 Task: Create new customer invoice with Date Opened: 01-Apr-23, Select Customer: Walgreens, Terms: Net 7. Make invoice entry for item-1 with Date: 01-Apr-23, Description: Neutrogena Healthy Lips Plumping Serum_x000D_
, Income Account: Income:Sales, Quantity: 1, Unit Price: 10.99, Sales Tax: Y, Sales Tax Included: N. Post Invoice with Post Date: 01-Apr-23, Post to Accounts: Assets:Accounts Receivable. Pay / Process Payment with Transaction Date: 07-Apr-23, Amount: 11.65, Transfer Account: Checking Account. Go to 'Print Invoice'. Save a pdf copy of the invoice.
Action: Mouse moved to (209, 15)
Screenshot: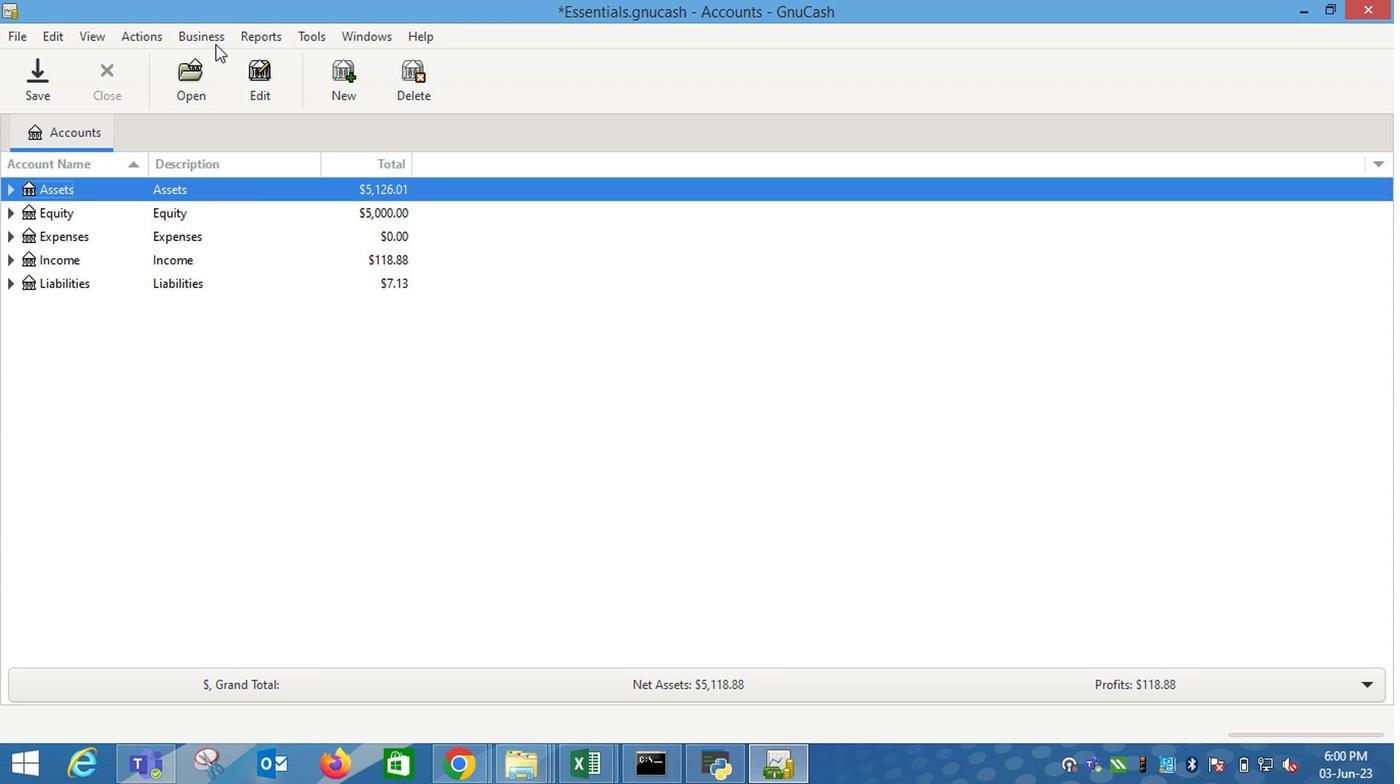 
Action: Mouse pressed left at (209, 15)
Screenshot: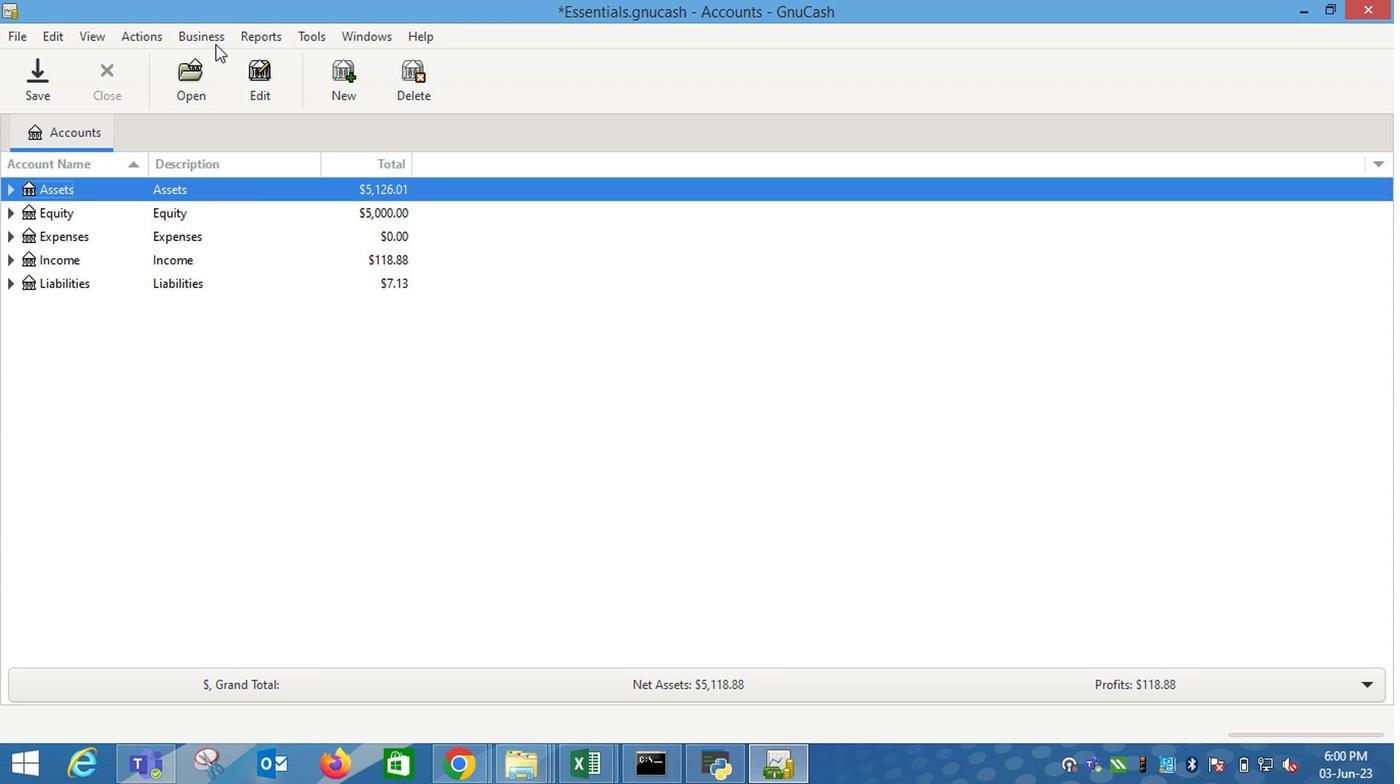 
Action: Mouse moved to (444, 125)
Screenshot: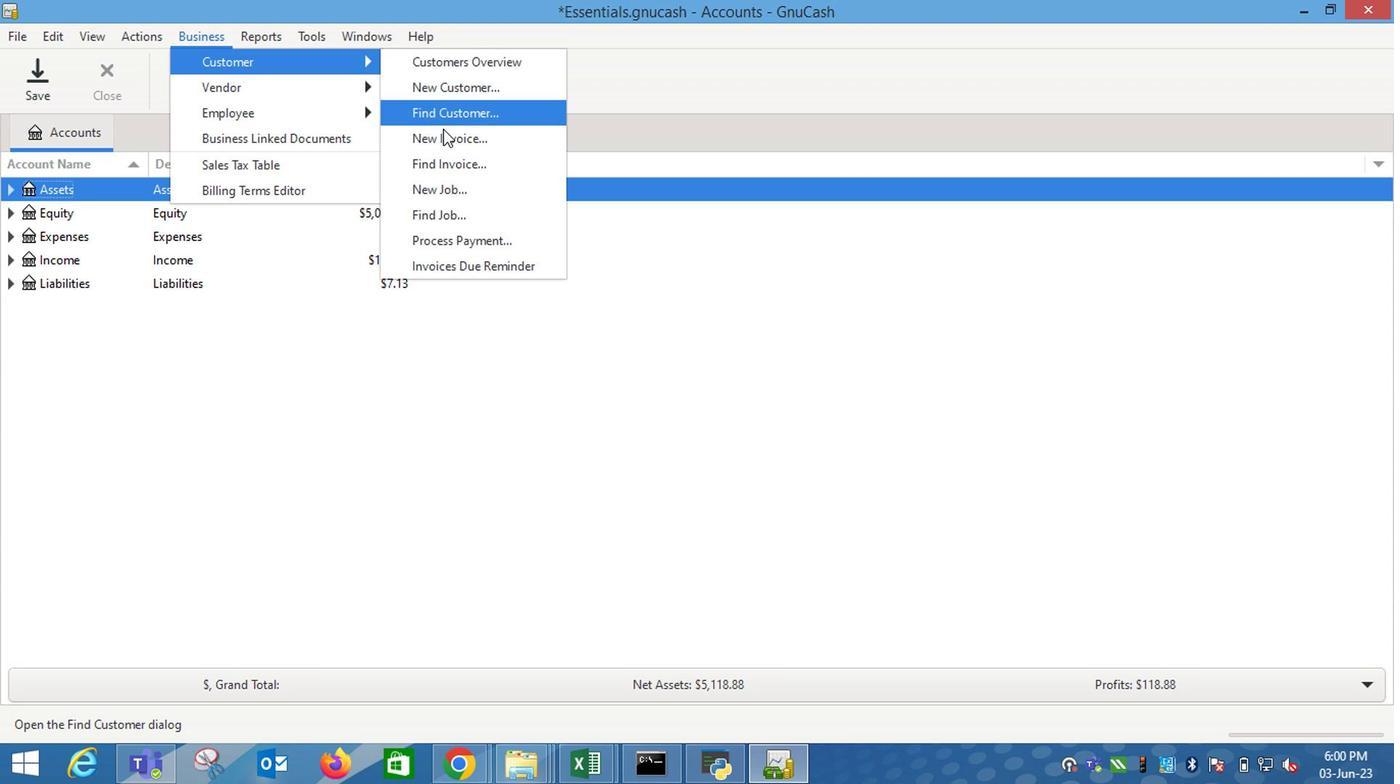 
Action: Mouse pressed left at (444, 125)
Screenshot: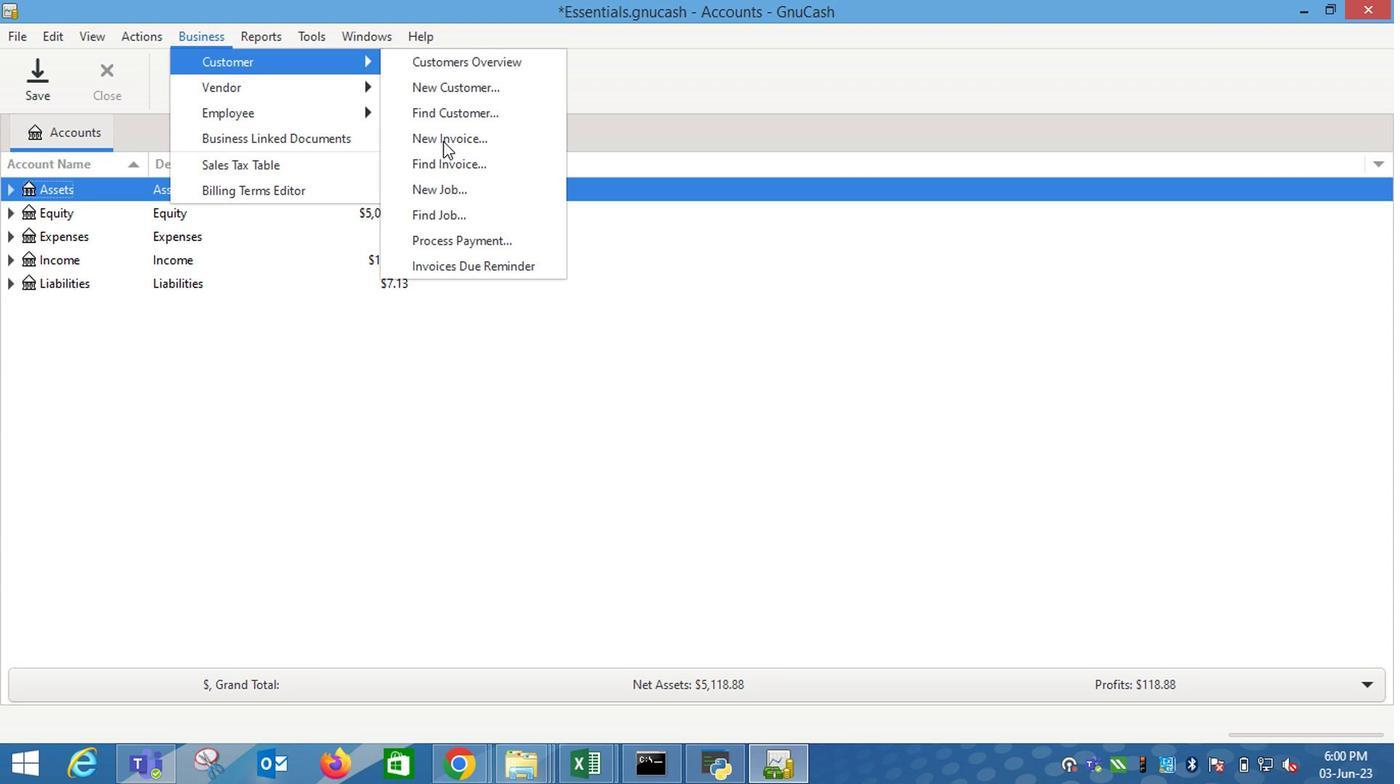 
Action: Mouse moved to (829, 299)
Screenshot: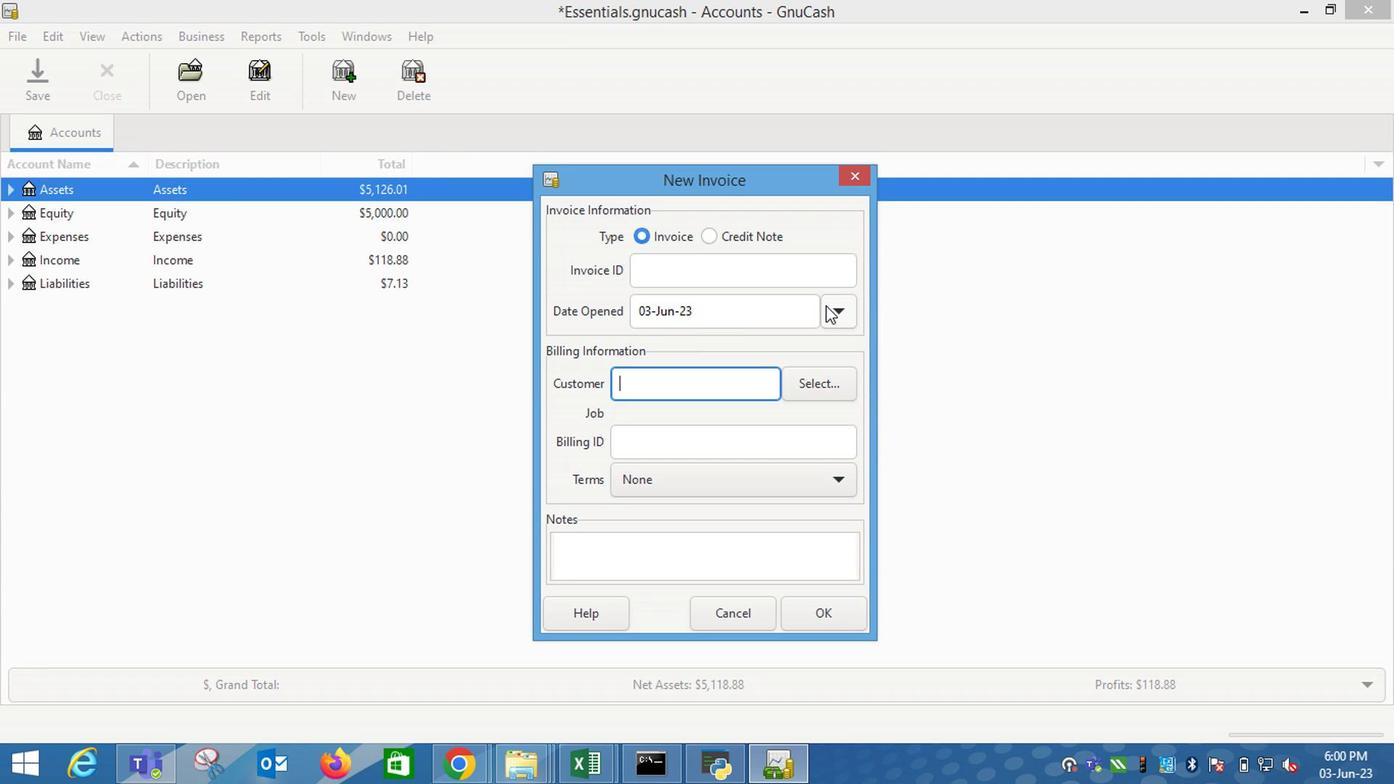 
Action: Mouse pressed left at (829, 299)
Screenshot: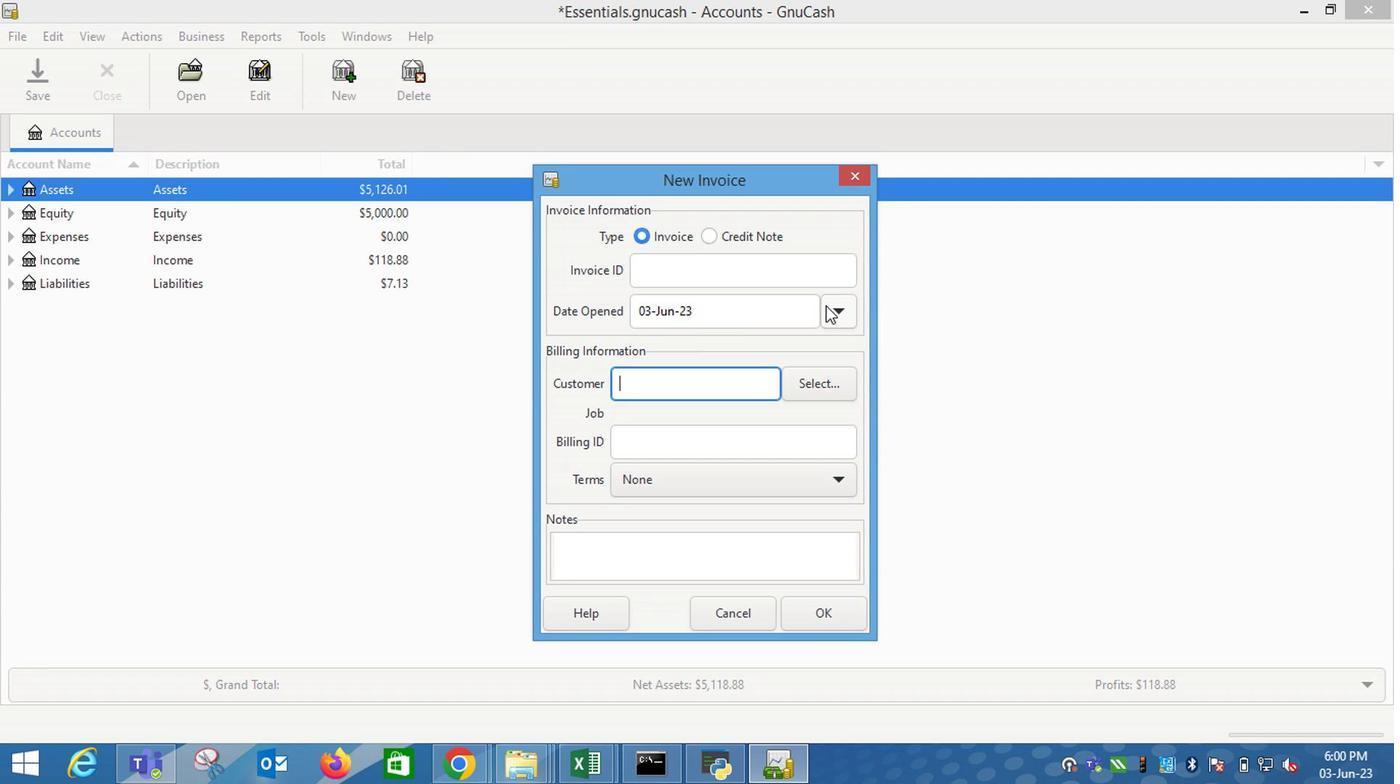 
Action: Mouse moved to (675, 341)
Screenshot: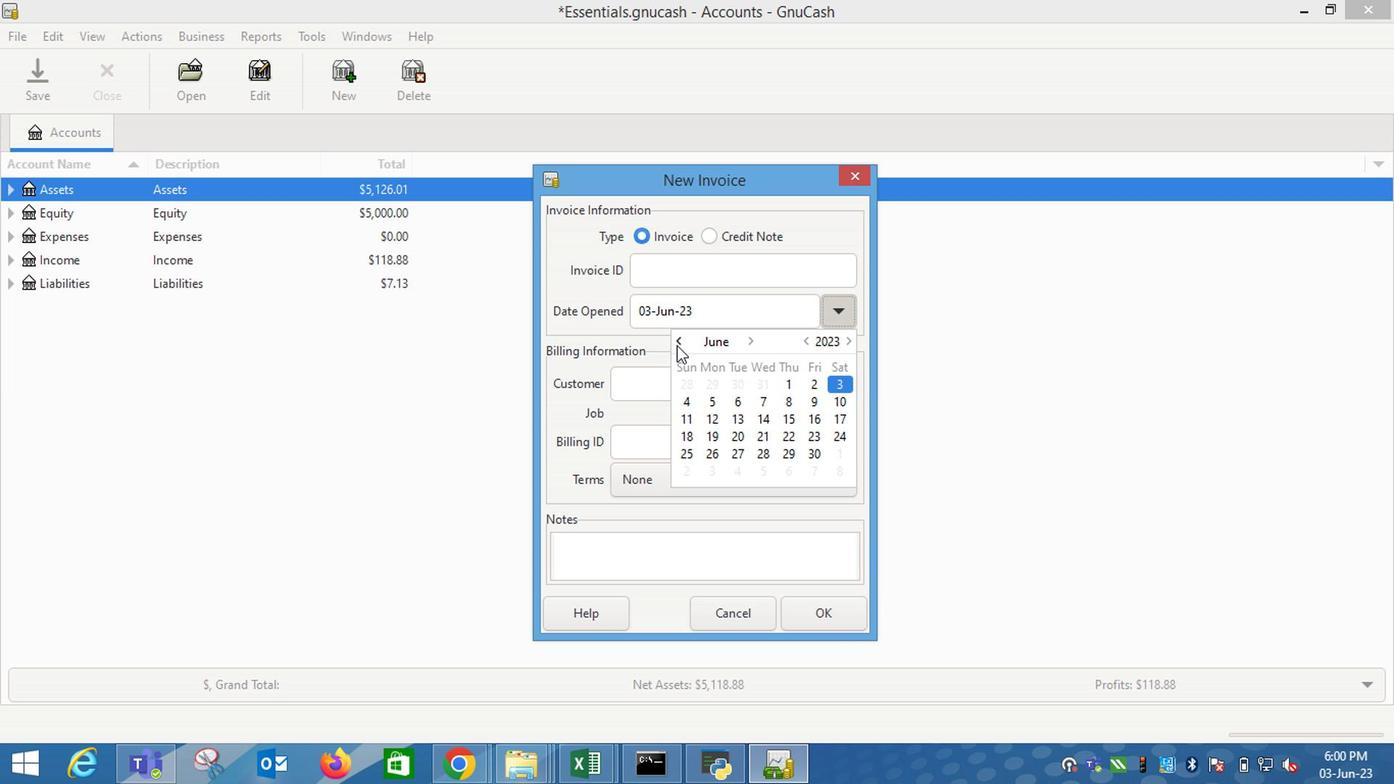 
Action: Mouse pressed left at (675, 341)
Screenshot: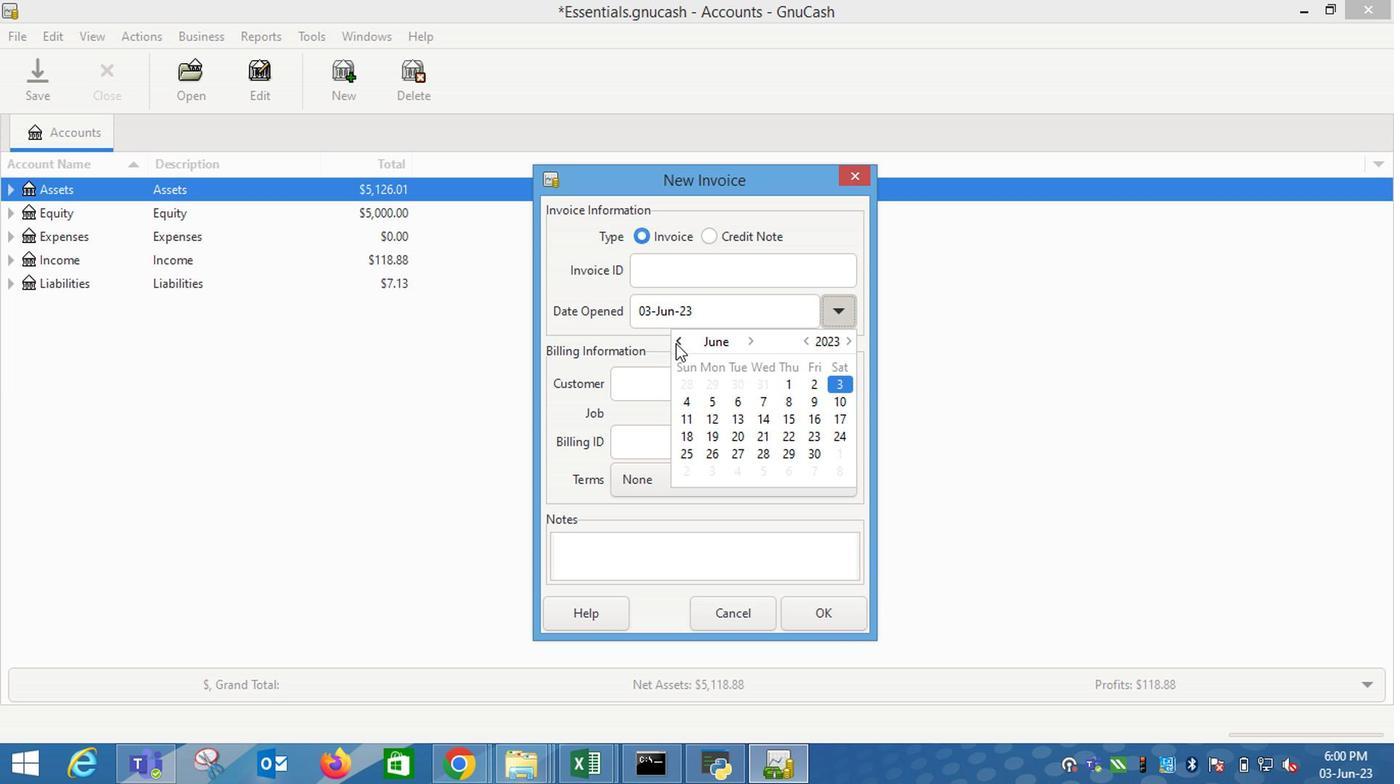 
Action: Mouse pressed left at (675, 341)
Screenshot: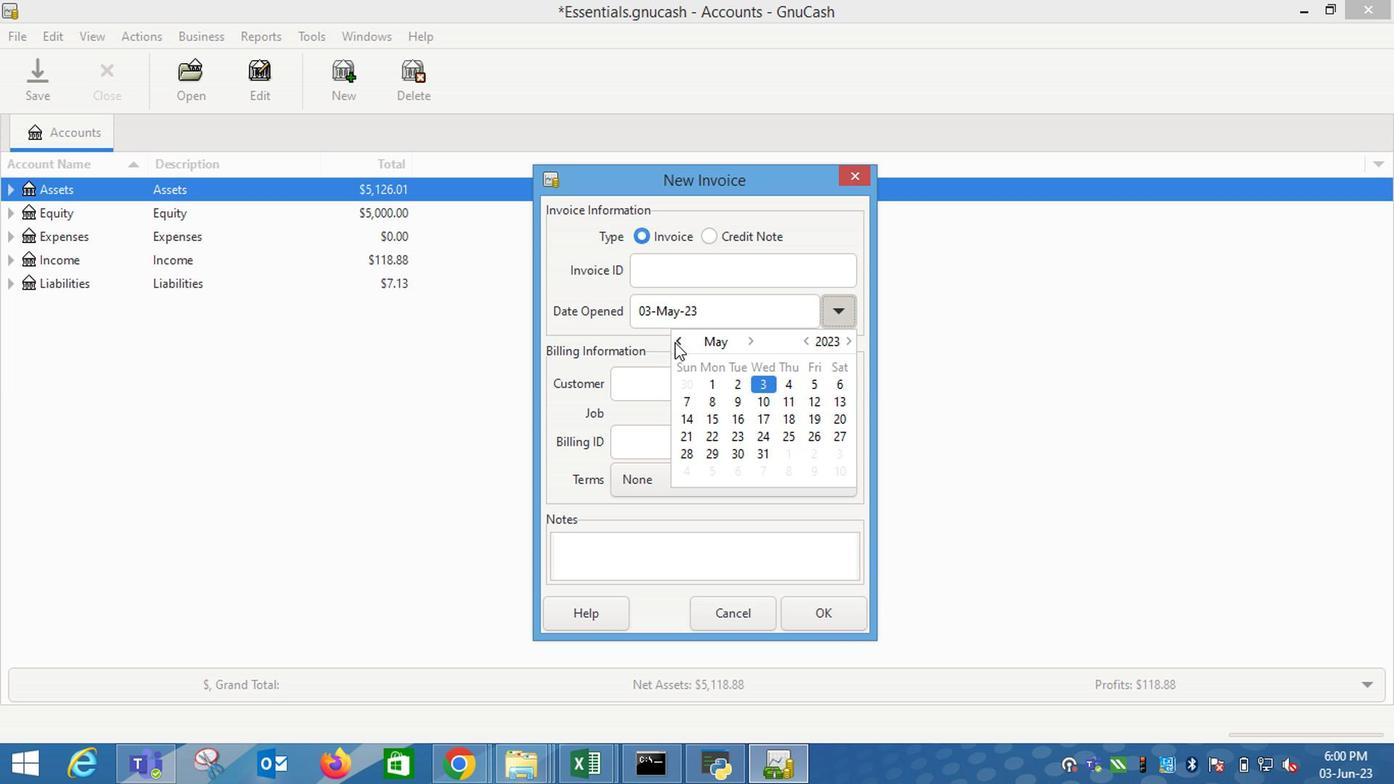 
Action: Mouse moved to (832, 385)
Screenshot: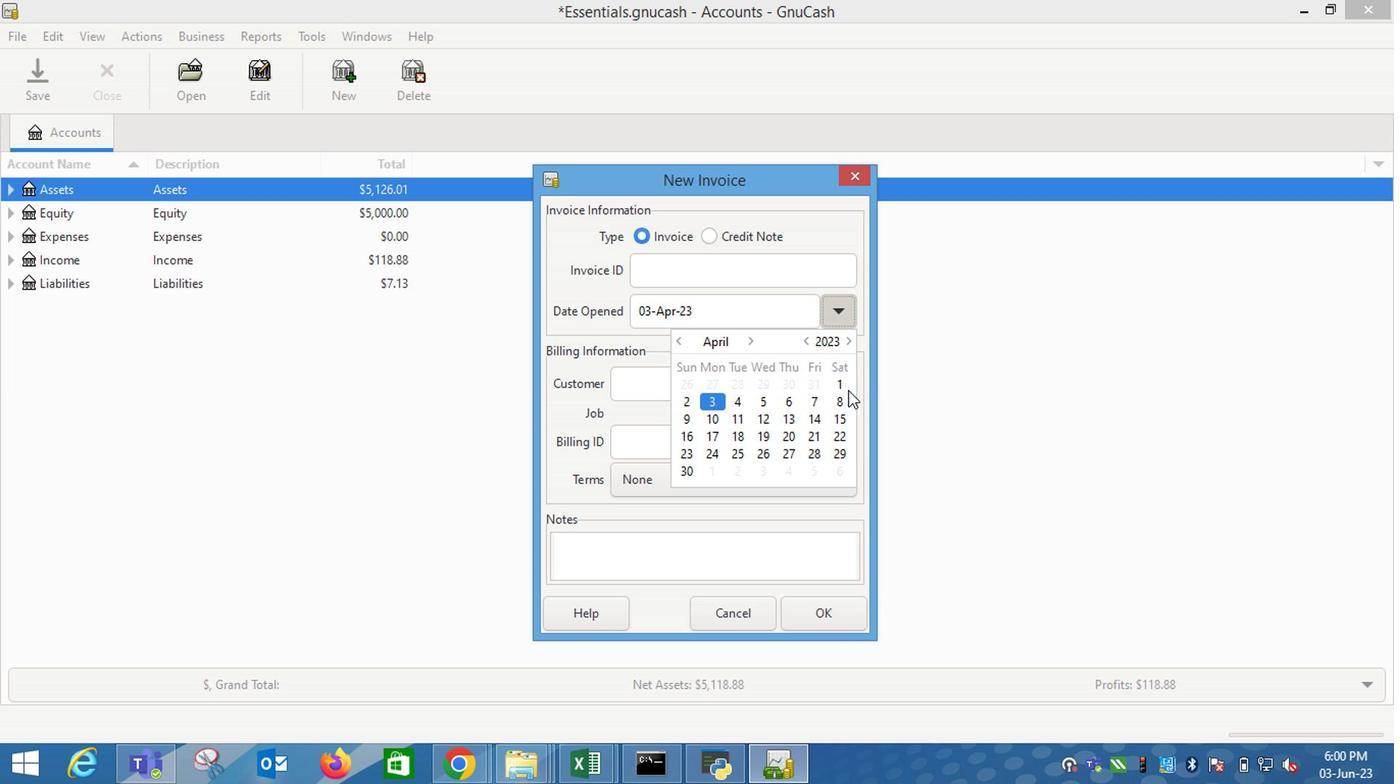 
Action: Mouse pressed left at (832, 385)
Screenshot: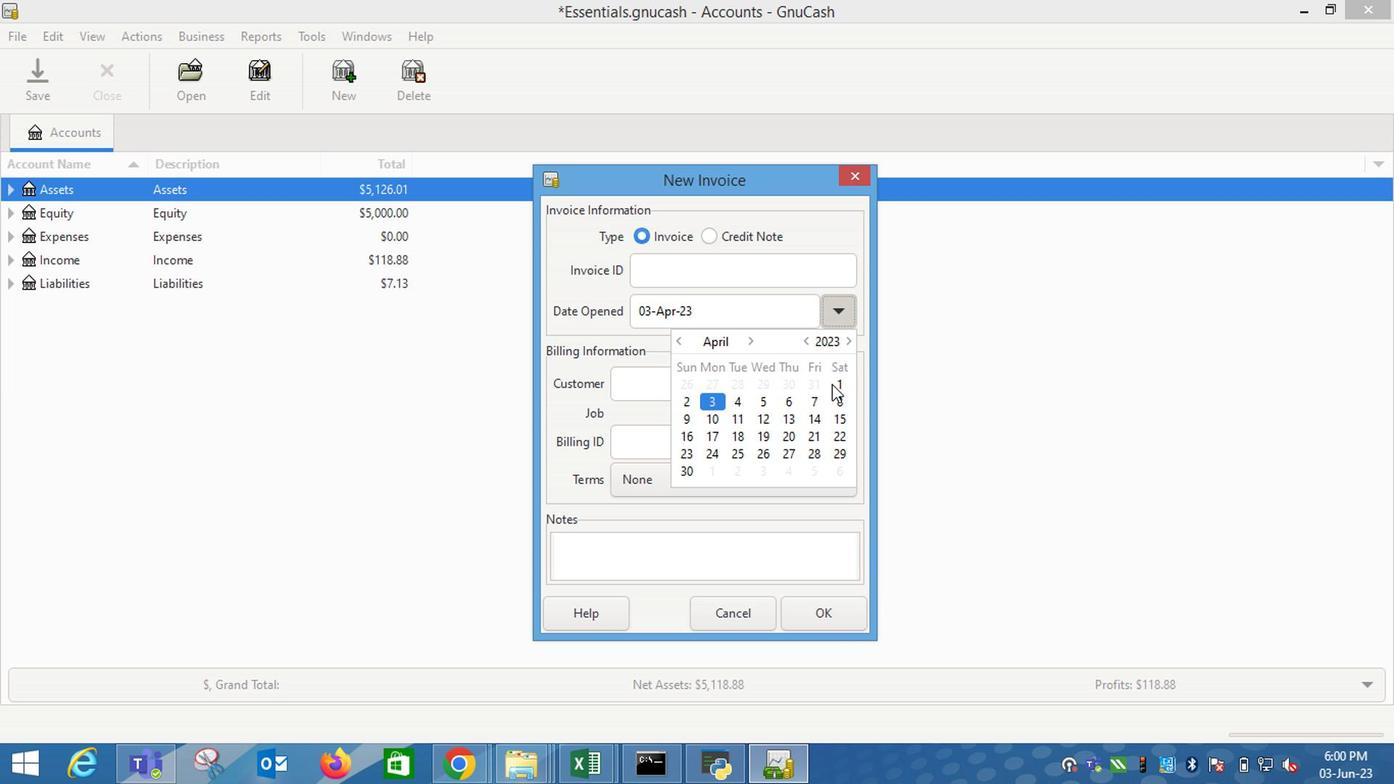 
Action: Mouse moved to (707, 391)
Screenshot: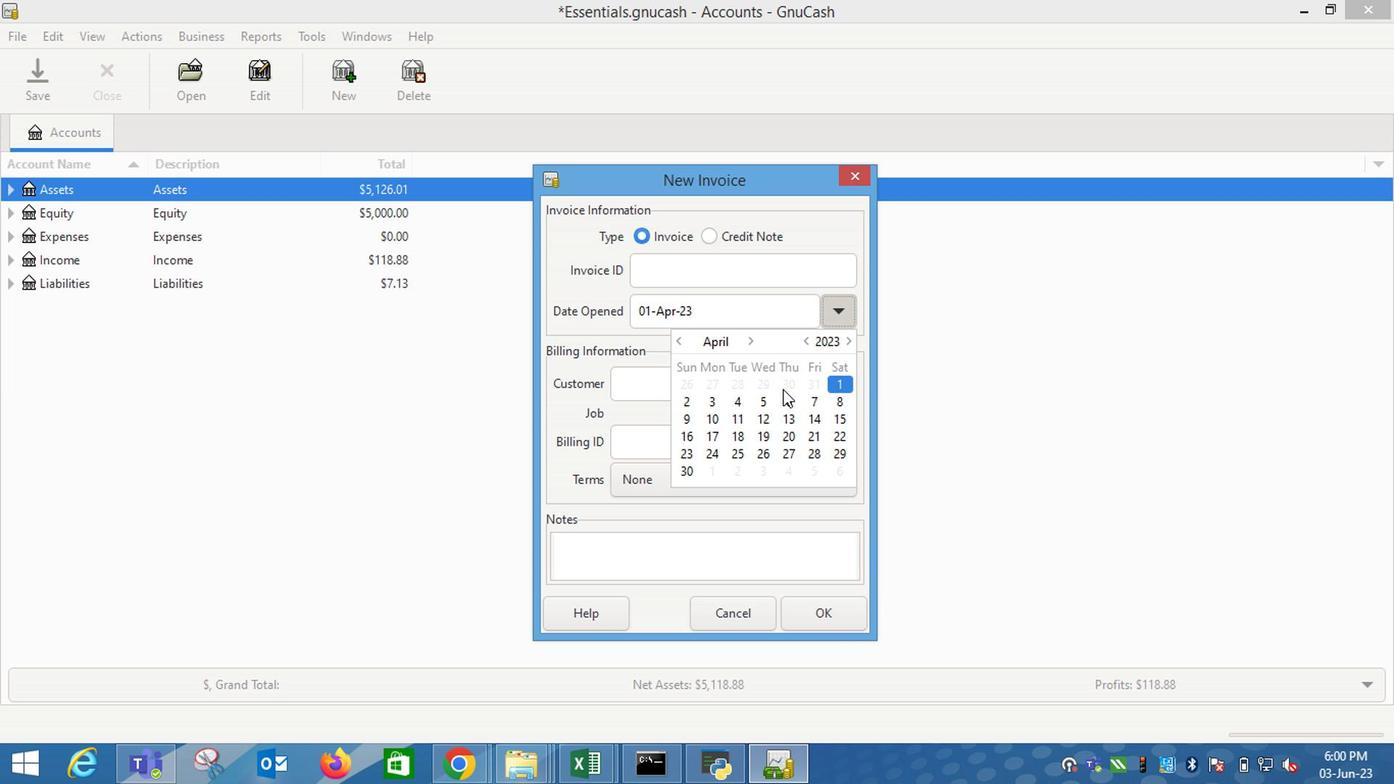 
Action: Key pressed <Key.tab>
Screenshot: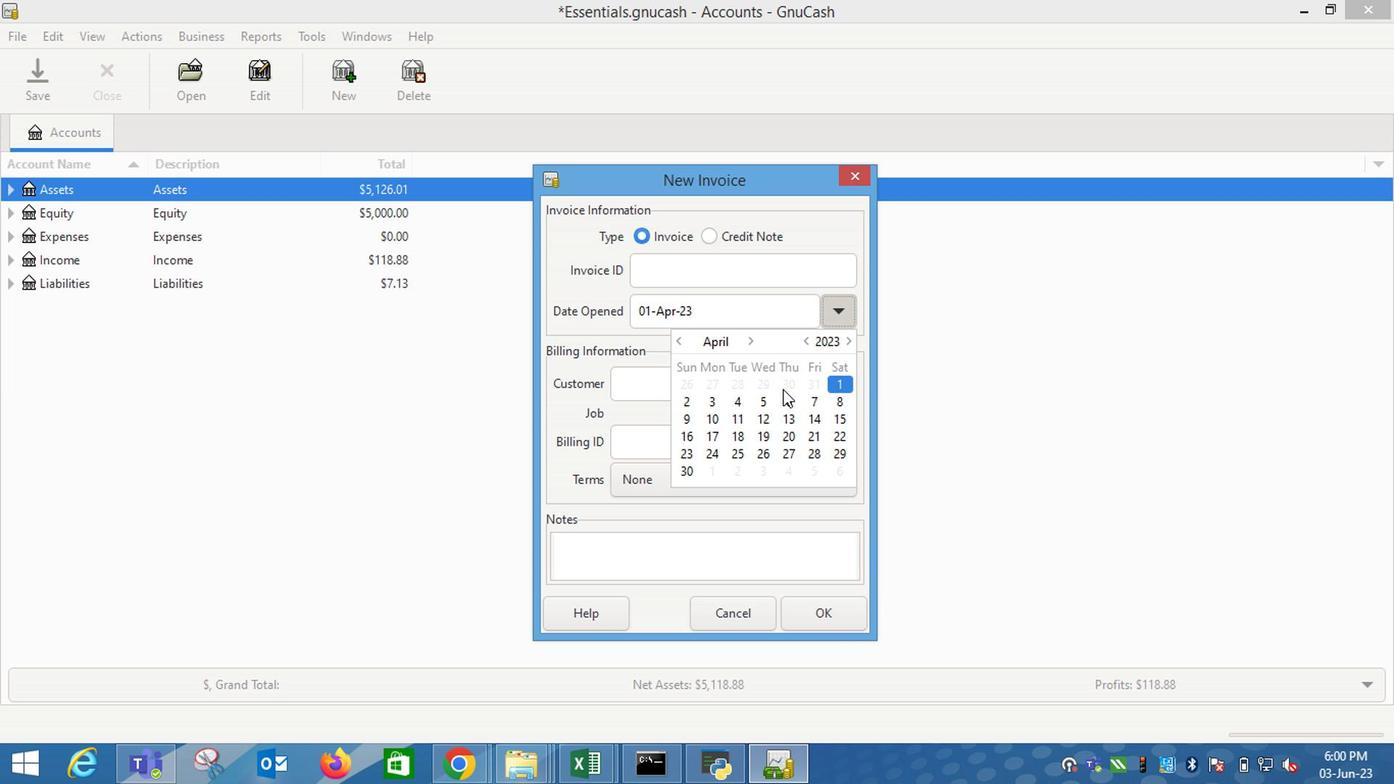 
Action: Mouse moved to (642, 380)
Screenshot: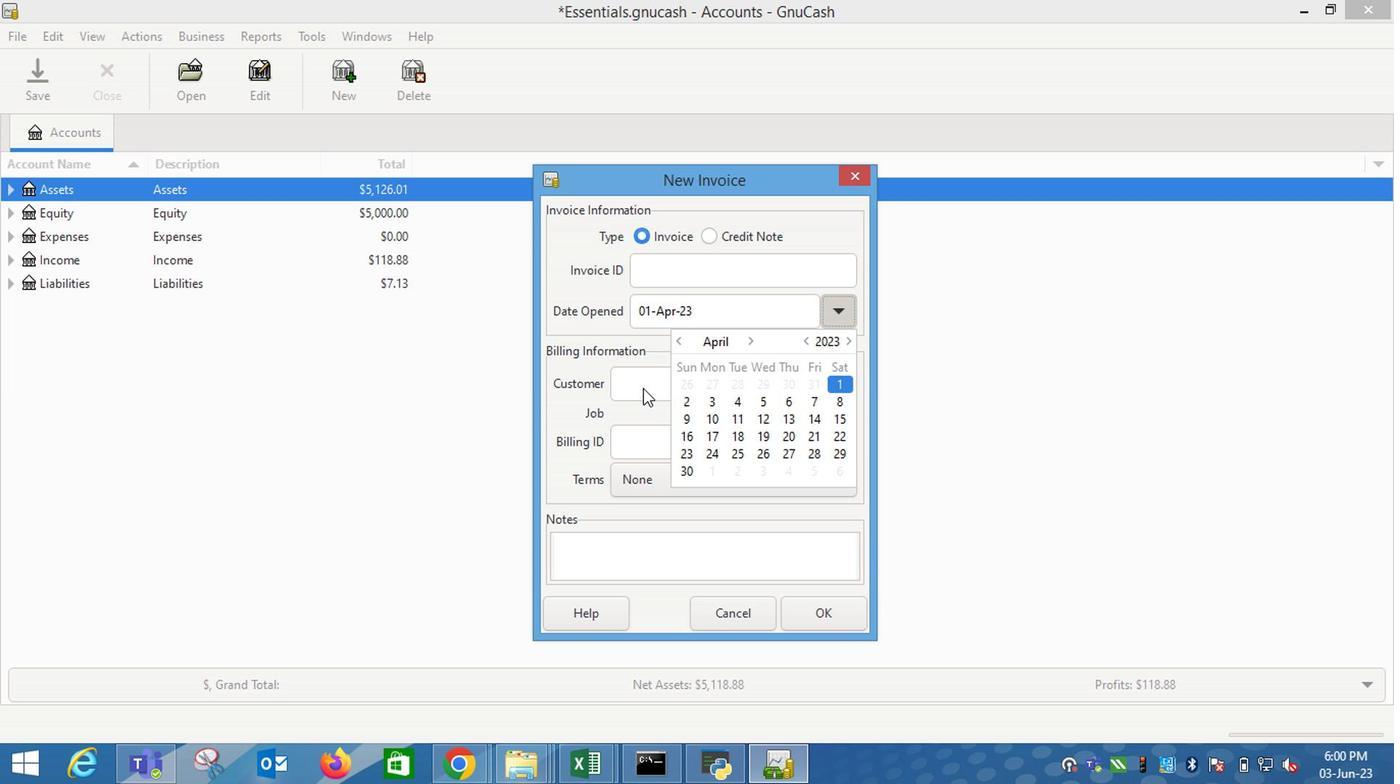 
Action: Mouse pressed left at (642, 380)
Screenshot: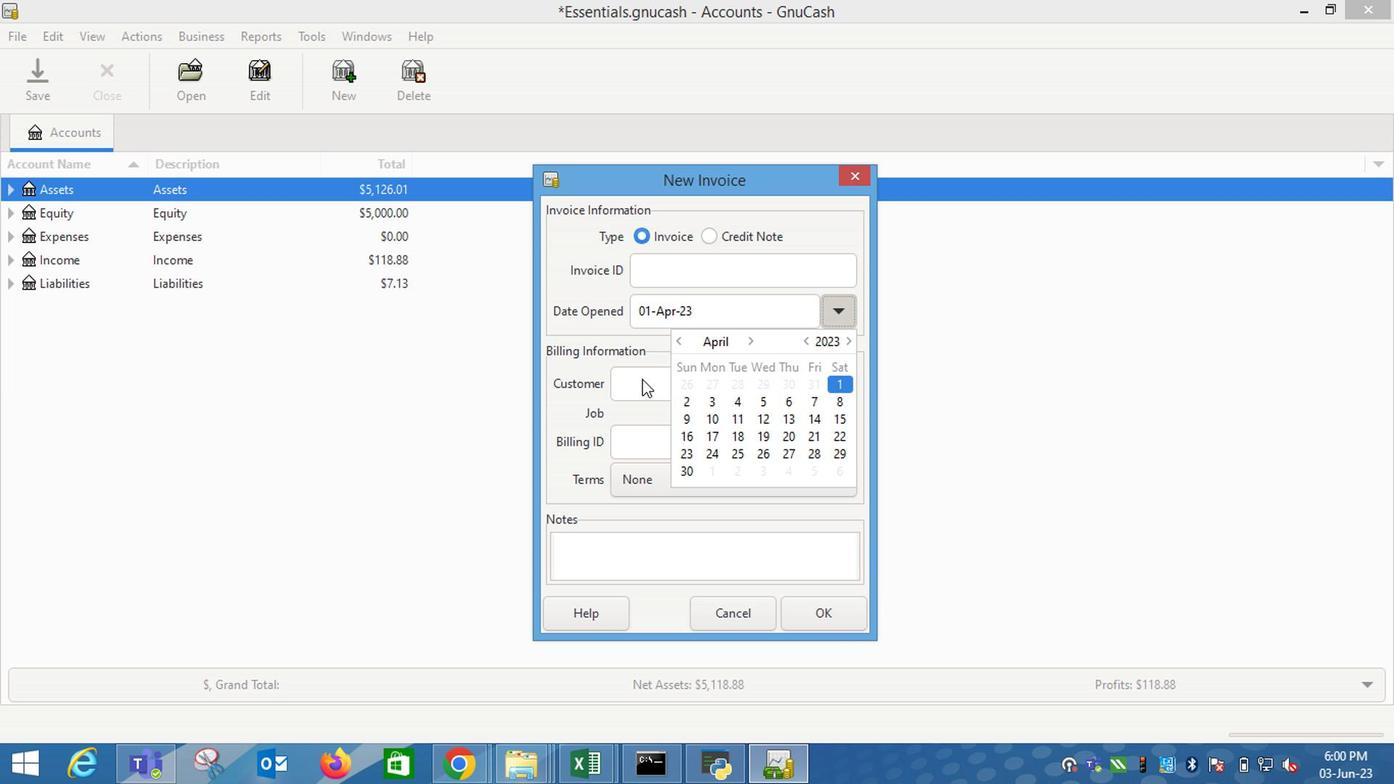 
Action: Mouse pressed left at (642, 380)
Screenshot: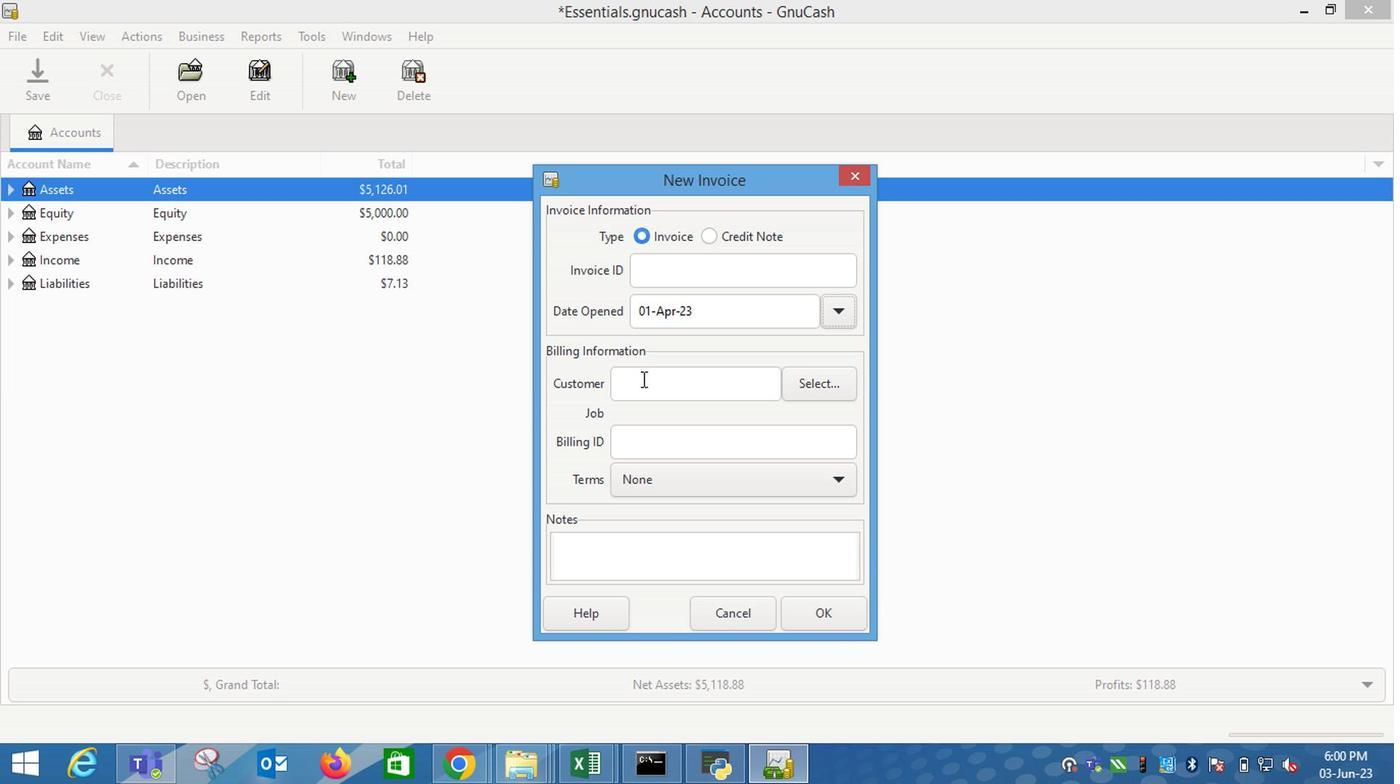 
Action: Key pressed wal
Screenshot: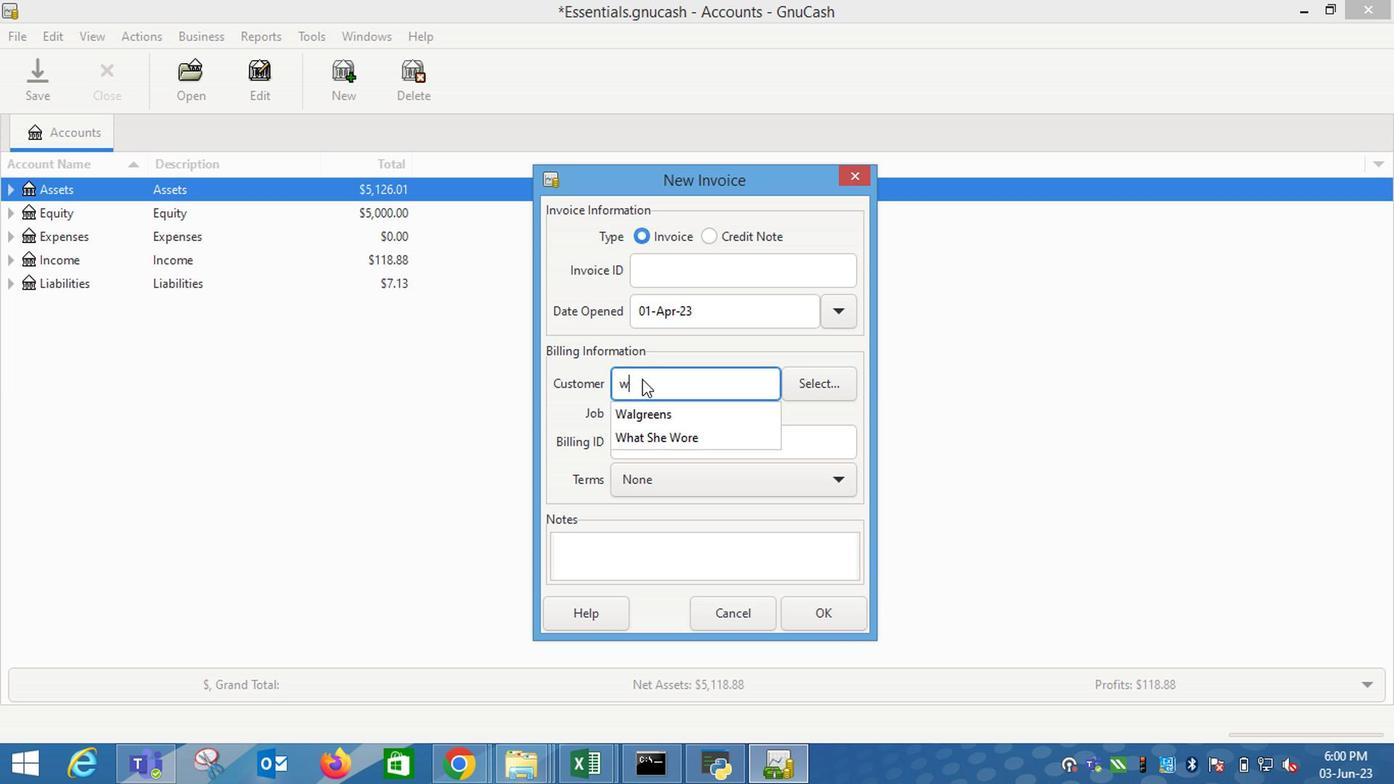 
Action: Mouse moved to (646, 416)
Screenshot: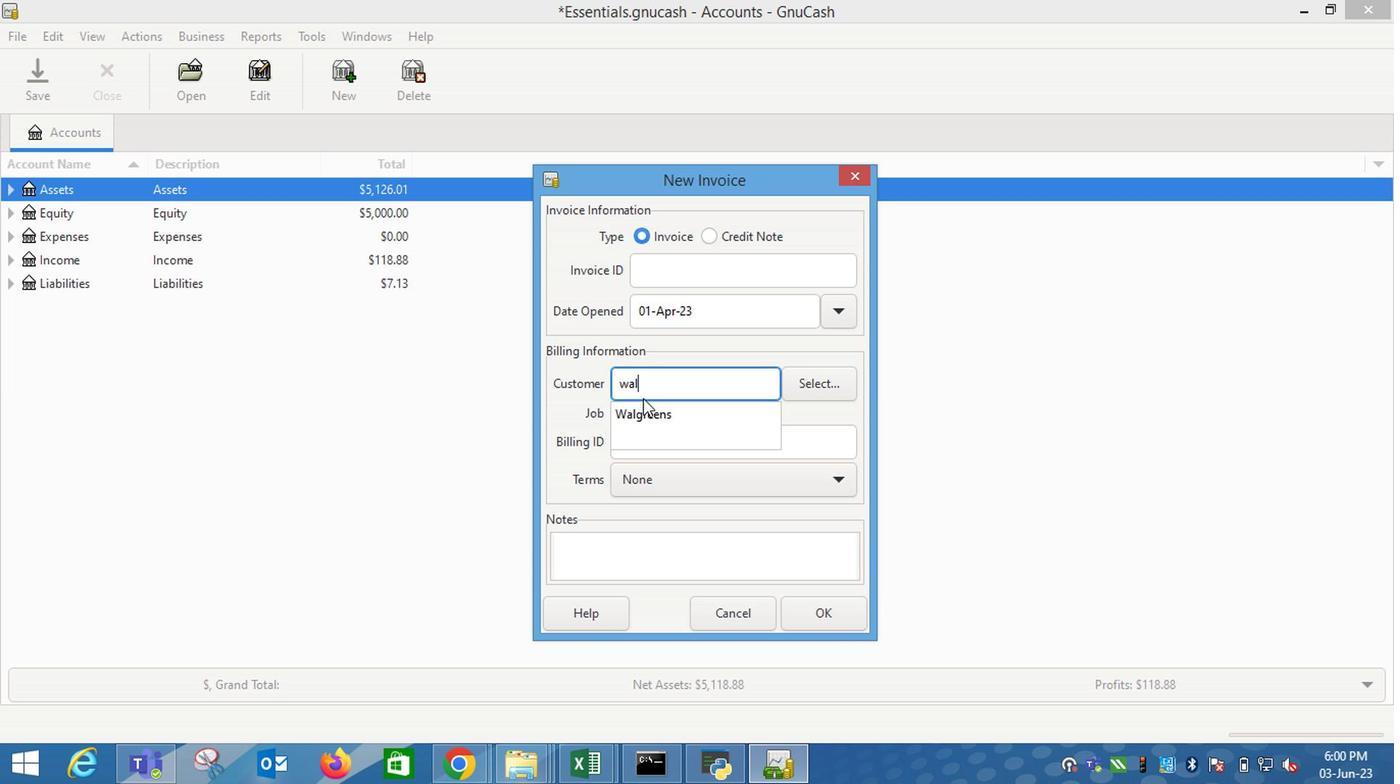 
Action: Mouse pressed left at (646, 416)
Screenshot: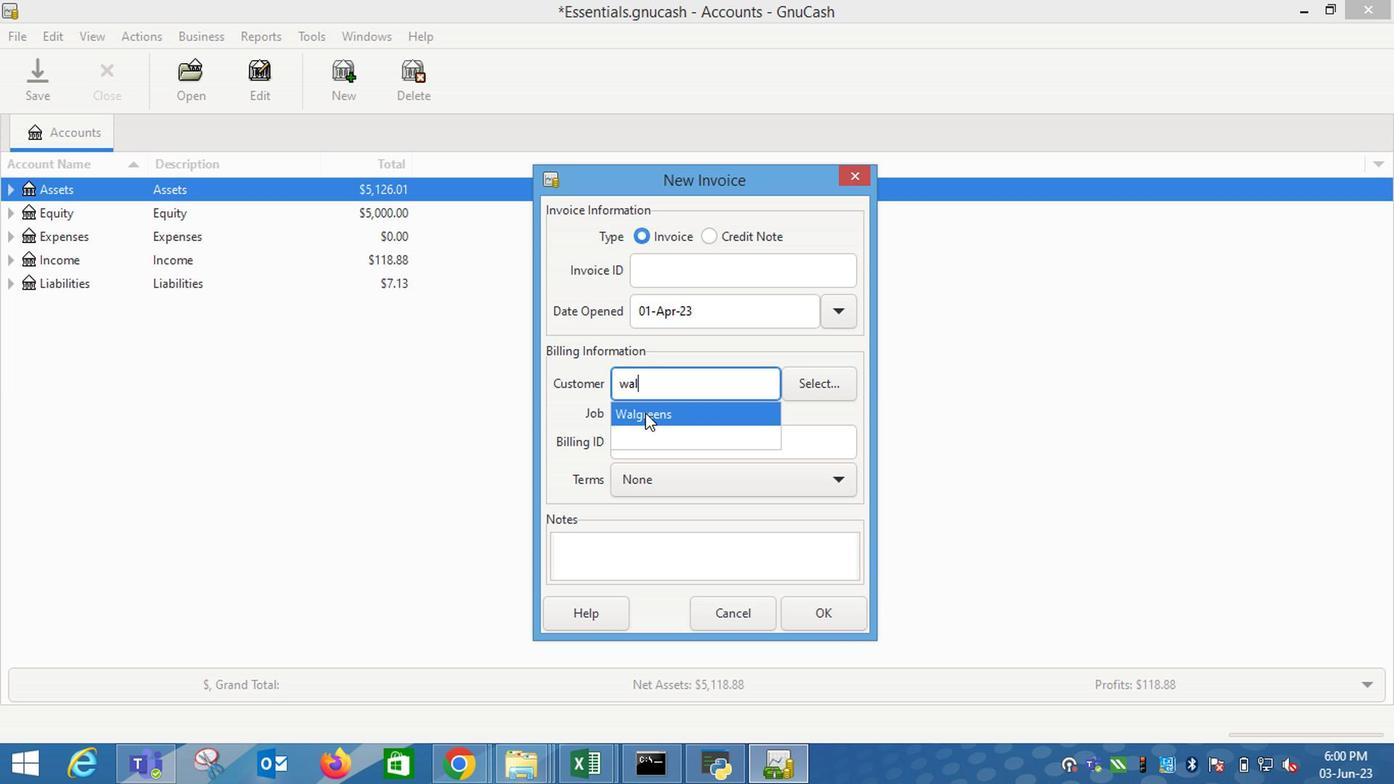 
Action: Mouse moved to (641, 519)
Screenshot: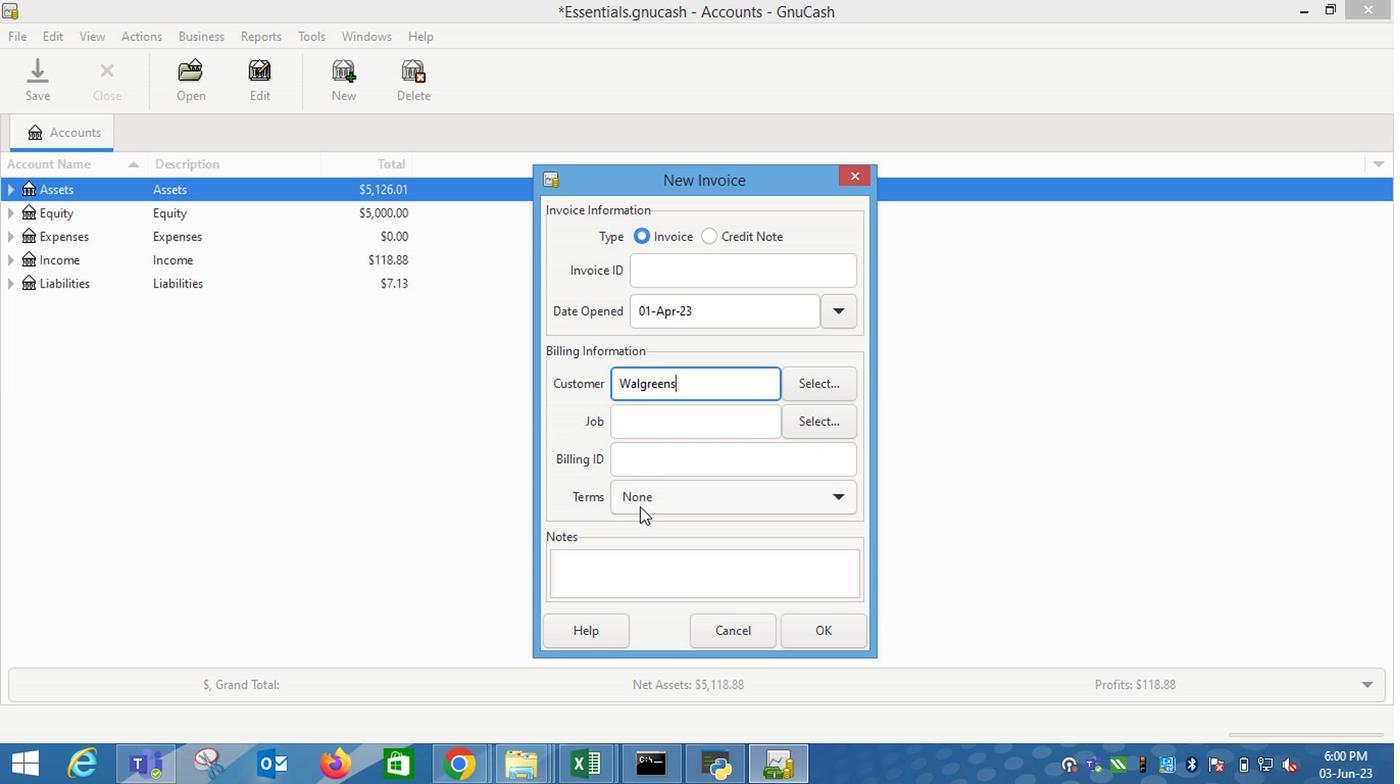 
Action: Mouse pressed left at (641, 519)
Screenshot: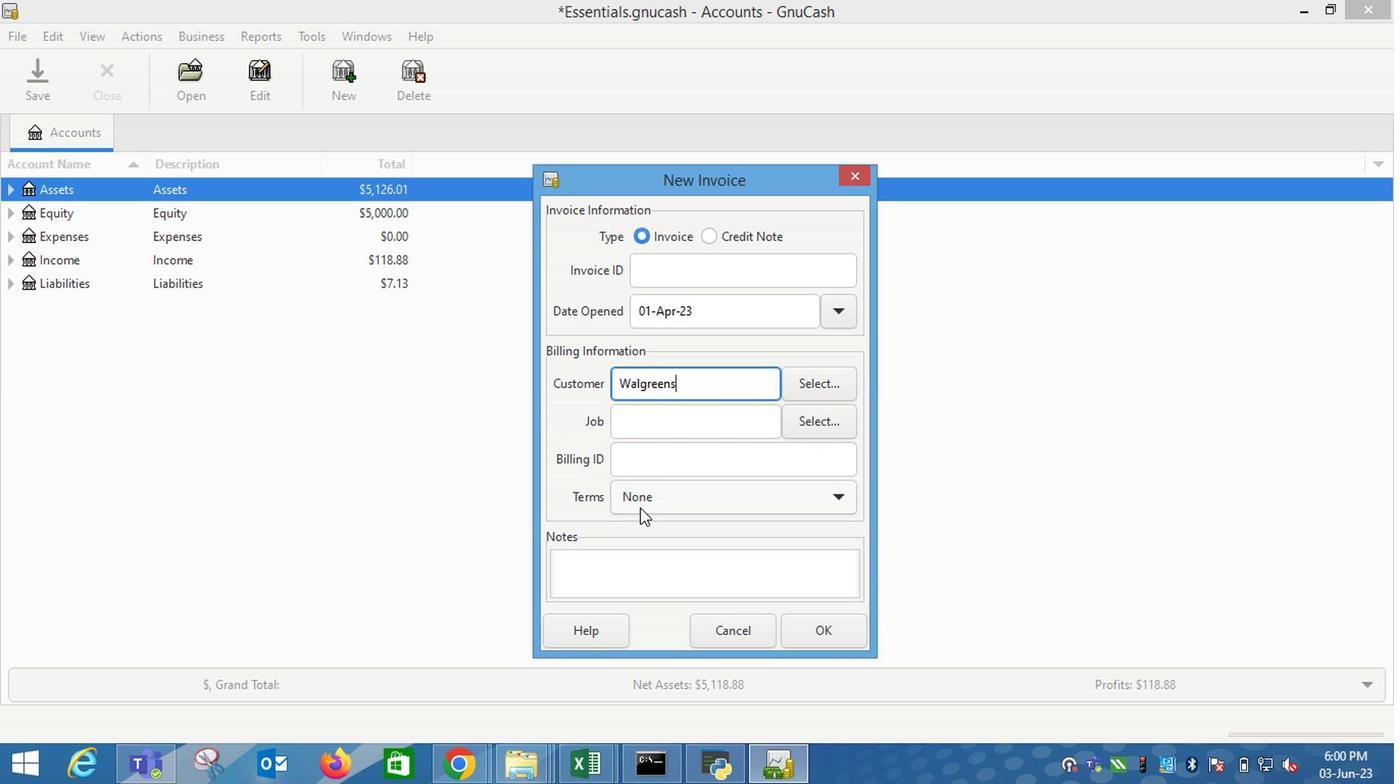
Action: Mouse moved to (639, 599)
Screenshot: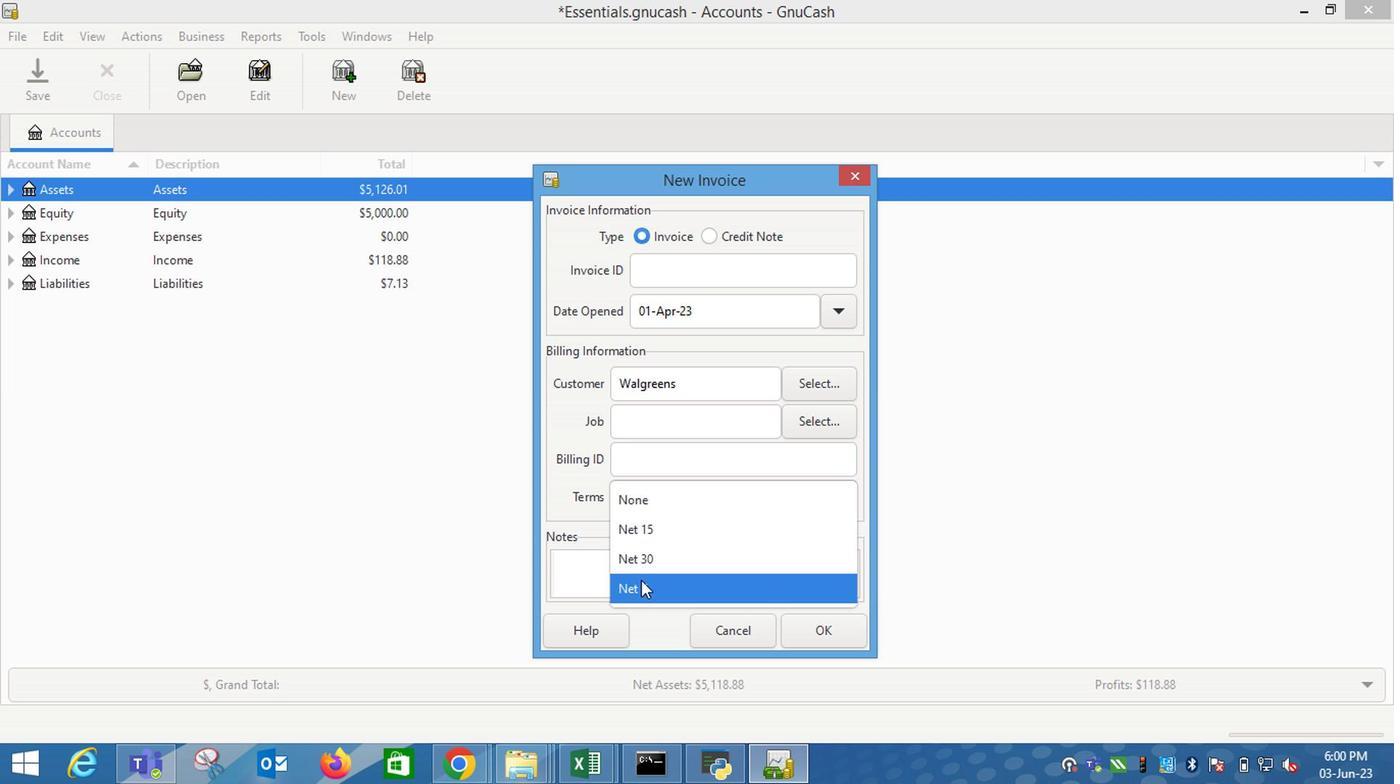 
Action: Mouse pressed left at (639, 599)
Screenshot: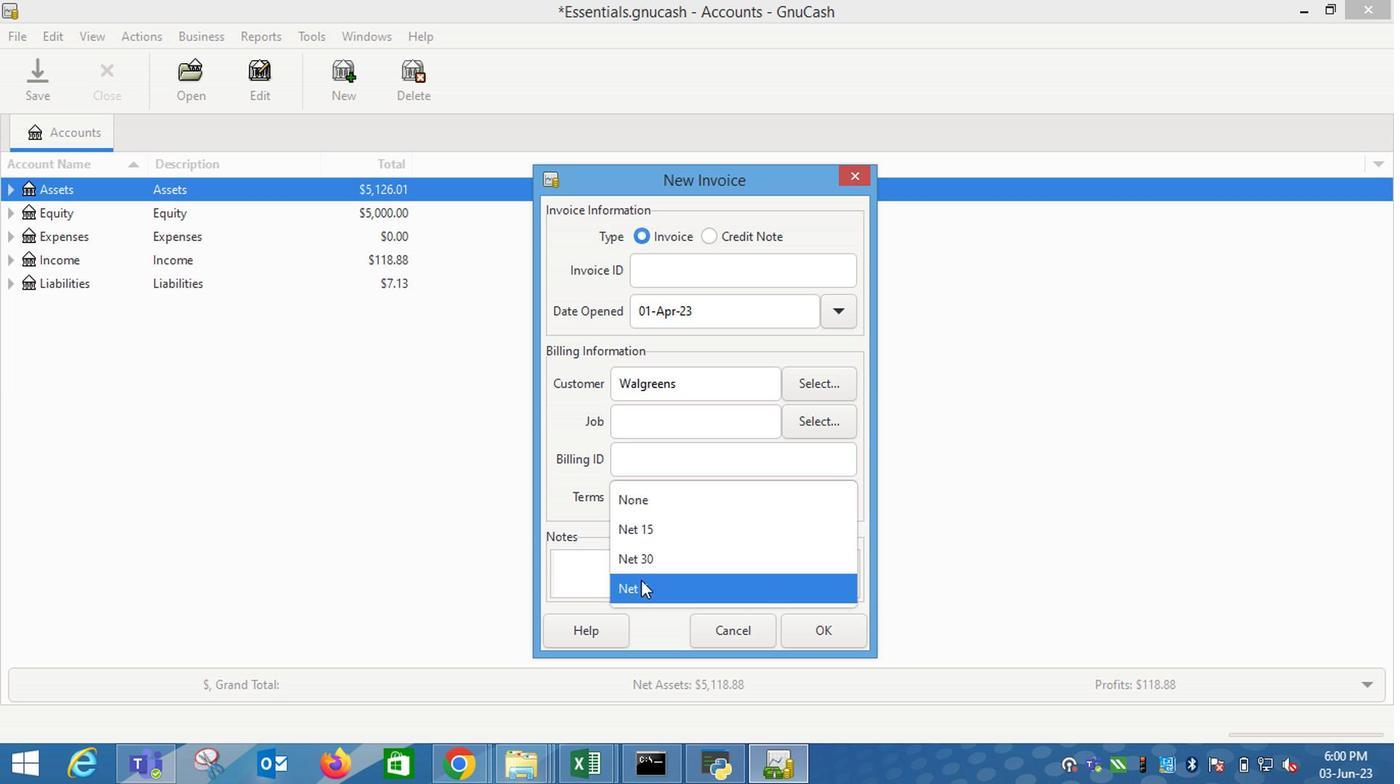
Action: Mouse moved to (832, 662)
Screenshot: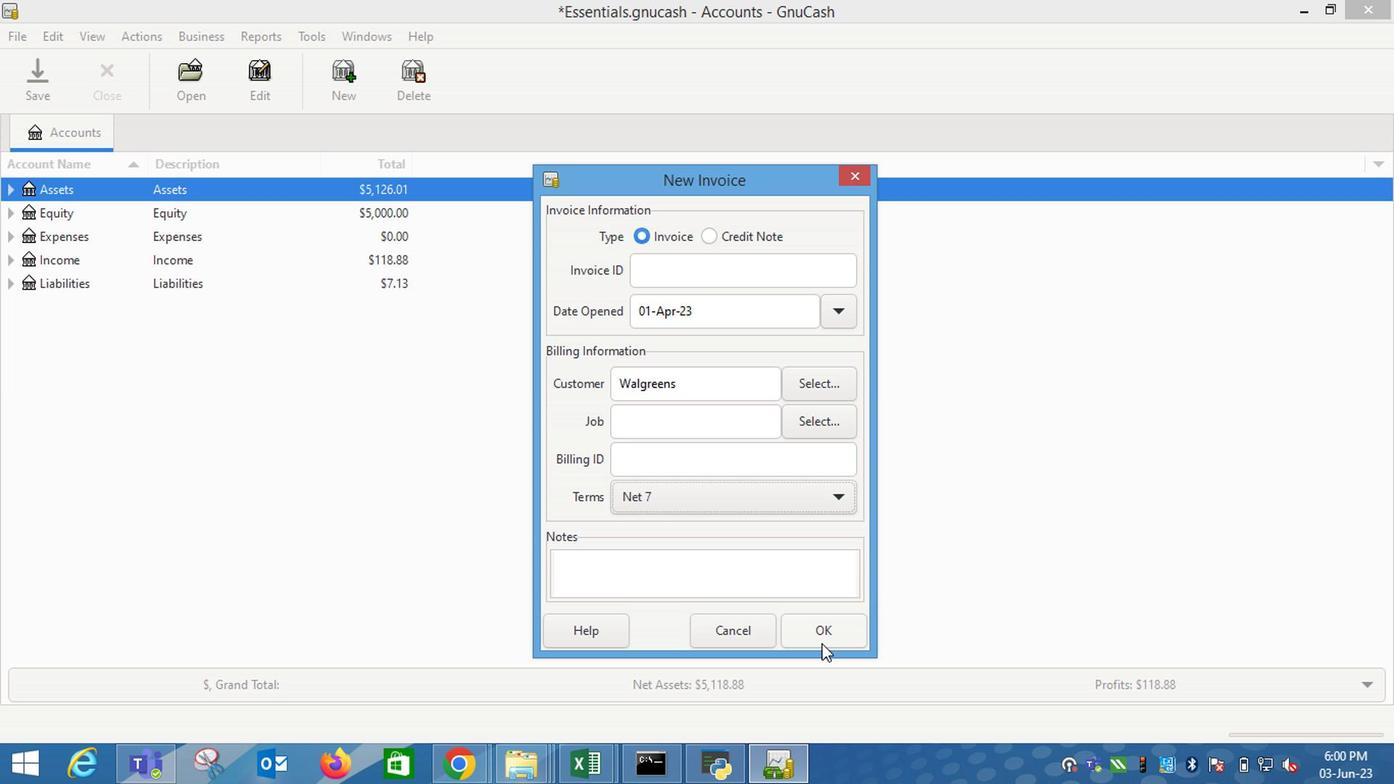 
Action: Mouse pressed left at (832, 662)
Screenshot: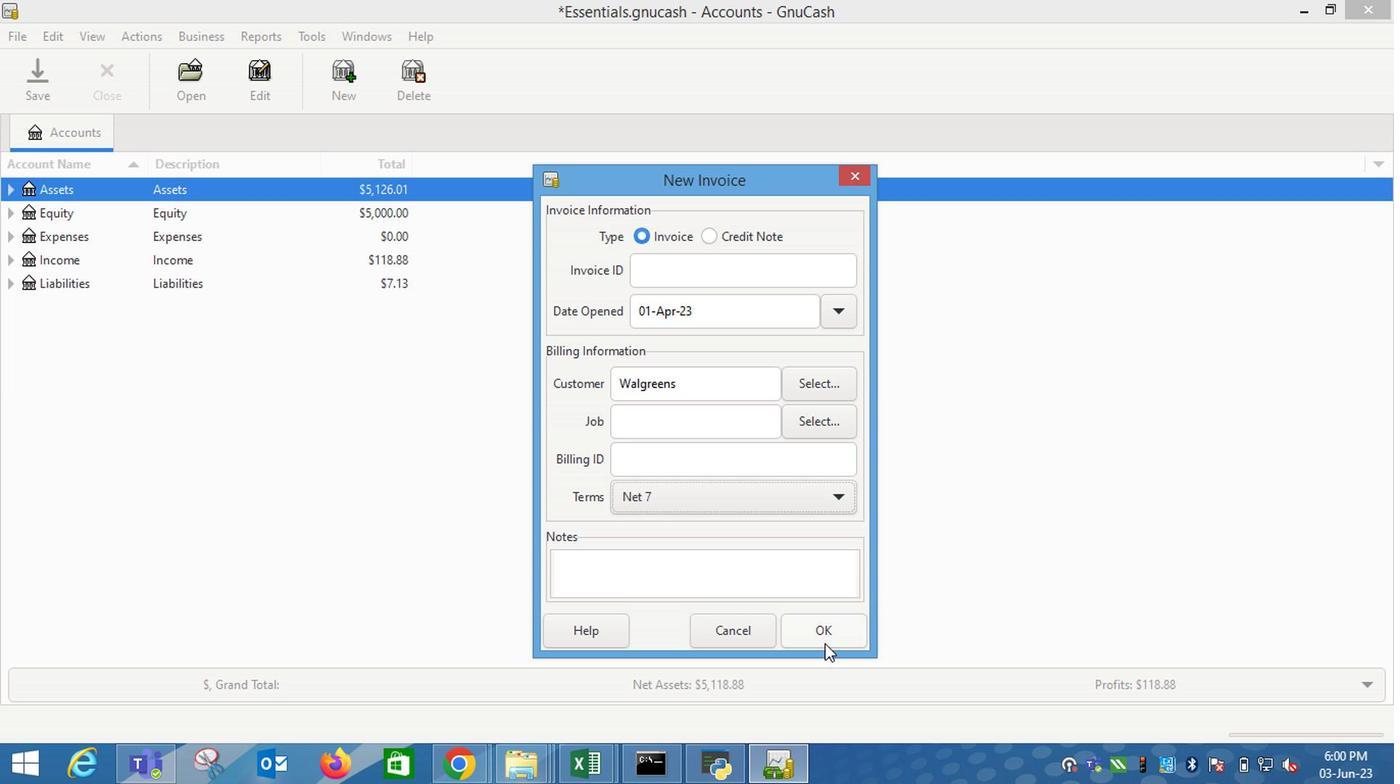 
Action: Mouse moved to (102, 390)
Screenshot: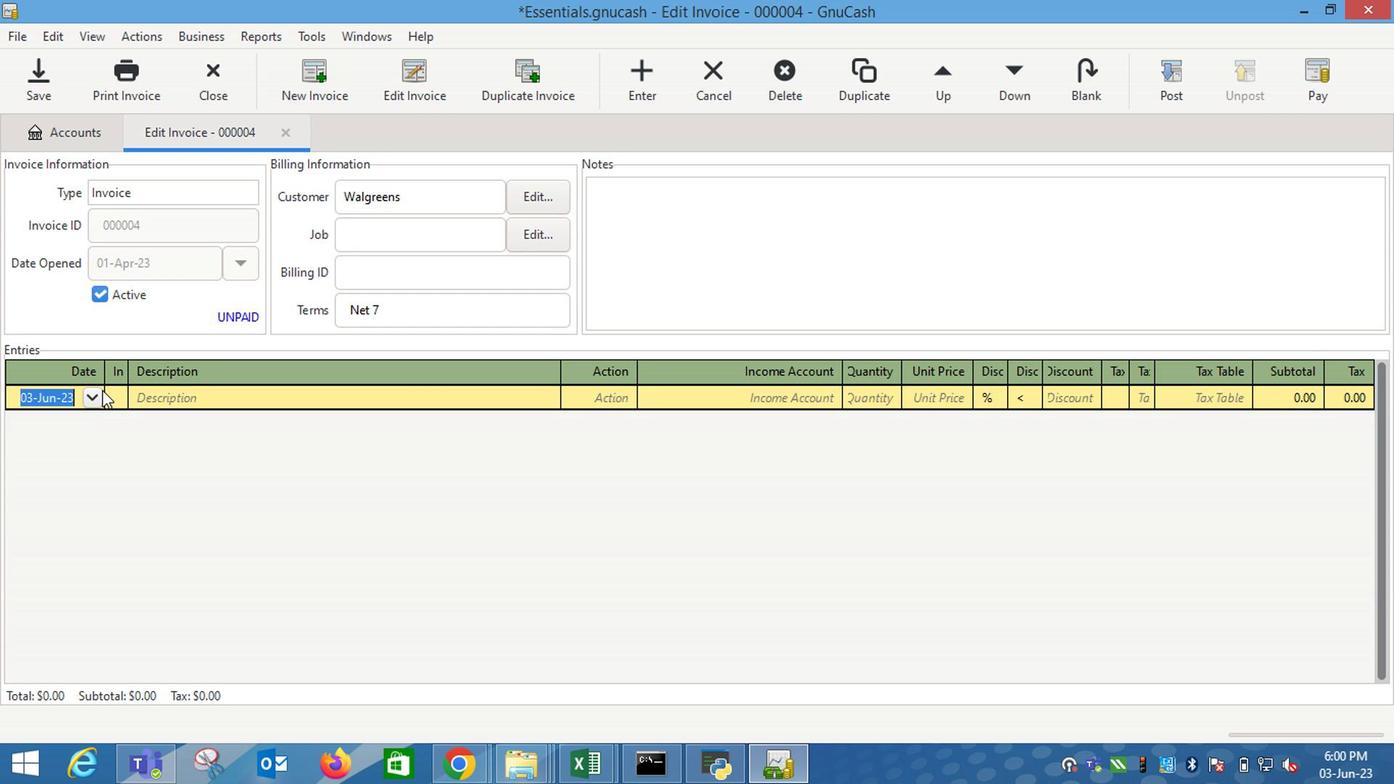 
Action: Mouse pressed left at (102, 390)
Screenshot: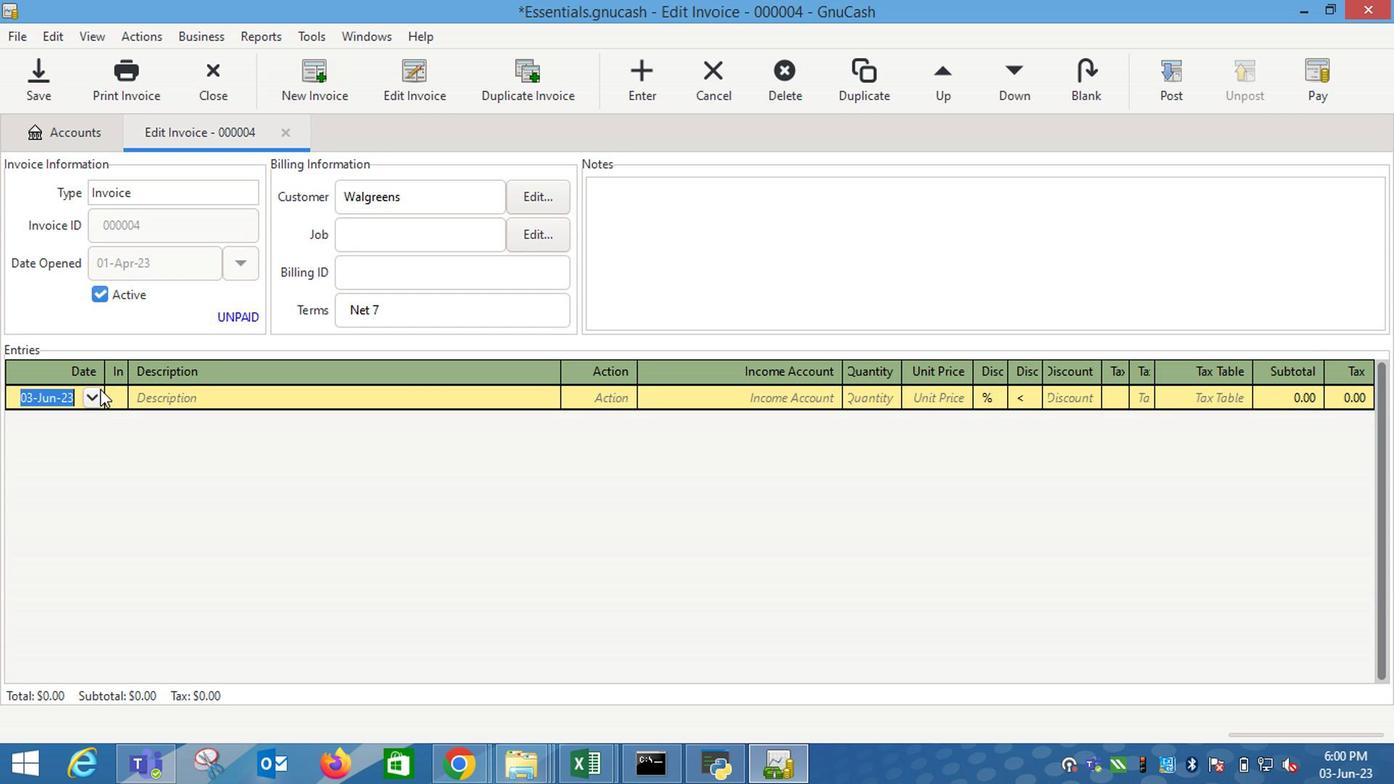 
Action: Mouse moved to (16, 427)
Screenshot: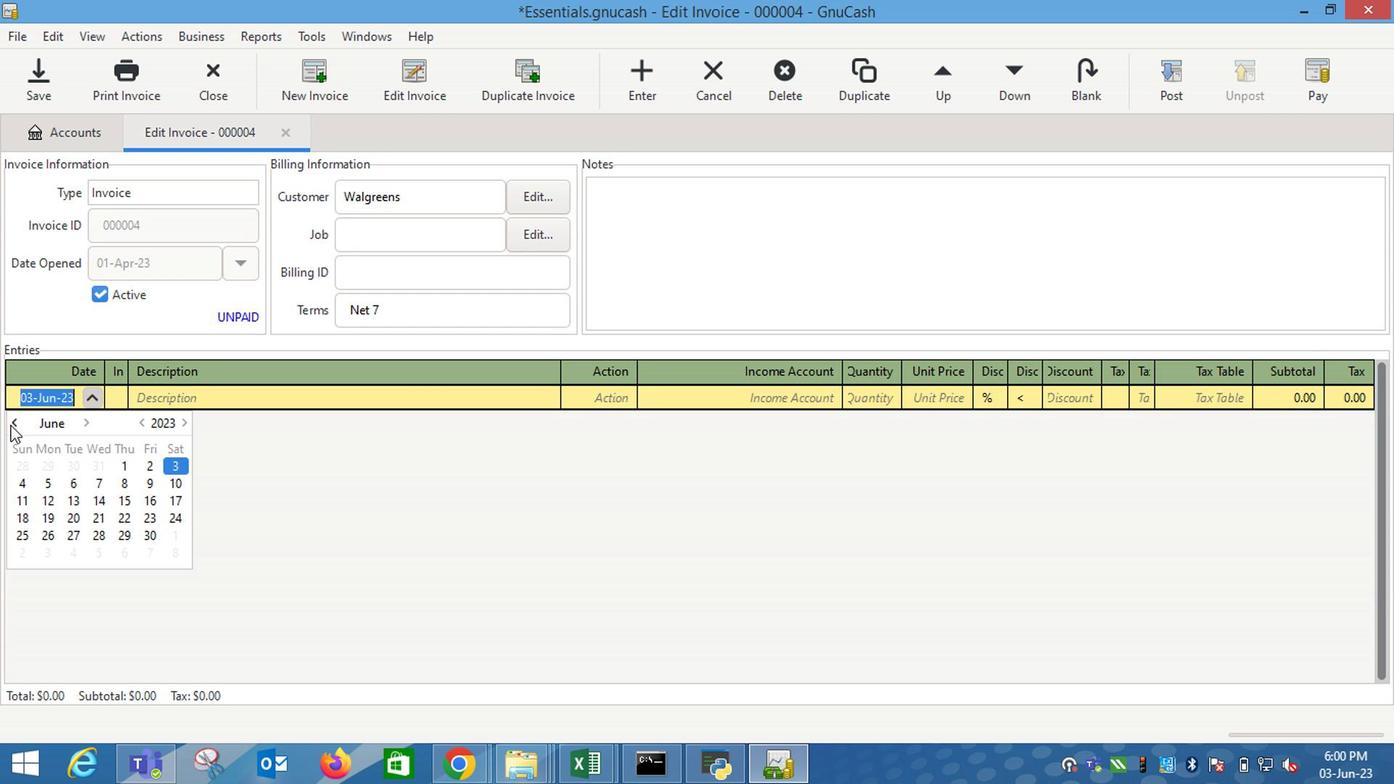 
Action: Mouse pressed left at (16, 427)
Screenshot: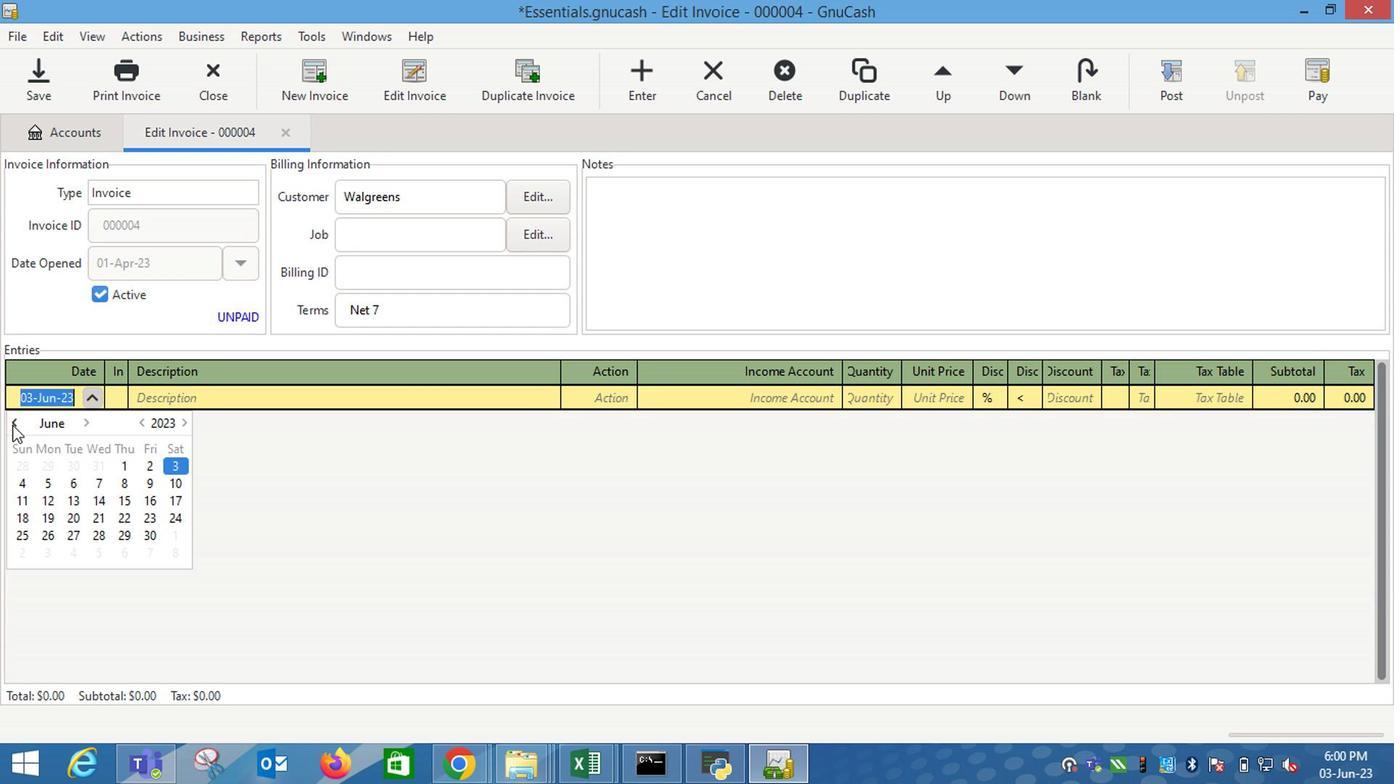 
Action: Mouse pressed left at (16, 427)
Screenshot: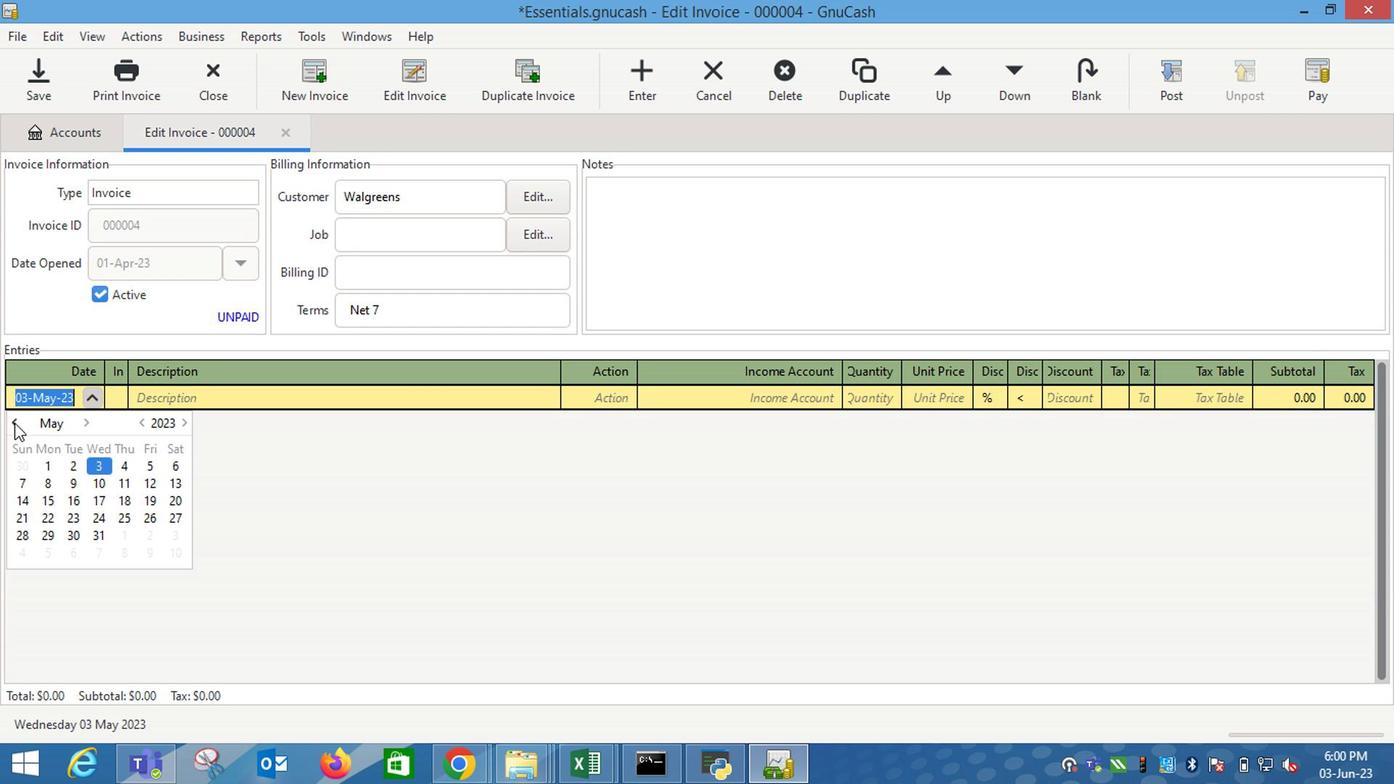 
Action: Mouse moved to (175, 469)
Screenshot: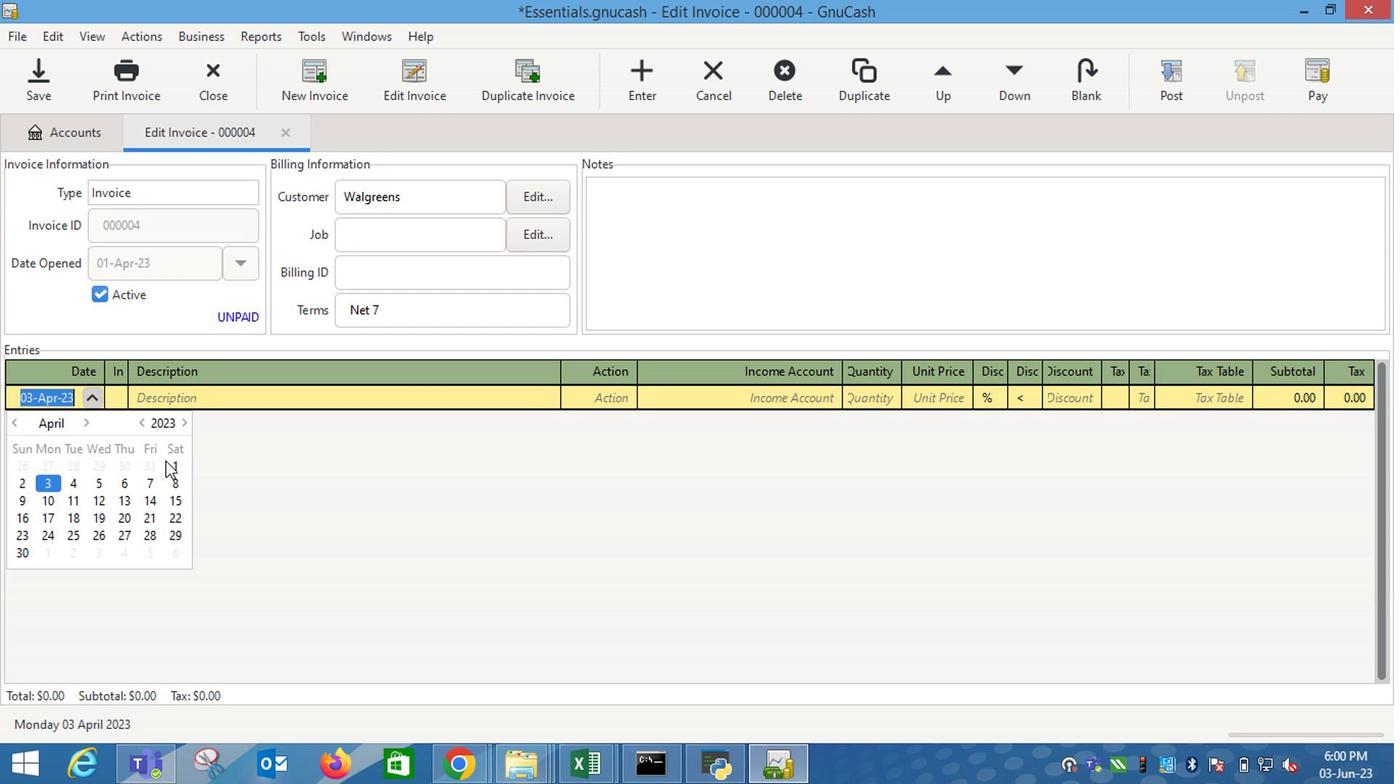 
Action: Mouse pressed left at (175, 469)
Screenshot: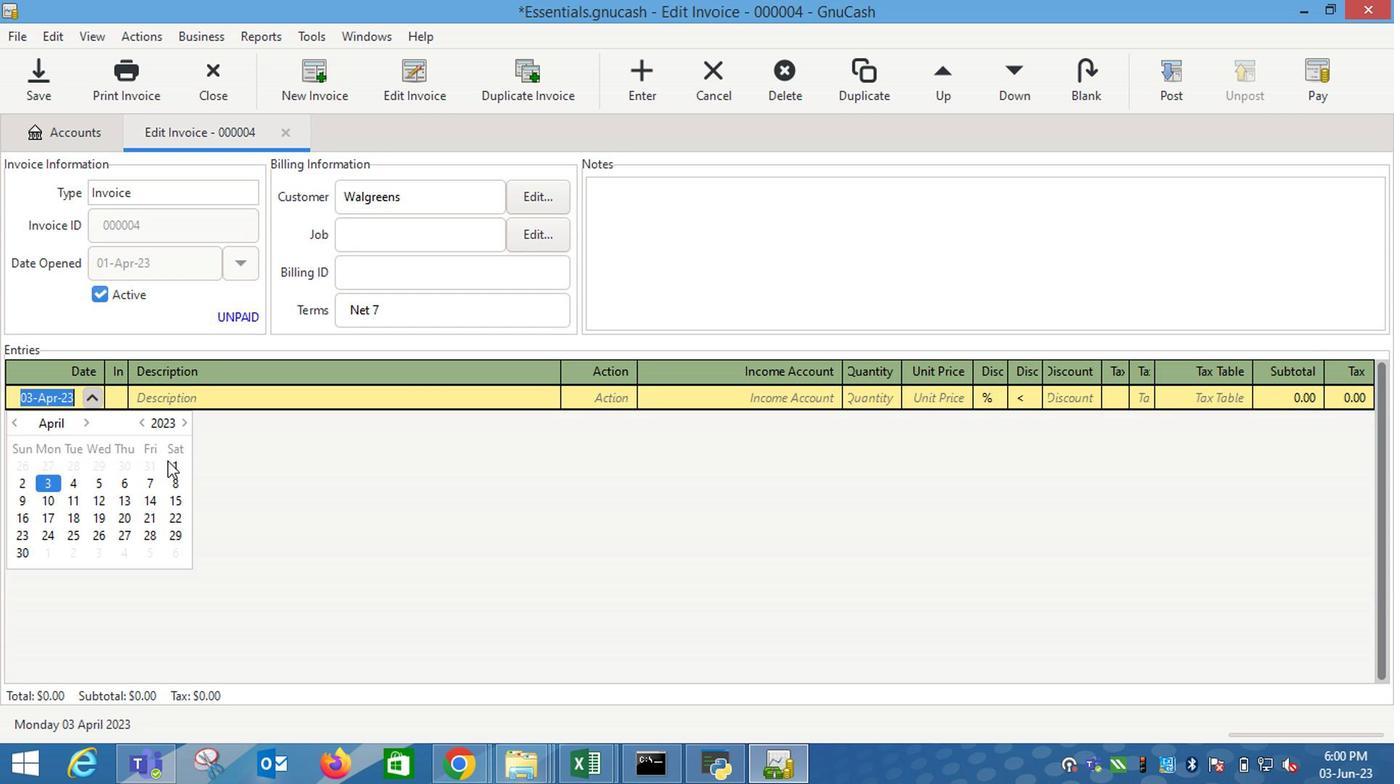 
Action: Mouse moved to (176, 475)
Screenshot: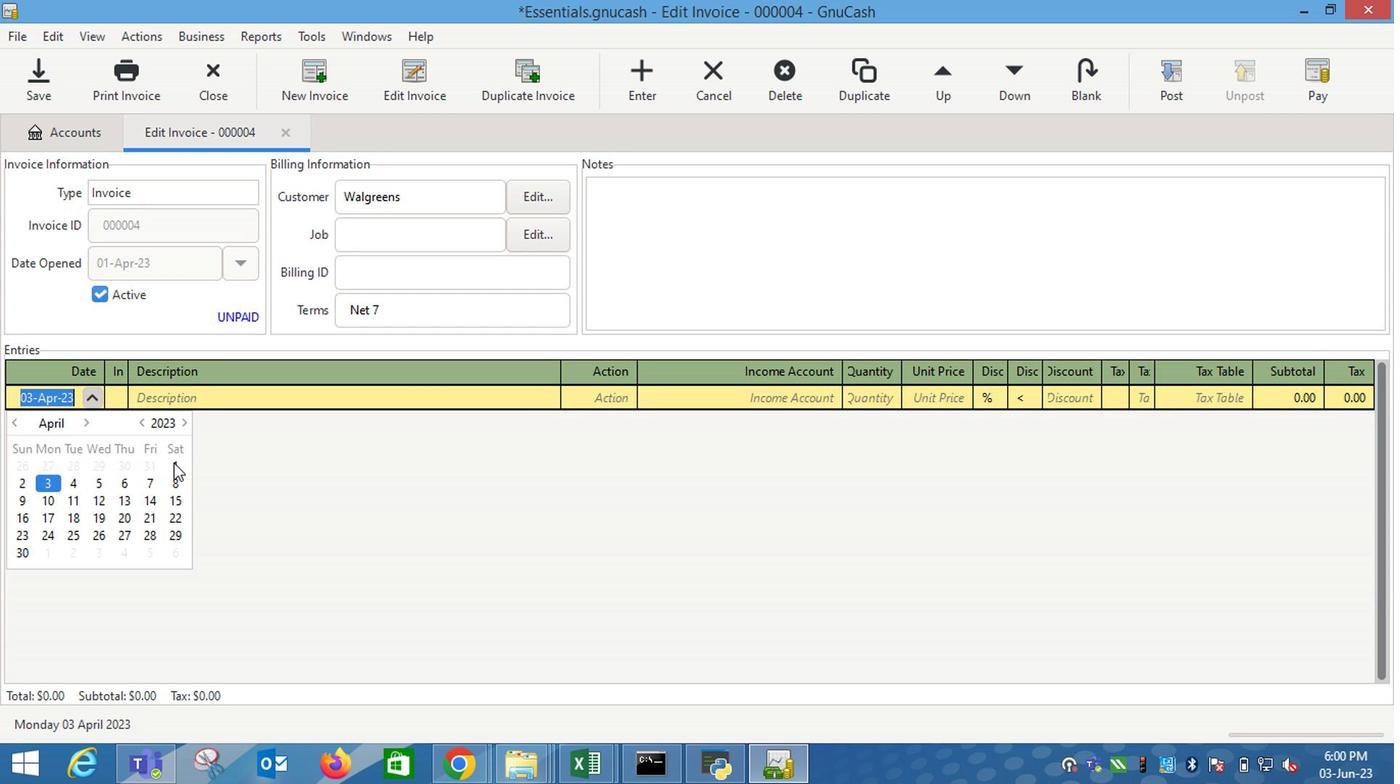 
Action: Key pressed <Key.tab><Key.shift_r>Neutrogen<Key.space><Key.shift_r><Key.shift_r><Key.shift_r><Key.shift_r>Healthy<Key.space><Key.shift_r>Lips<Key.space><Key.shift_r>Plumping<Key.space><Key.shift_r>Serum<Key.tab><Key.tab>i<Key.down><Key.down><Key.down><Key.tab>1<Key.tab>10.99<Key.tab><Key.tab><Key.tab>
Screenshot: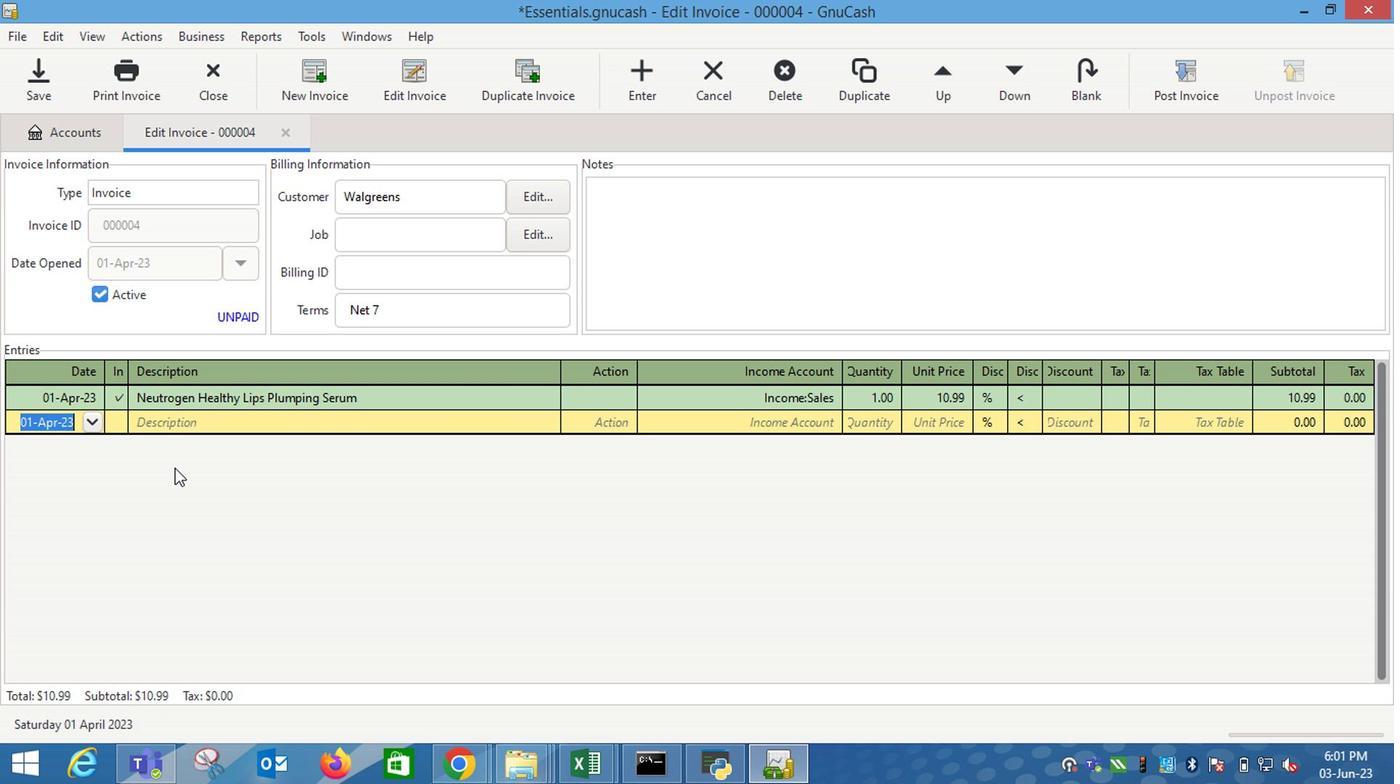 
Action: Mouse moved to (1116, 400)
Screenshot: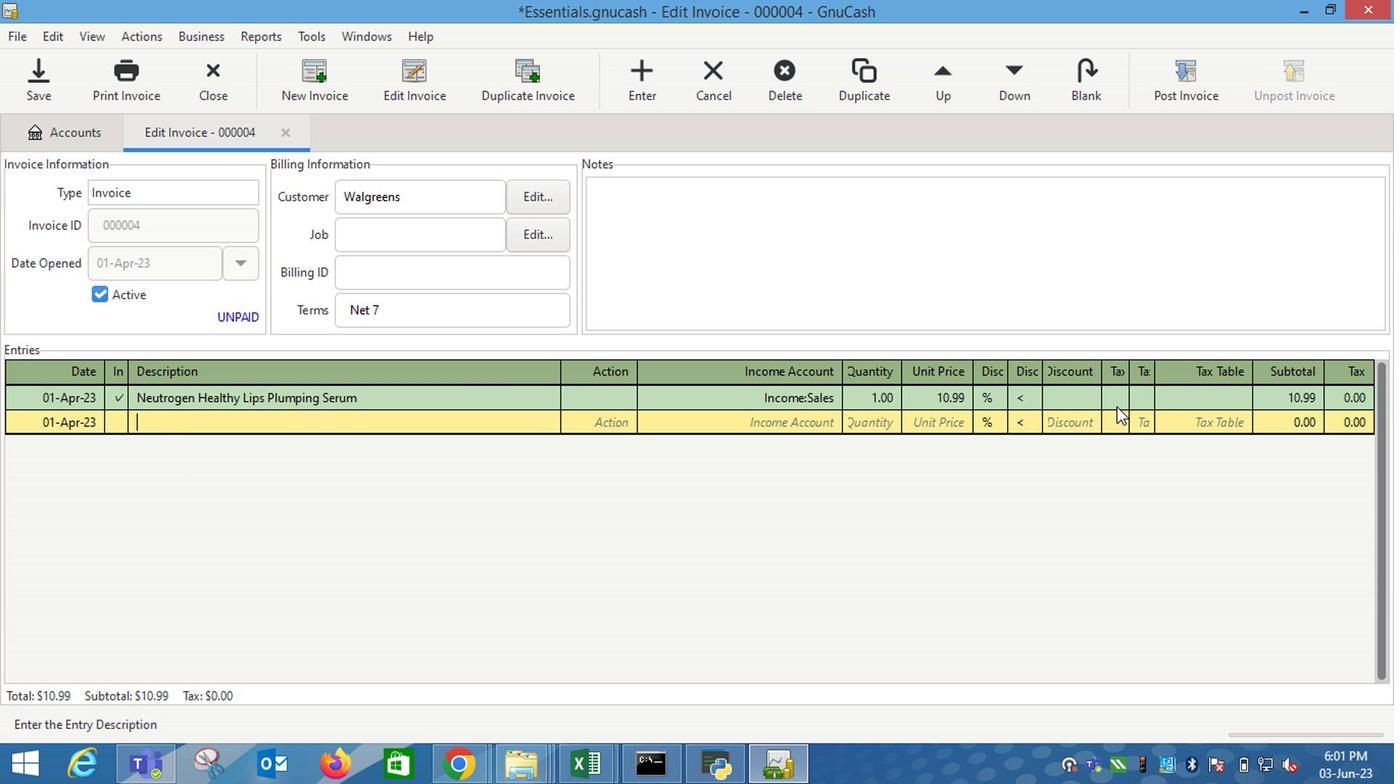 
Action: Mouse pressed left at (1116, 400)
Screenshot: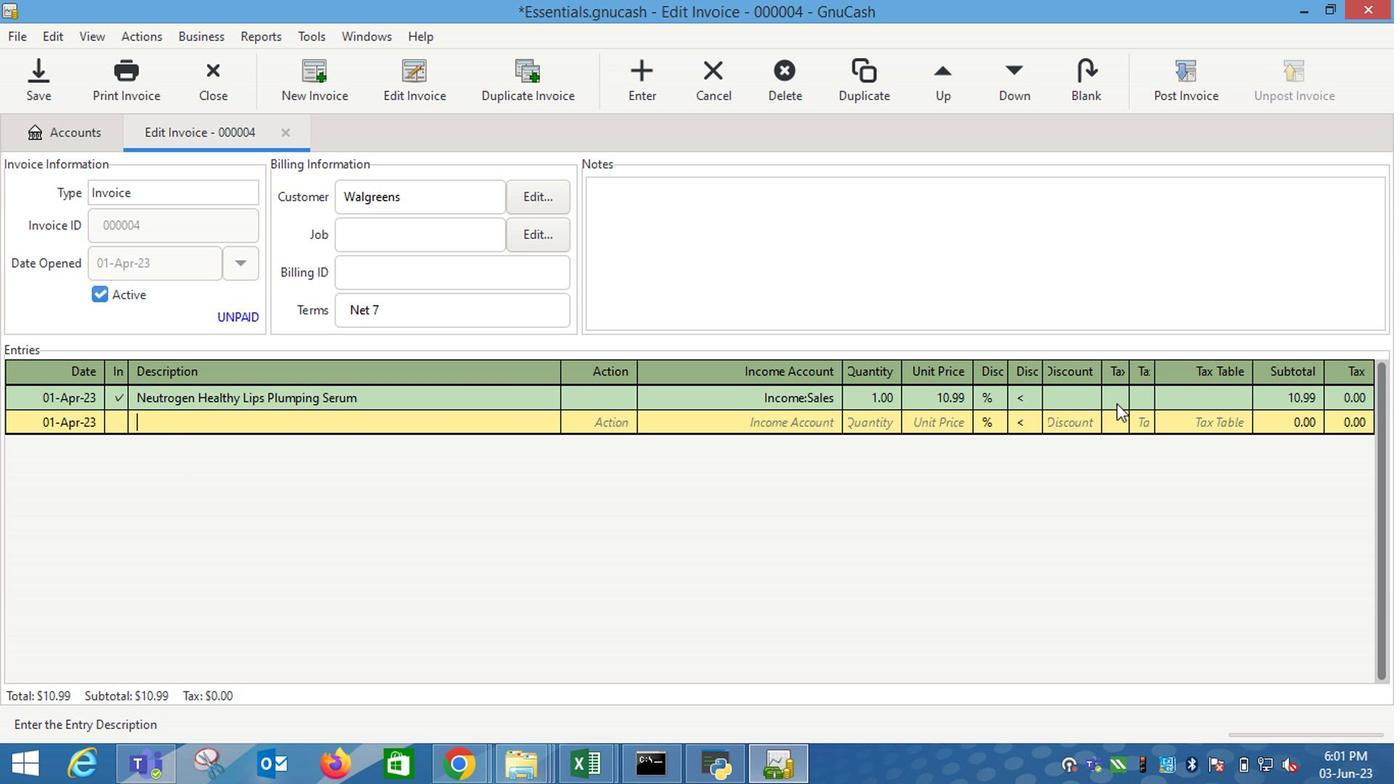 
Action: Mouse moved to (1116, 400)
Screenshot: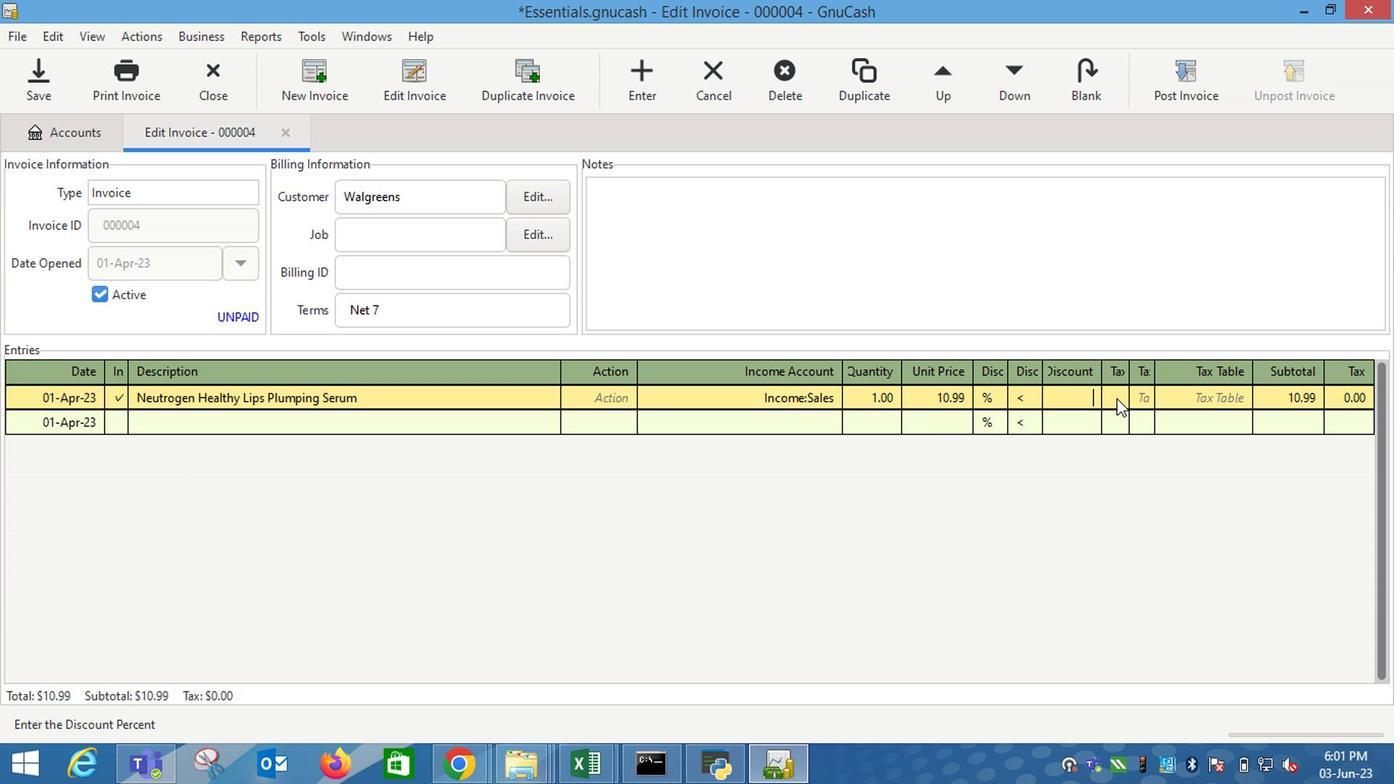 
Action: Mouse pressed left at (1116, 400)
Screenshot: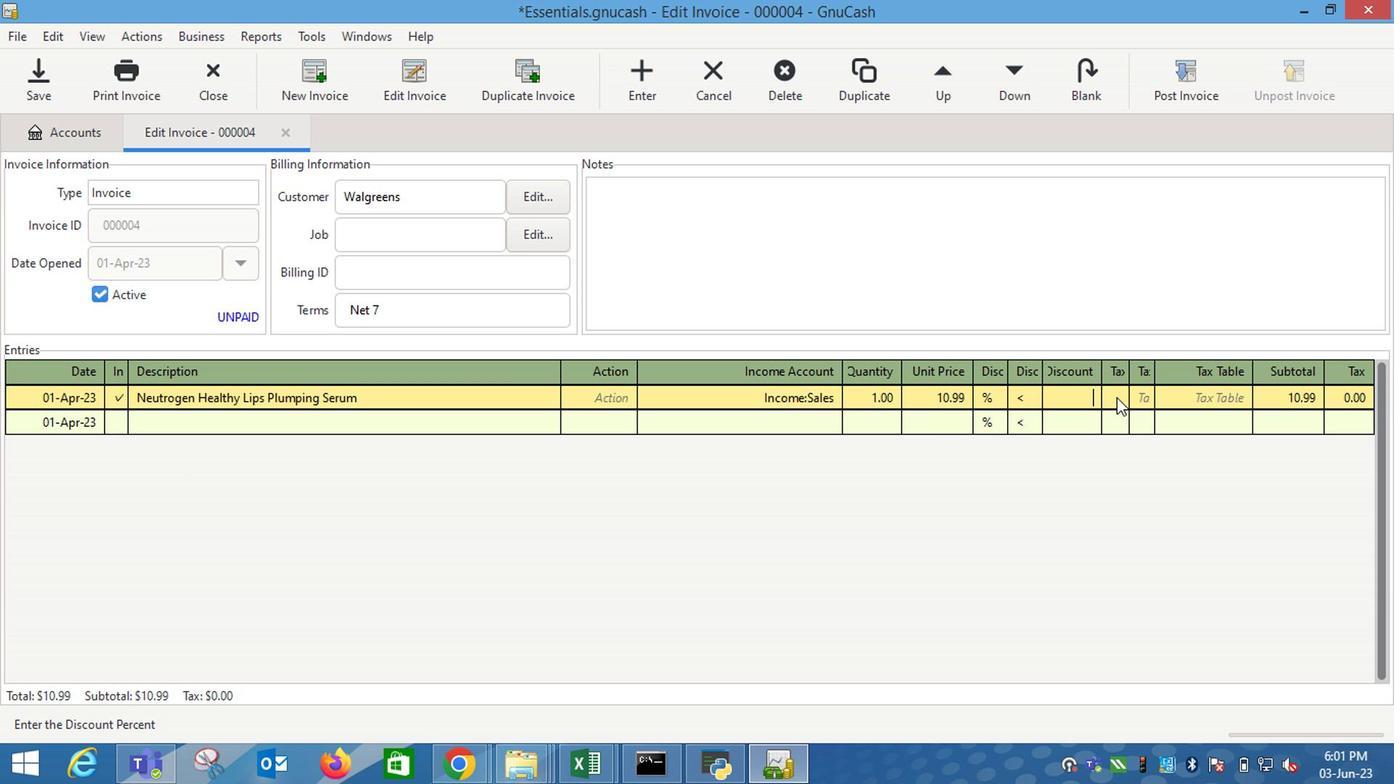 
Action: Mouse moved to (1191, 398)
Screenshot: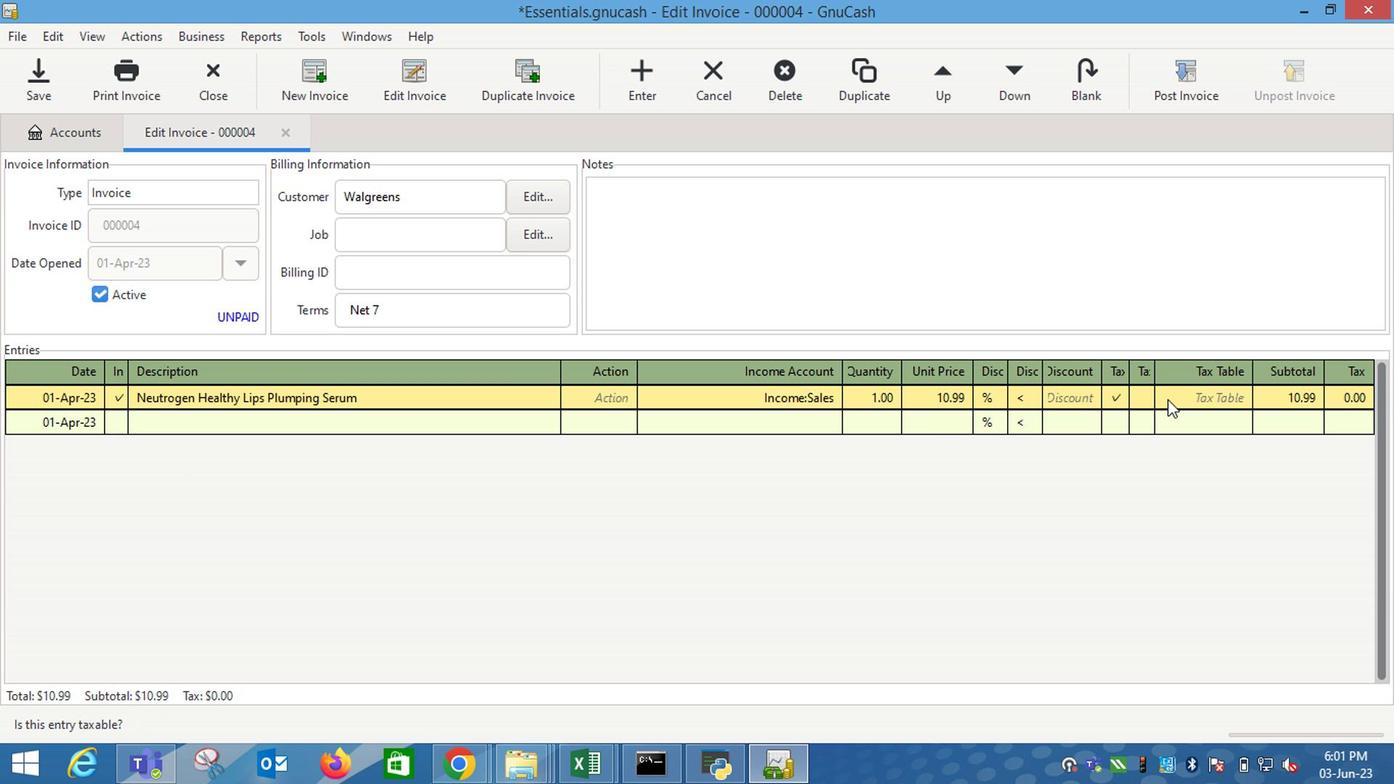 
Action: Mouse pressed left at (1191, 398)
Screenshot: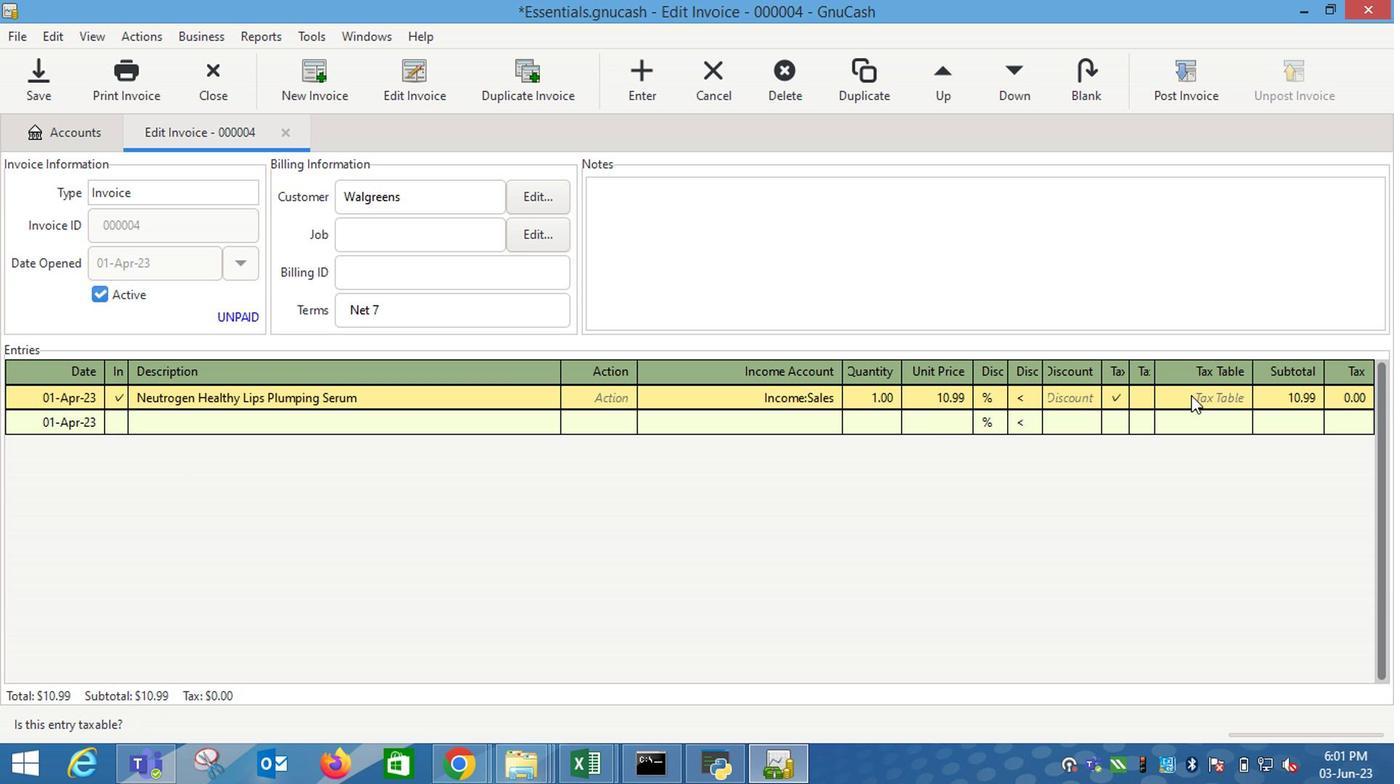 
Action: Mouse moved to (1244, 398)
Screenshot: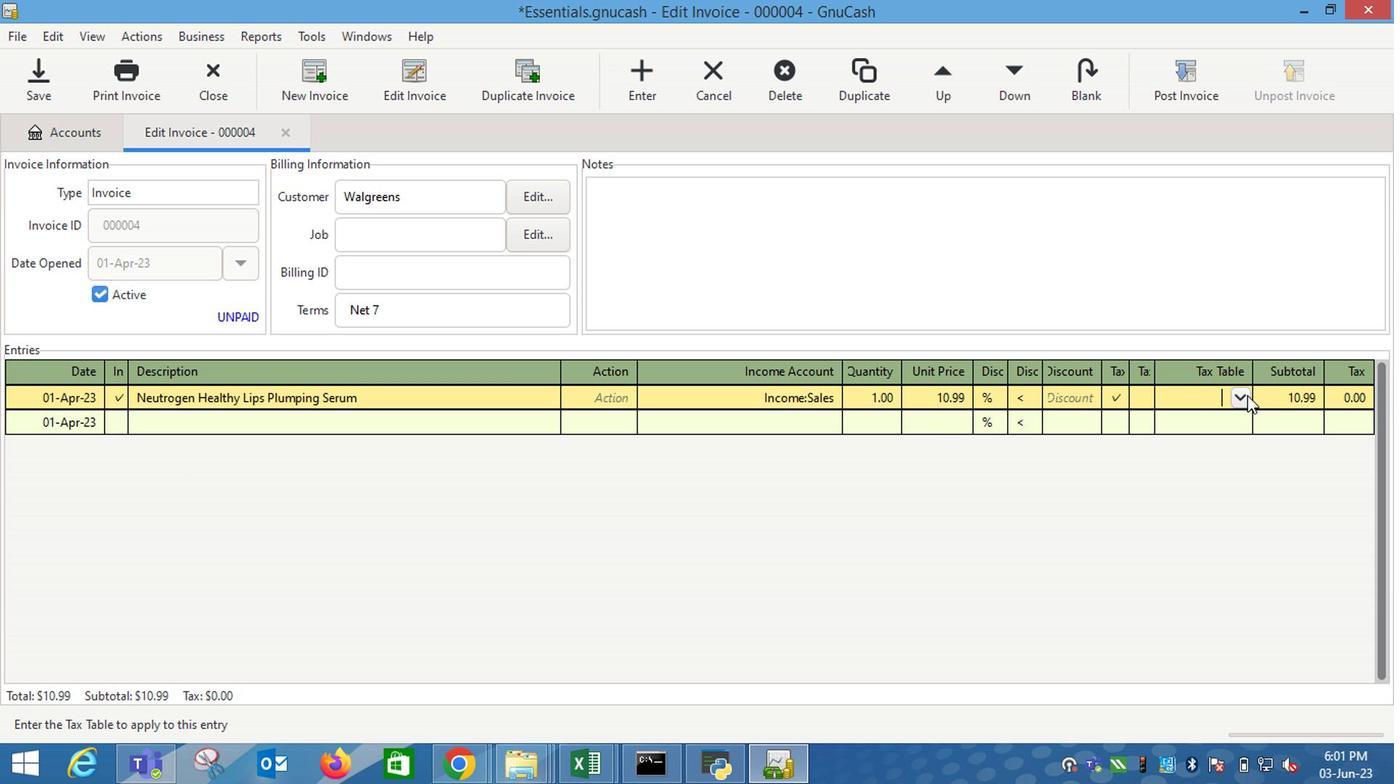 
Action: Mouse pressed left at (1244, 398)
Screenshot: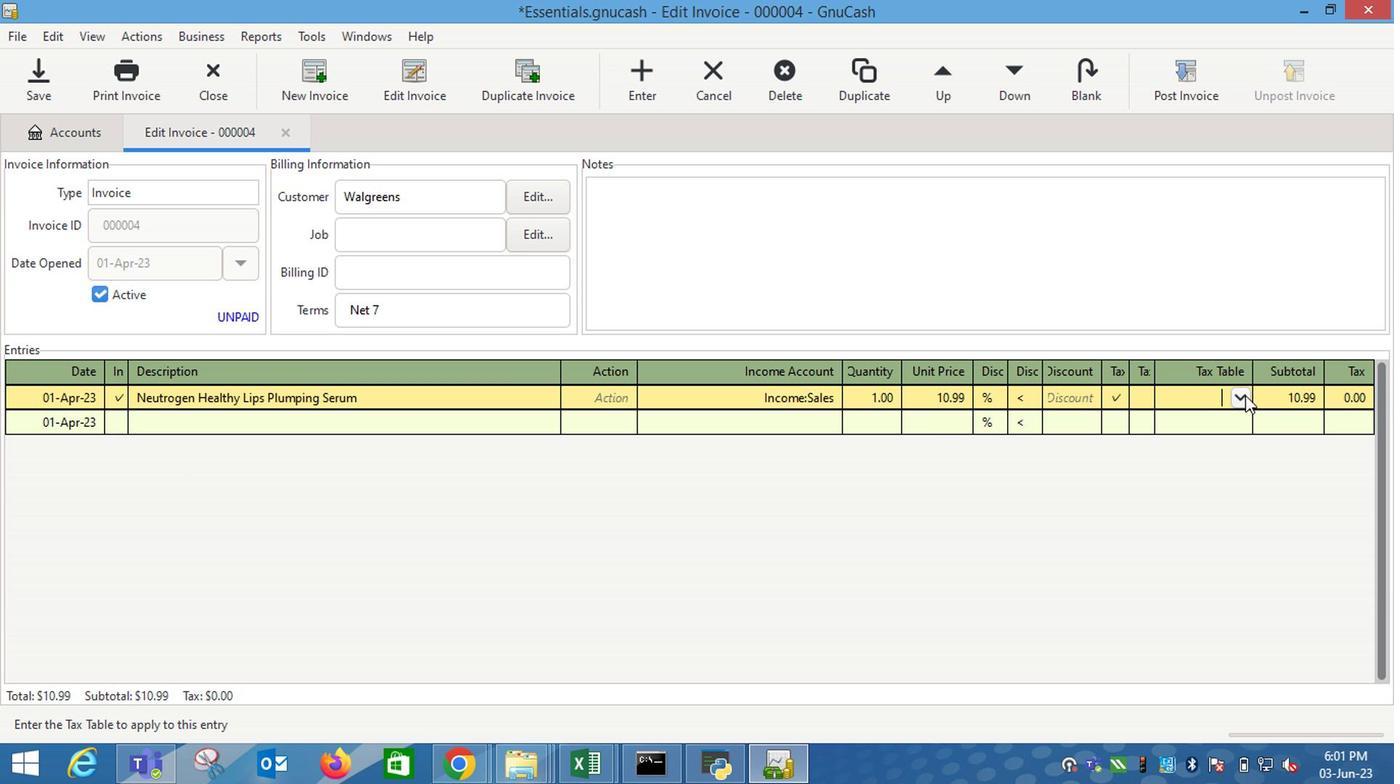 
Action: Mouse moved to (1194, 430)
Screenshot: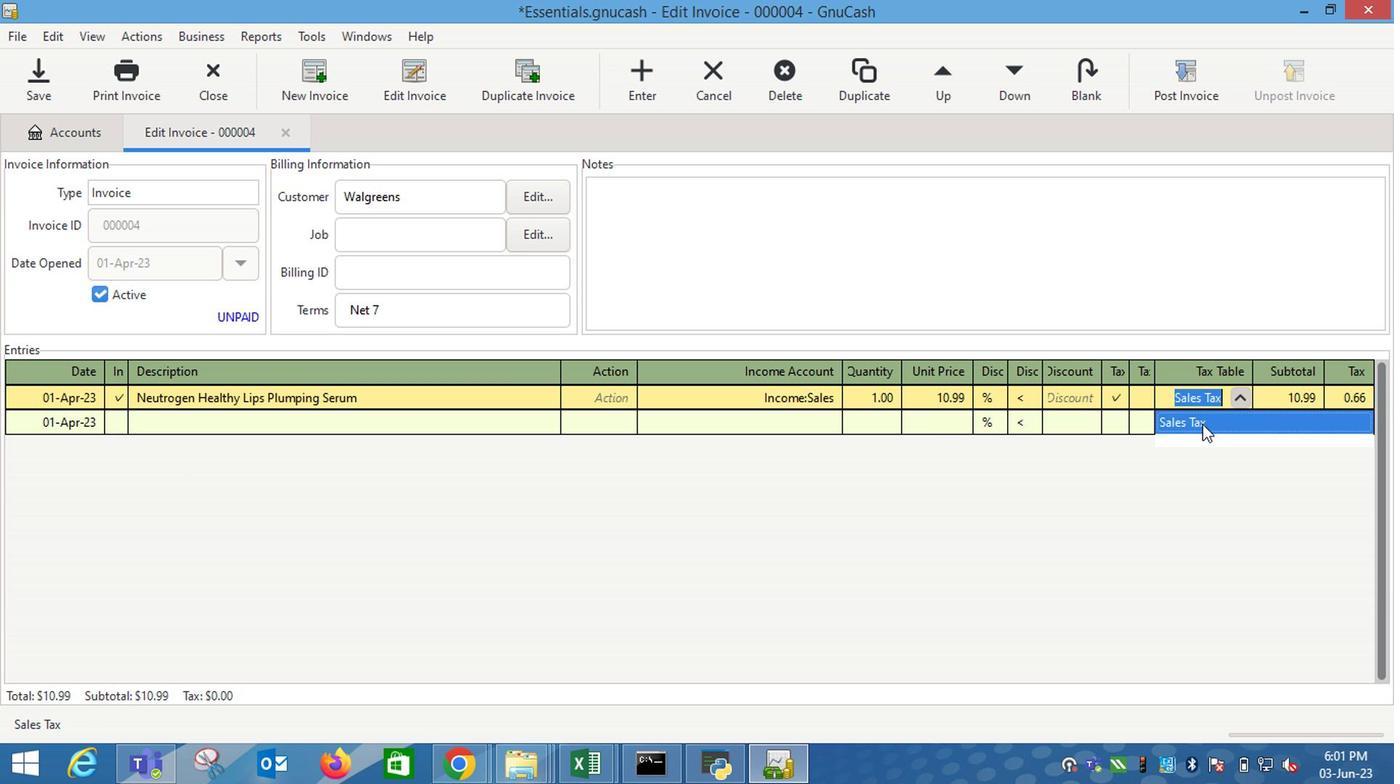 
Action: Mouse pressed left at (1194, 430)
Screenshot: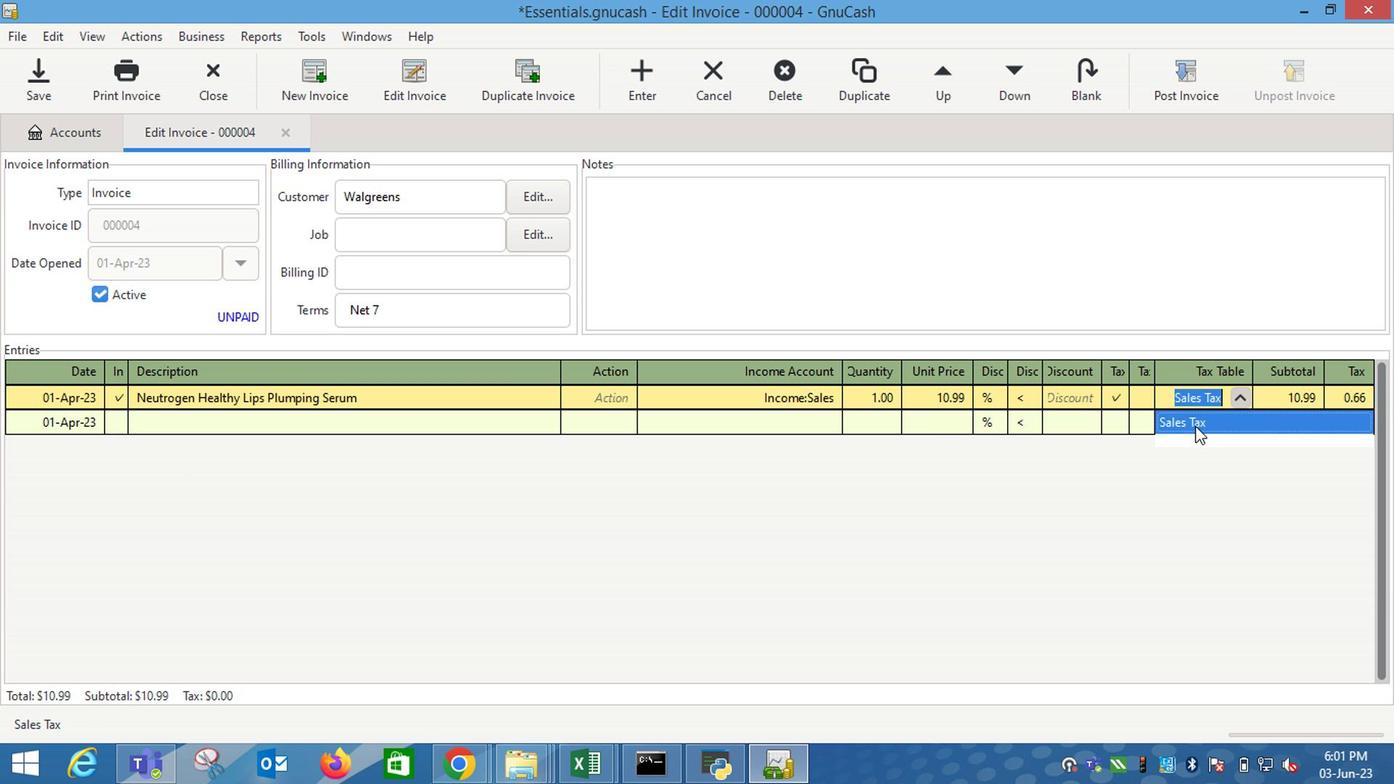 
Action: Mouse moved to (1173, 424)
Screenshot: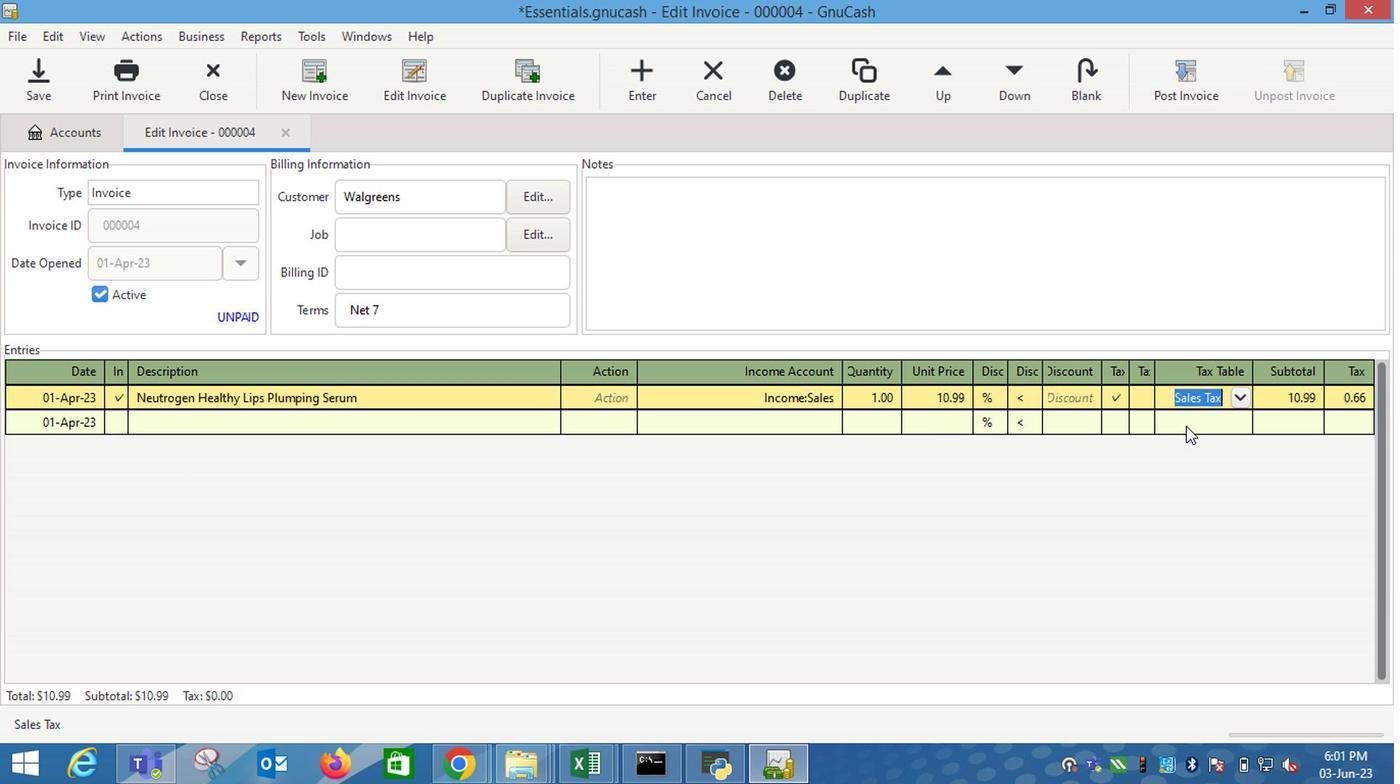 
Action: Key pressed <Key.enter><Key.tab>
Screenshot: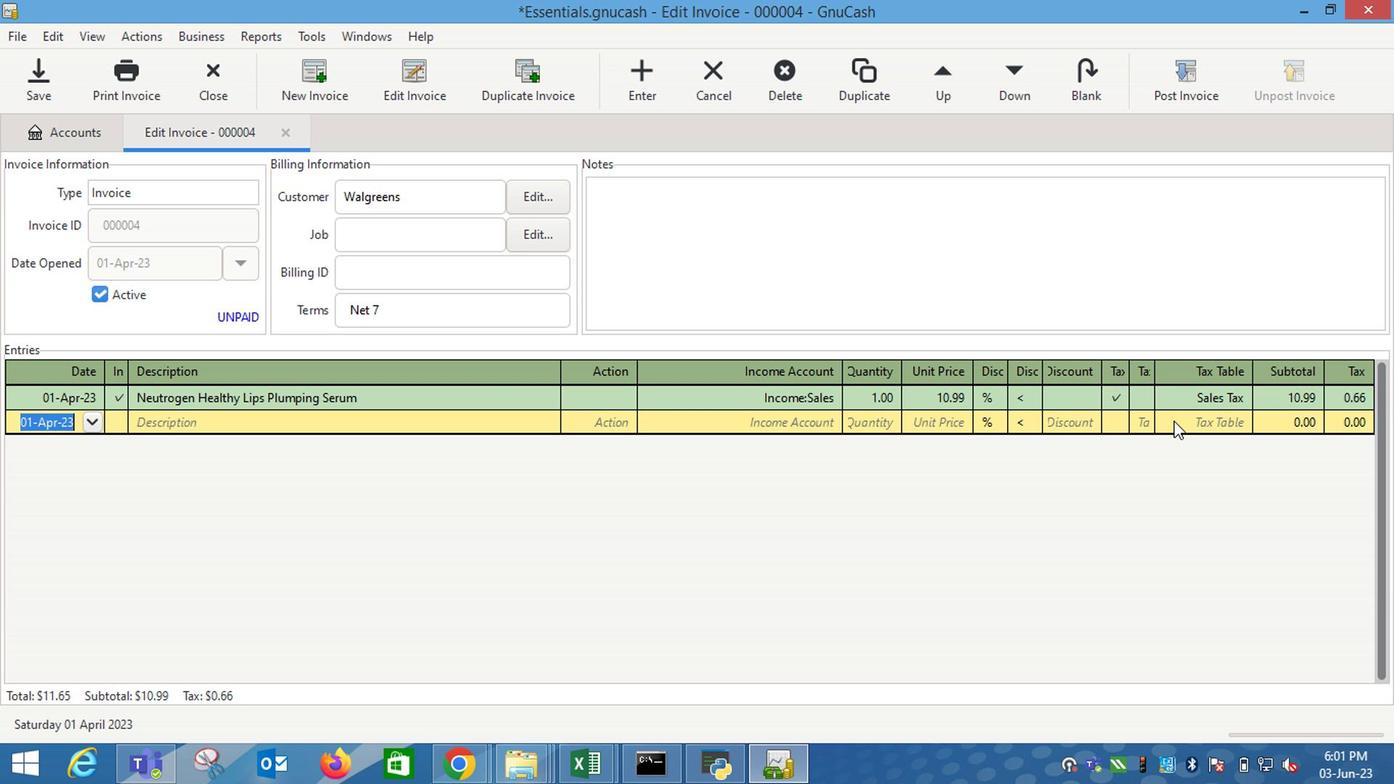 
Action: Mouse moved to (1167, 53)
Screenshot: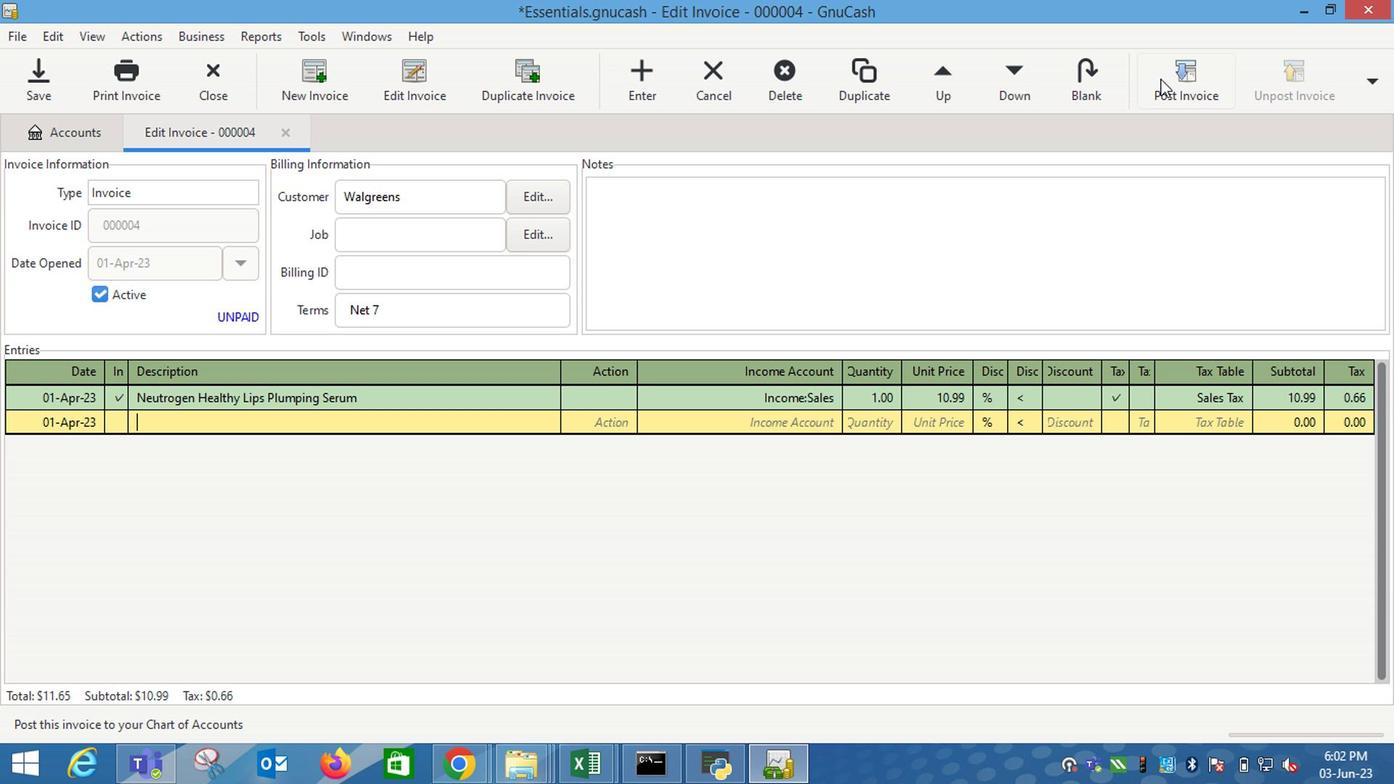 
Action: Mouse pressed left at (1167, 53)
Screenshot: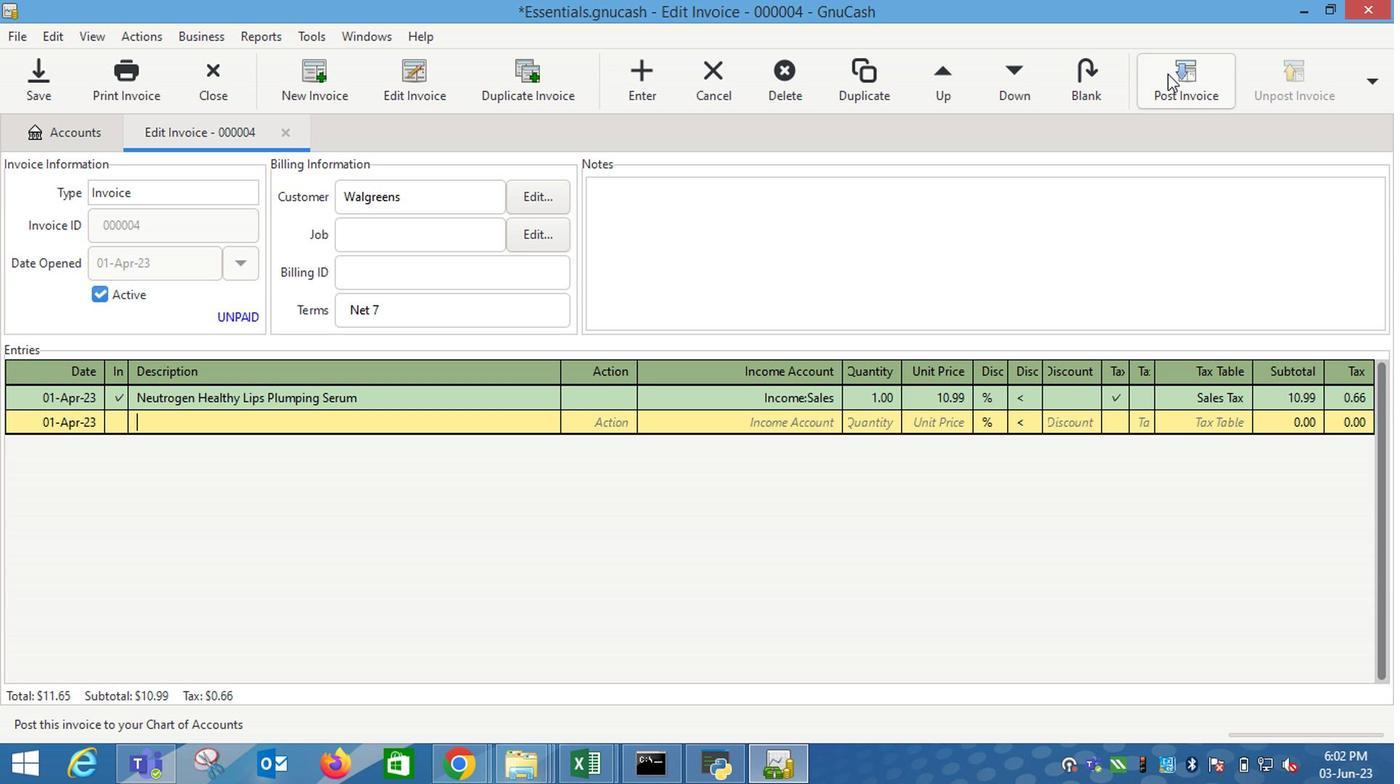 
Action: Mouse moved to (876, 337)
Screenshot: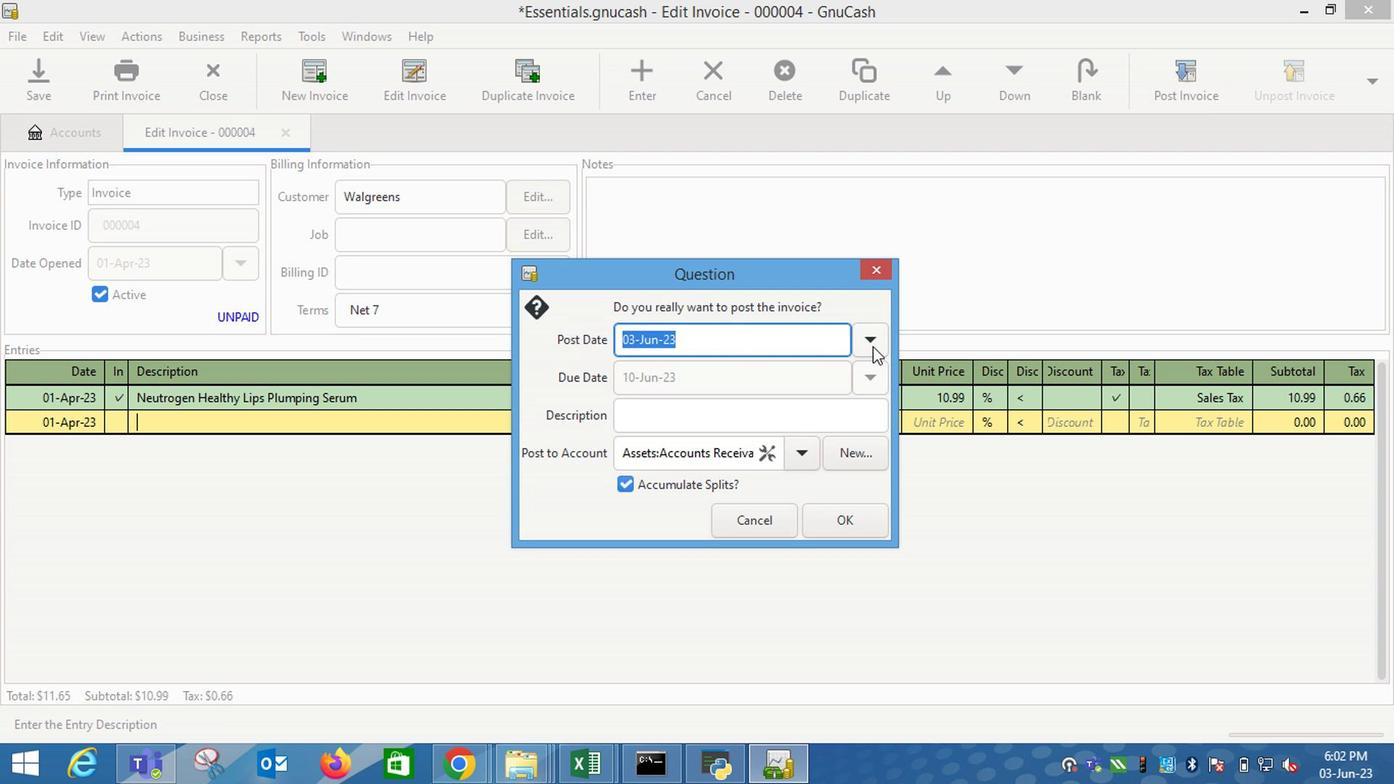 
Action: Mouse pressed left at (876, 337)
Screenshot: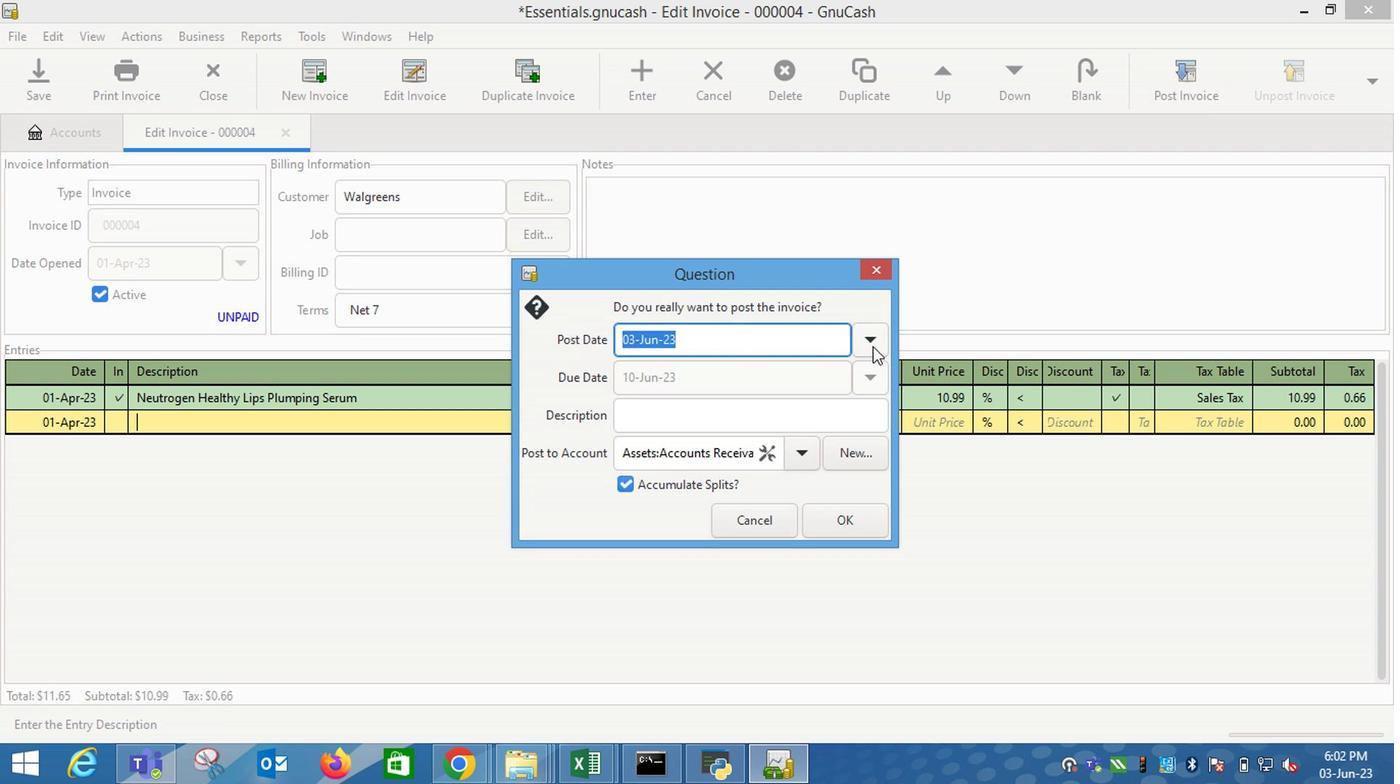 
Action: Mouse moved to (717, 371)
Screenshot: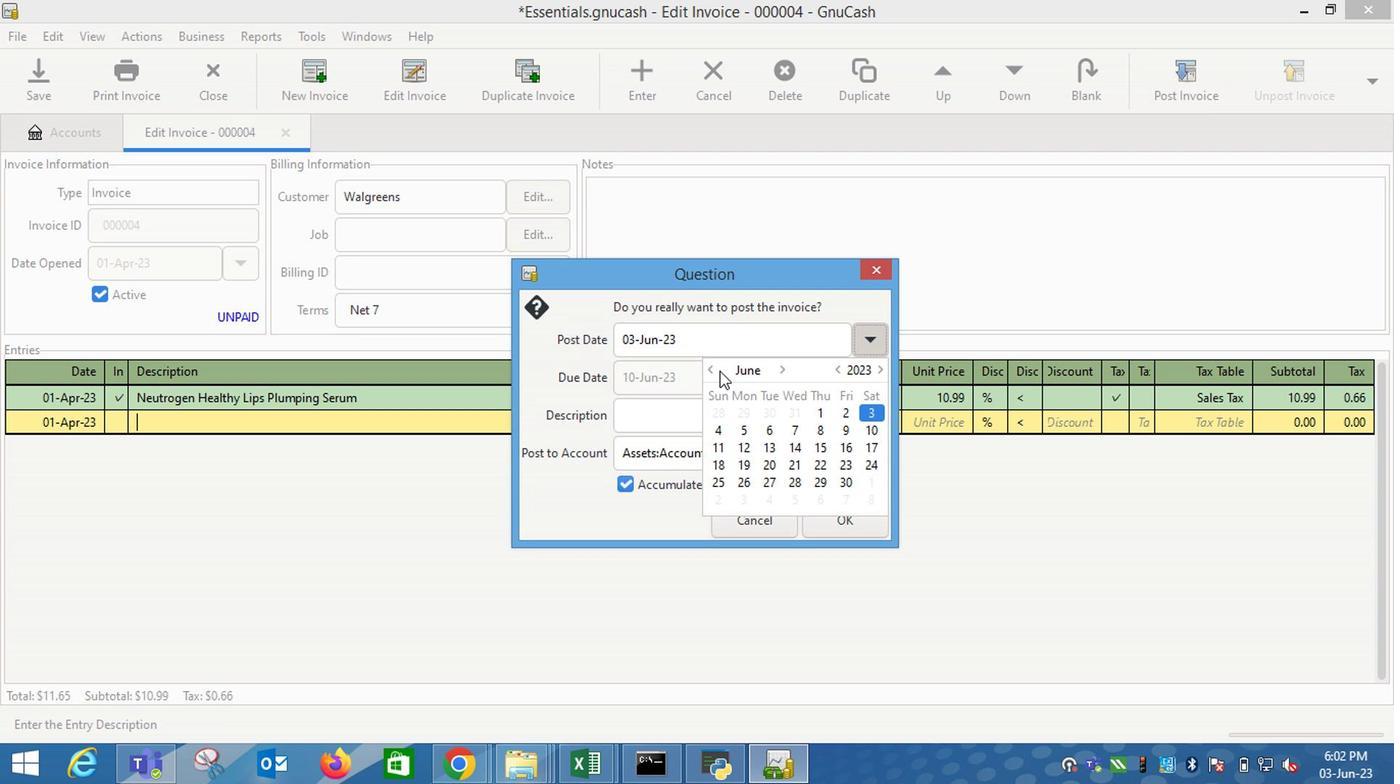 
Action: Mouse pressed left at (717, 371)
Screenshot: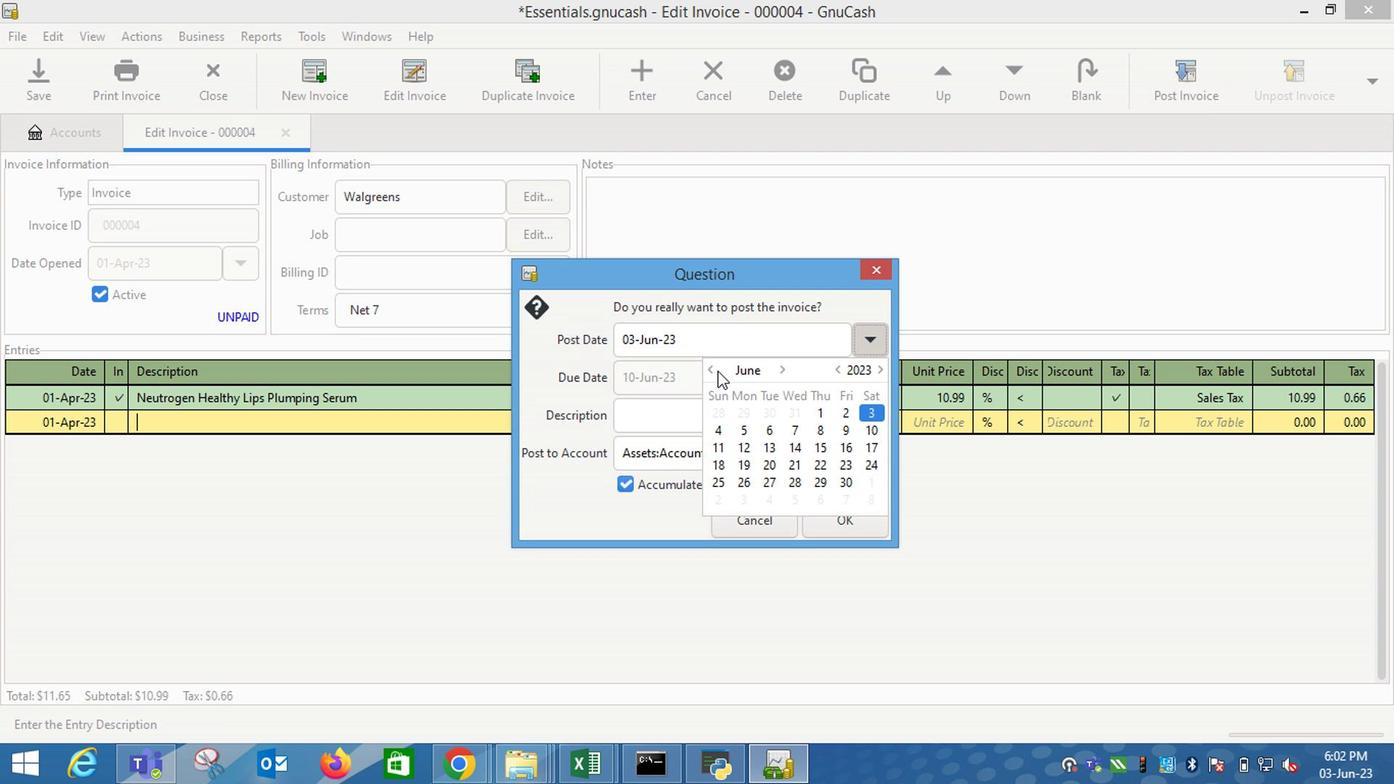 
Action: Mouse moved to (877, 325)
Screenshot: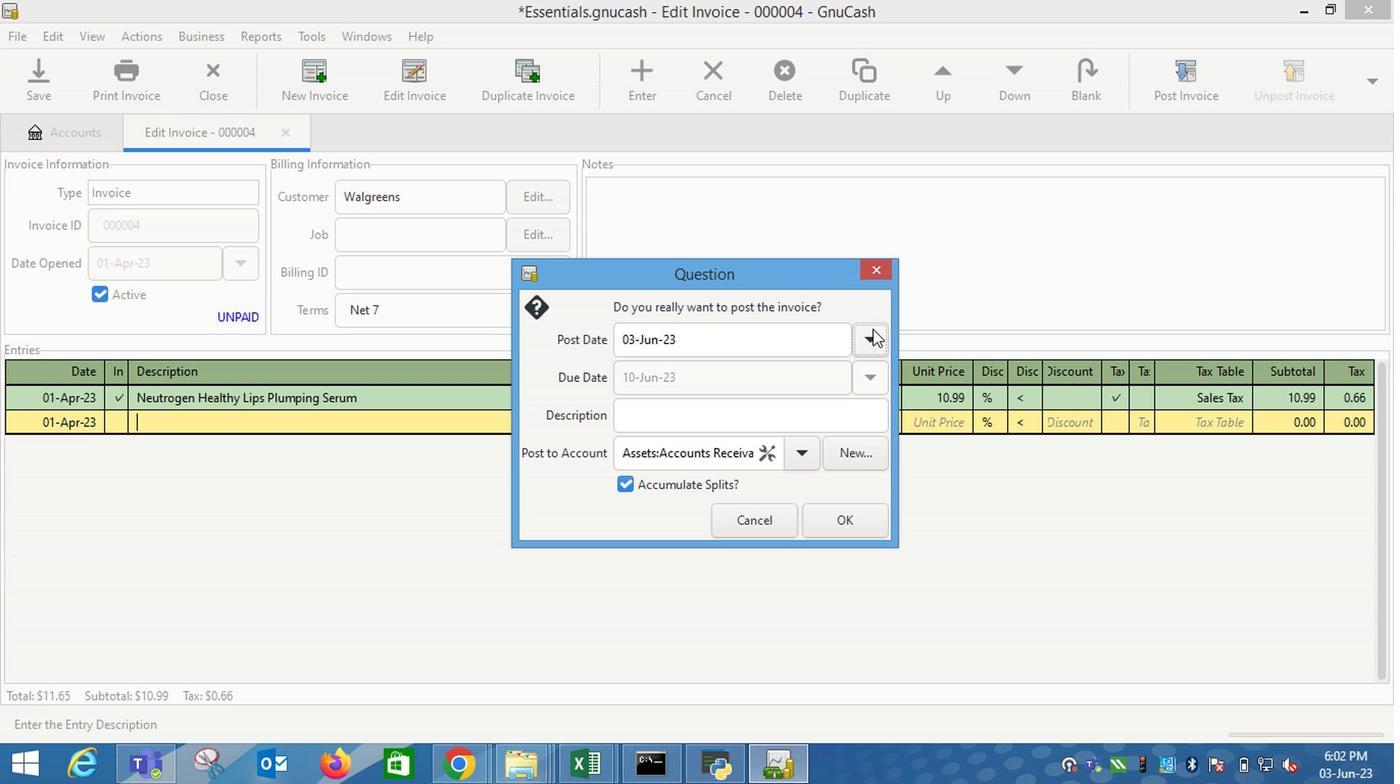 
Action: Mouse pressed left at (877, 325)
Screenshot: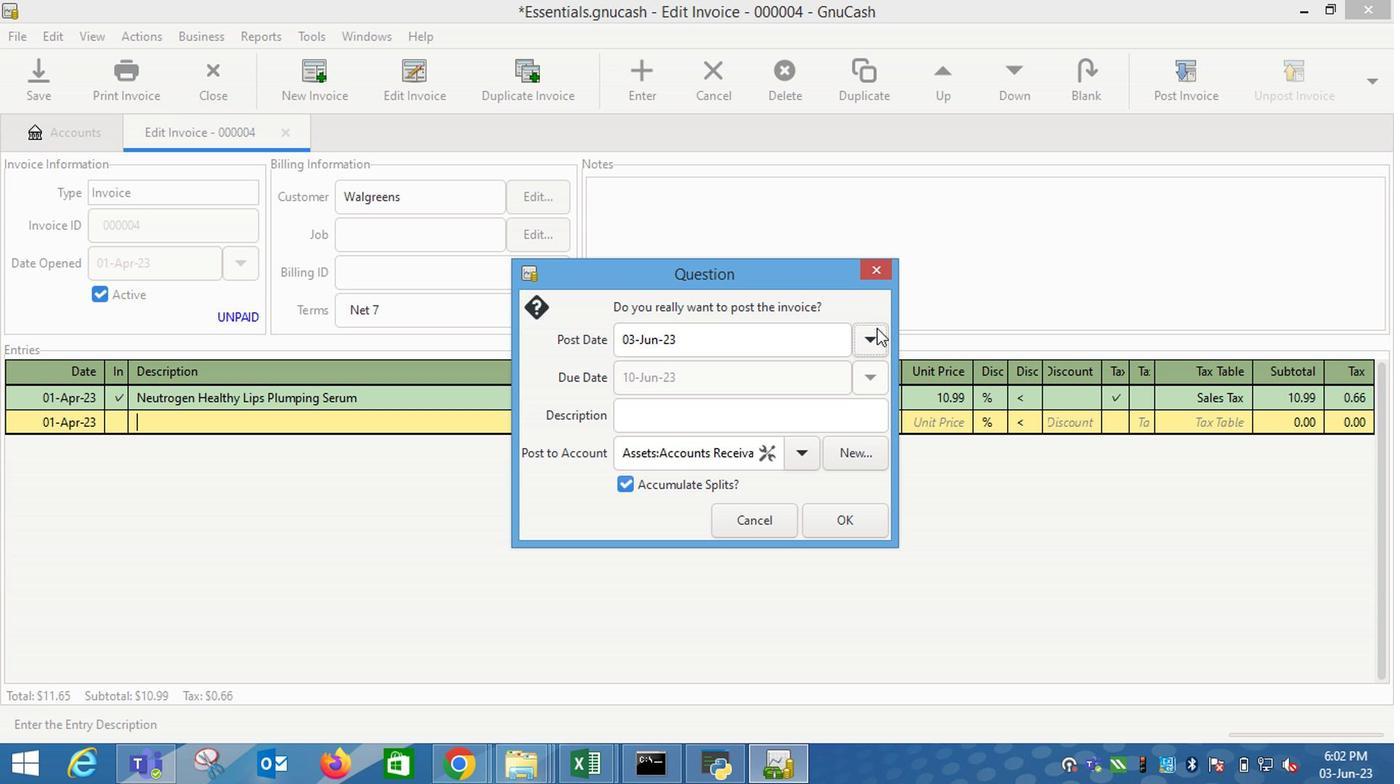 
Action: Mouse moved to (713, 372)
Screenshot: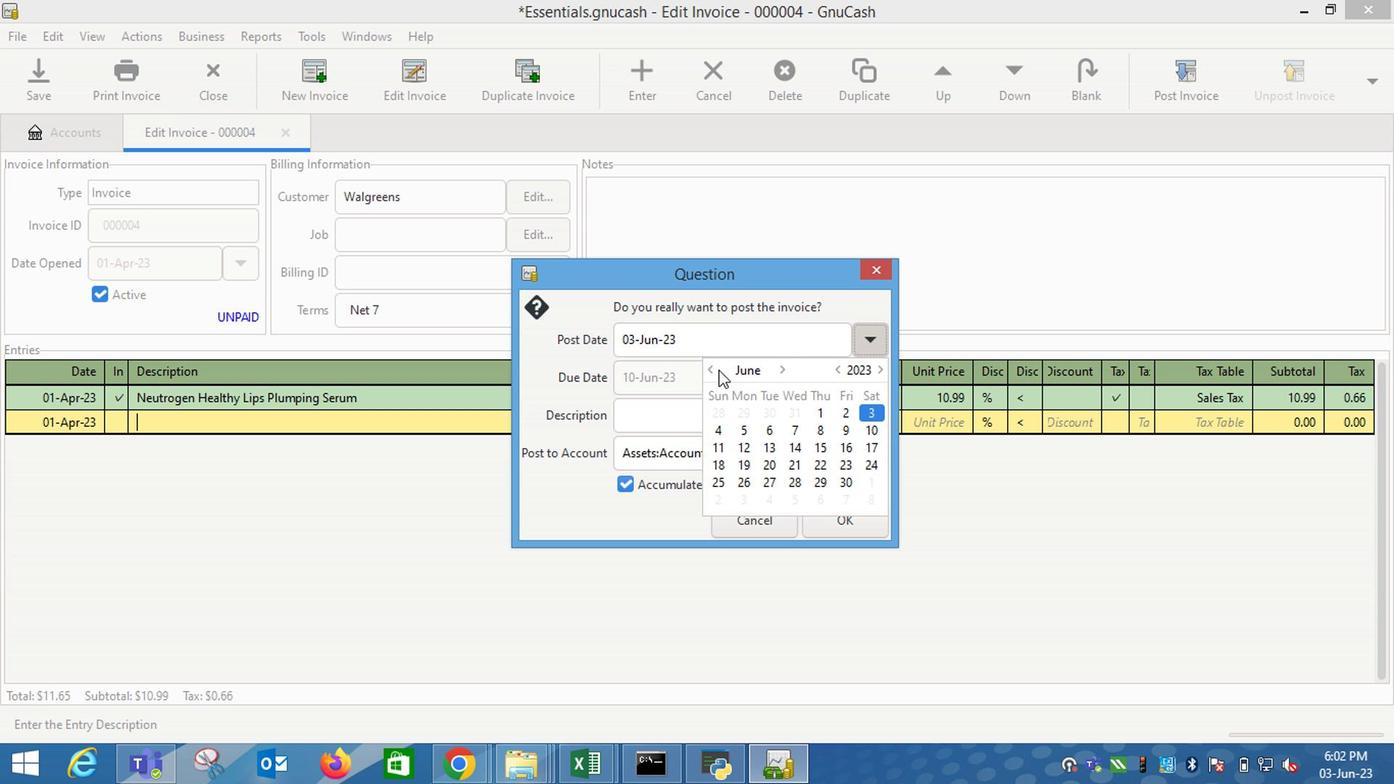 
Action: Mouse pressed left at (713, 372)
Screenshot: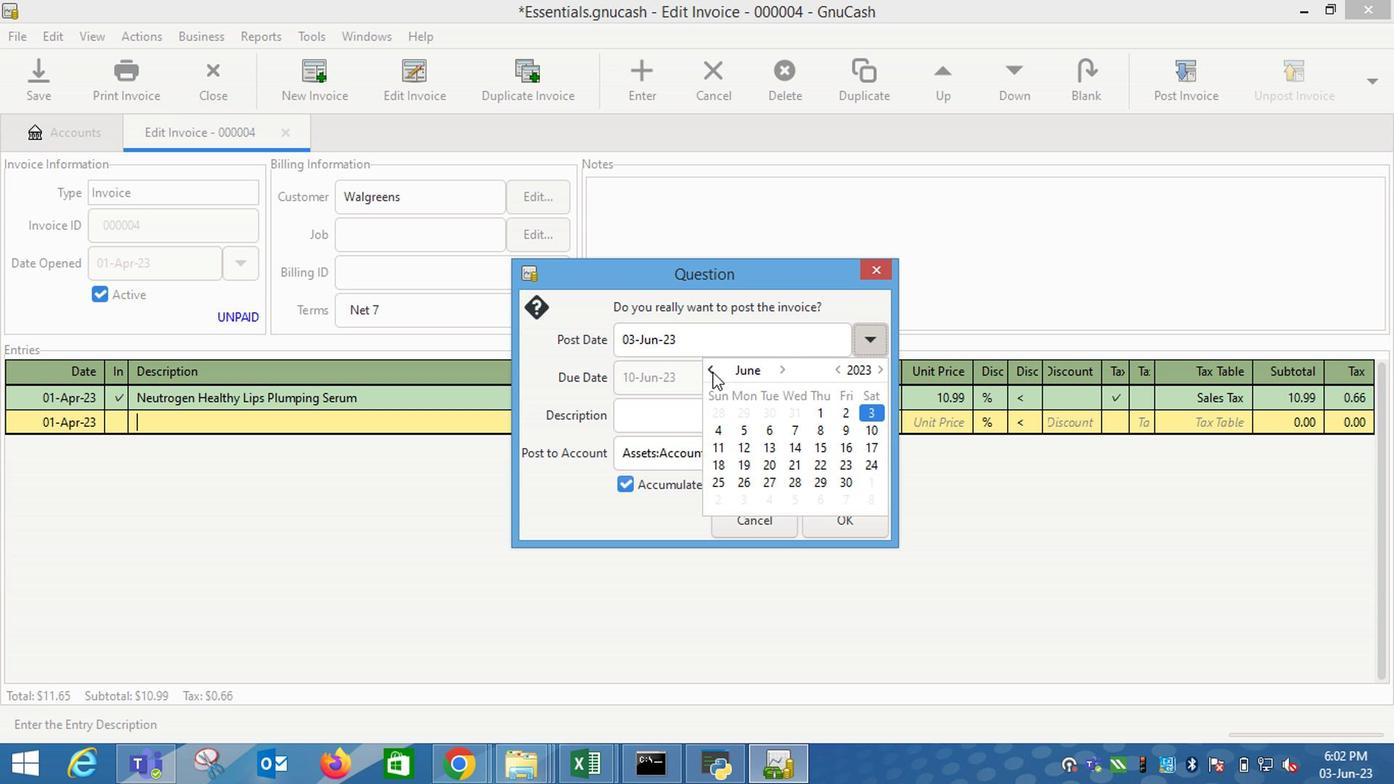 
Action: Mouse pressed left at (713, 372)
Screenshot: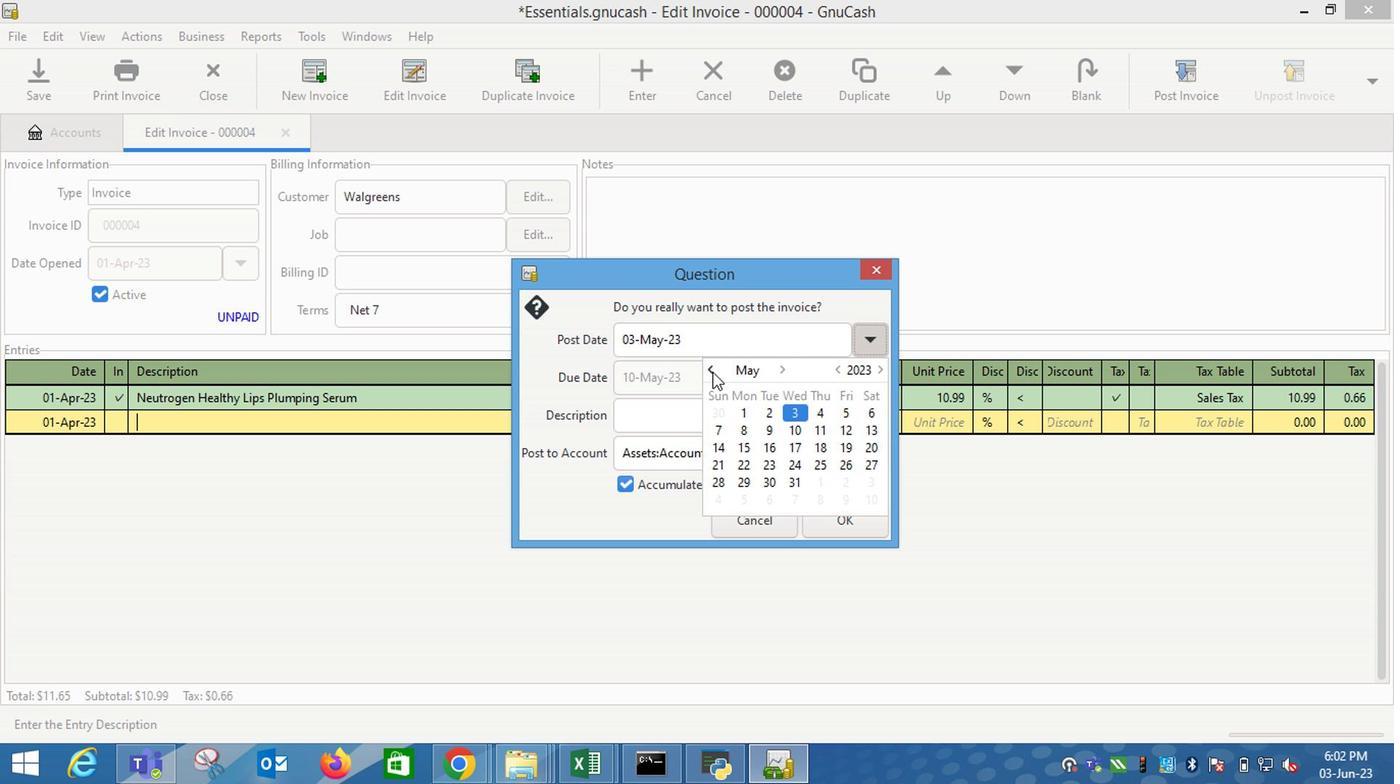 
Action: Mouse moved to (870, 413)
Screenshot: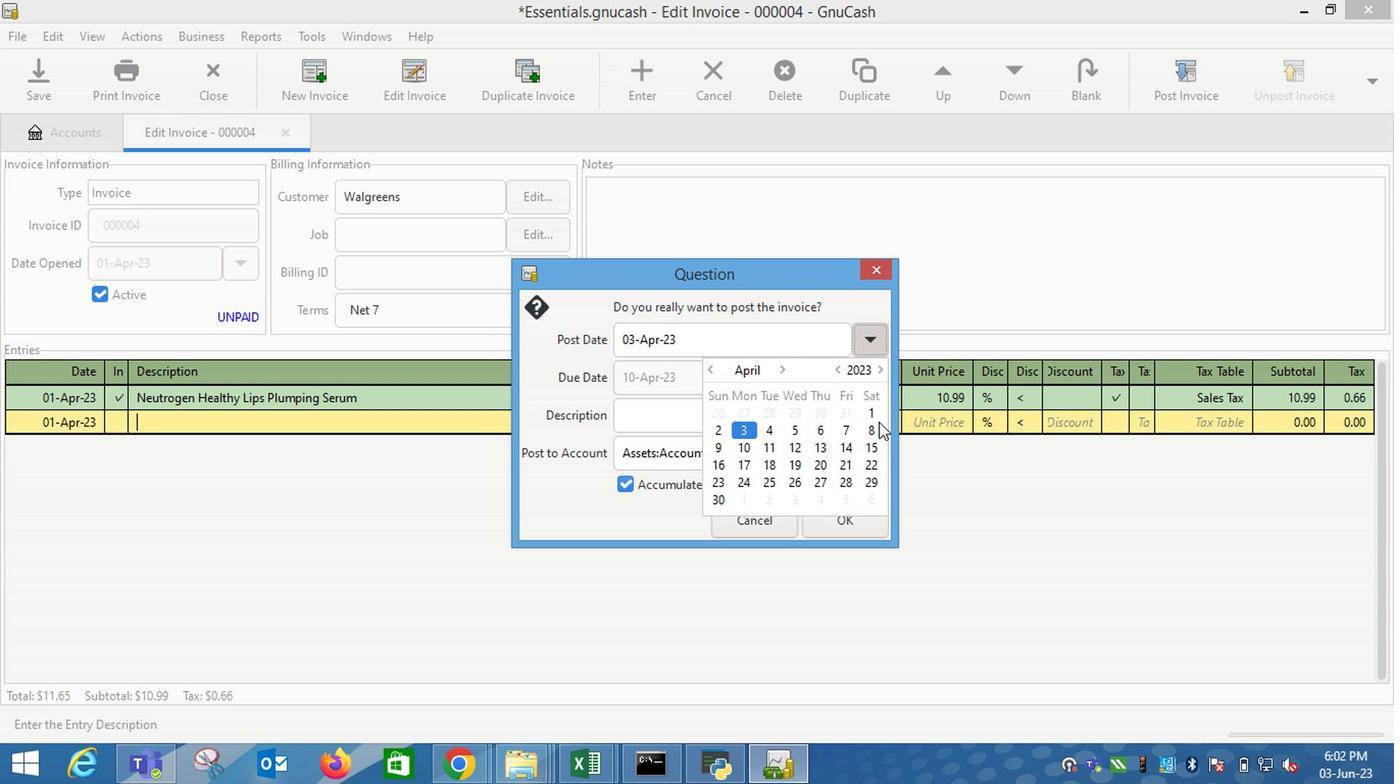 
Action: Mouse pressed left at (870, 413)
Screenshot: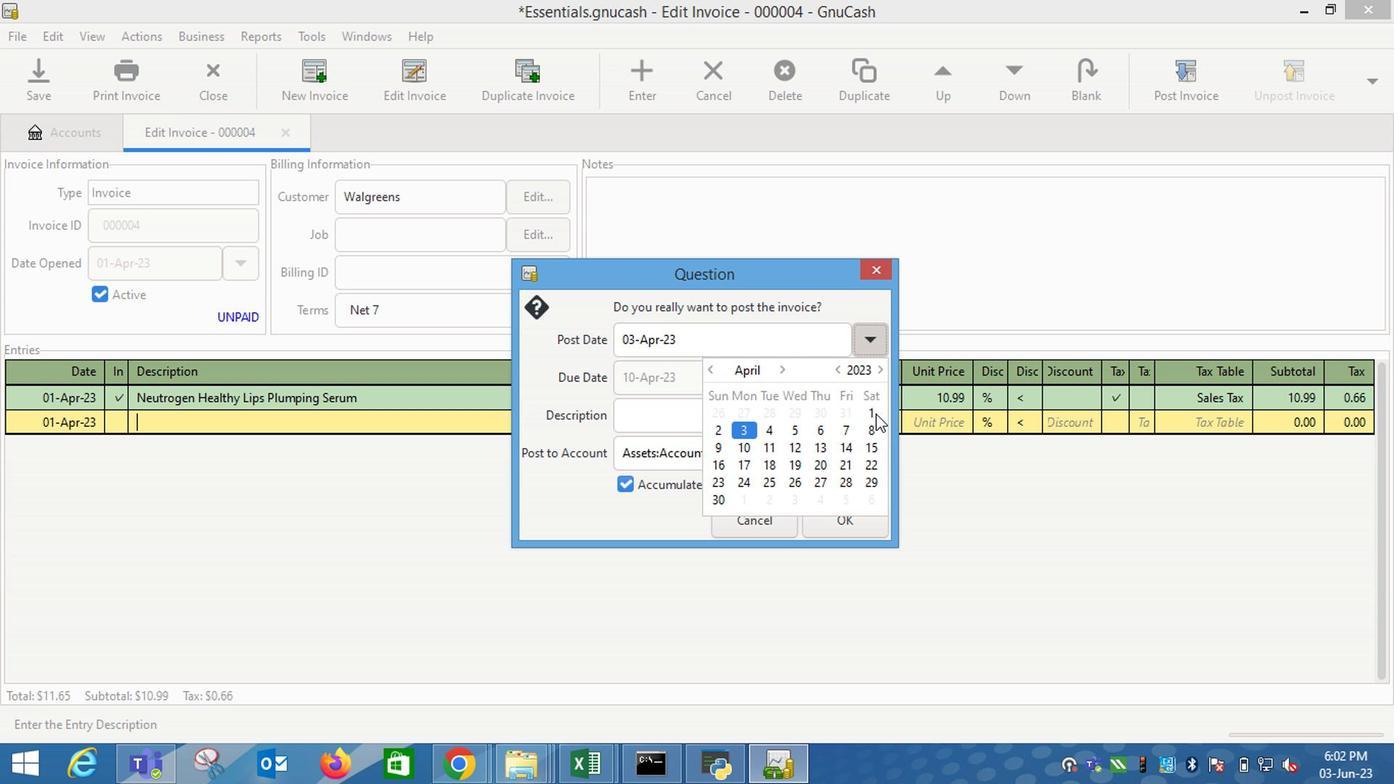 
Action: Mouse moved to (629, 407)
Screenshot: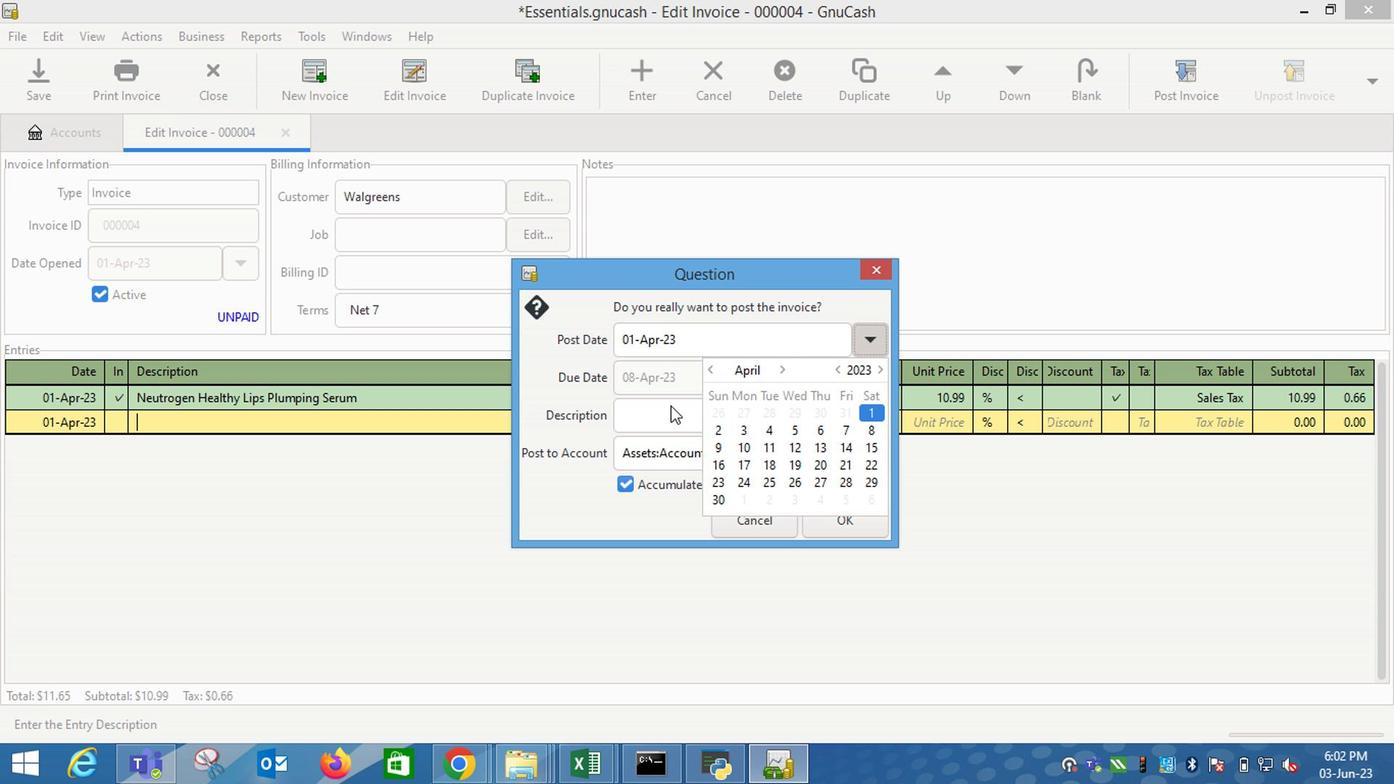 
Action: Mouse pressed left at (629, 407)
Screenshot: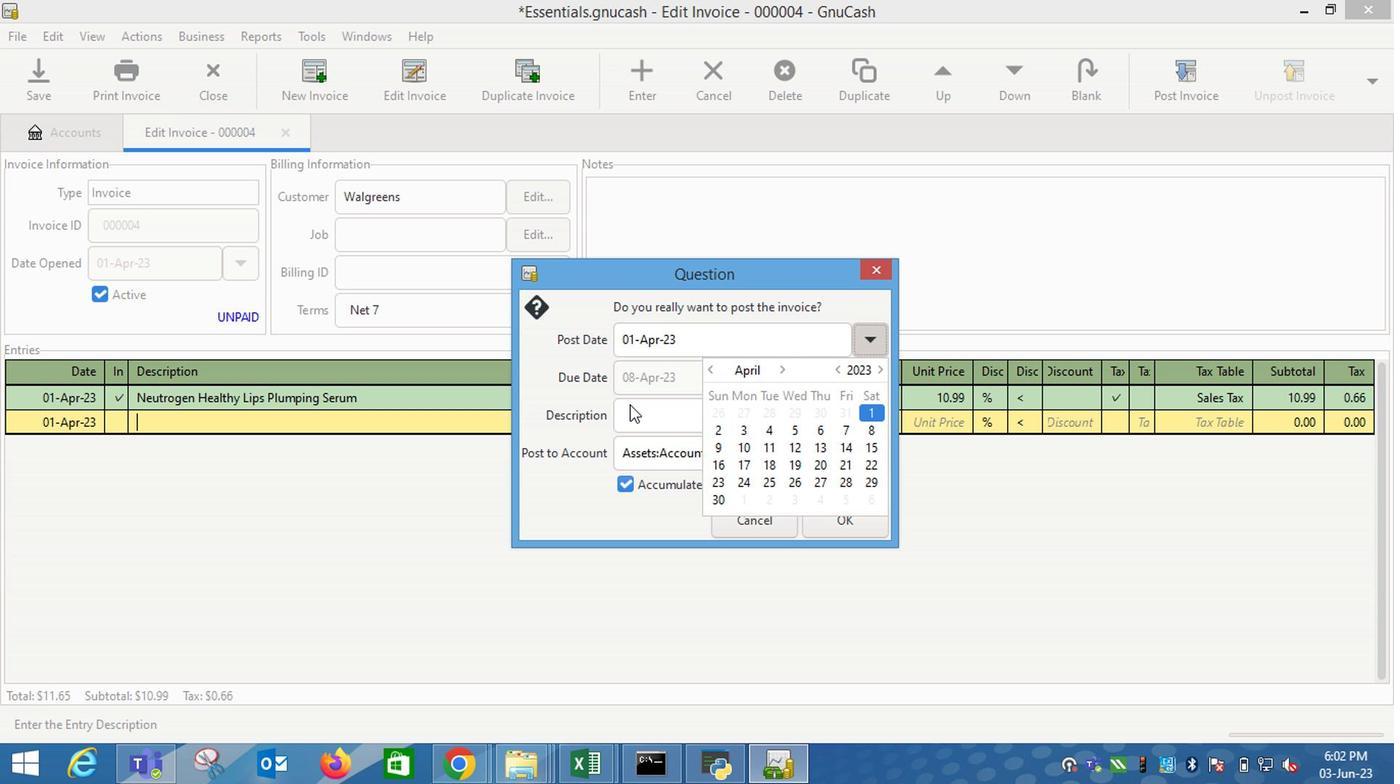 
Action: Mouse moved to (840, 536)
Screenshot: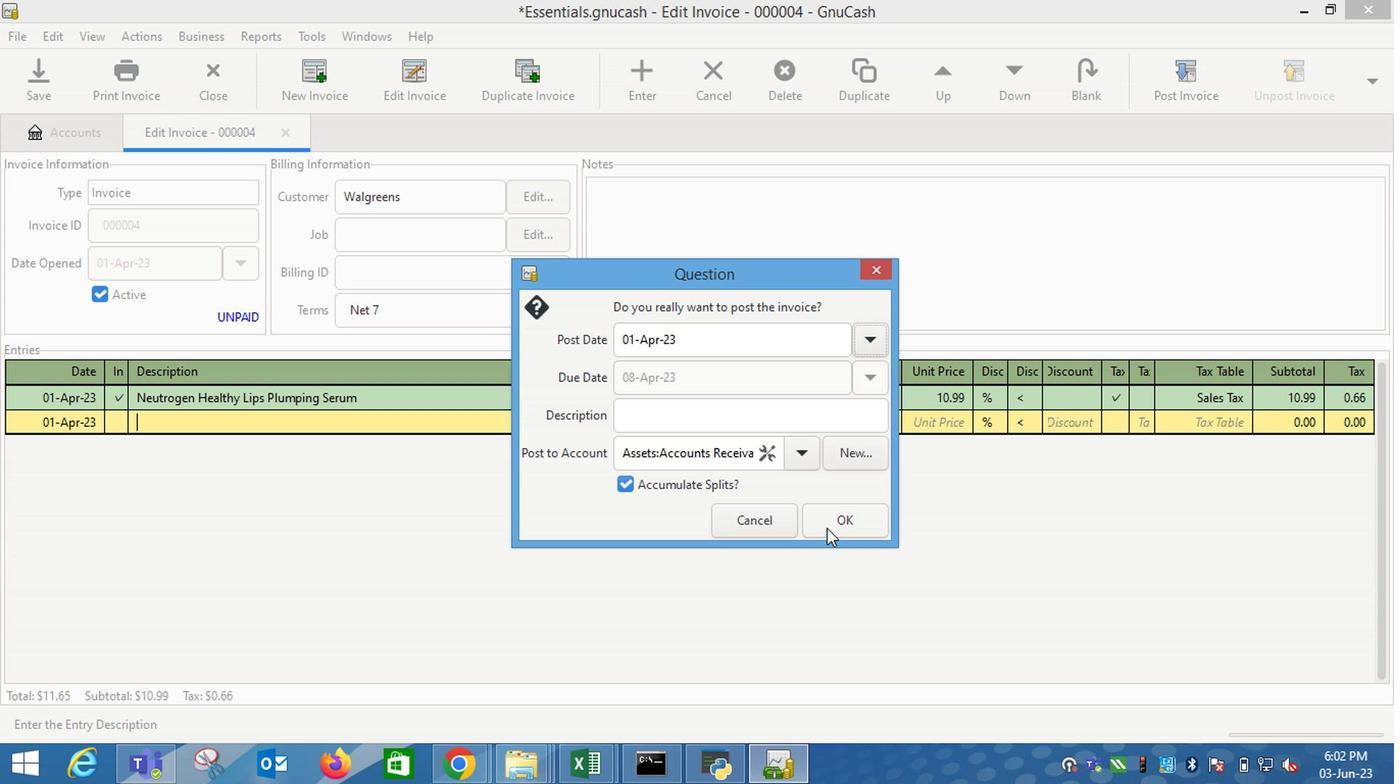 
Action: Mouse pressed left at (840, 536)
Screenshot: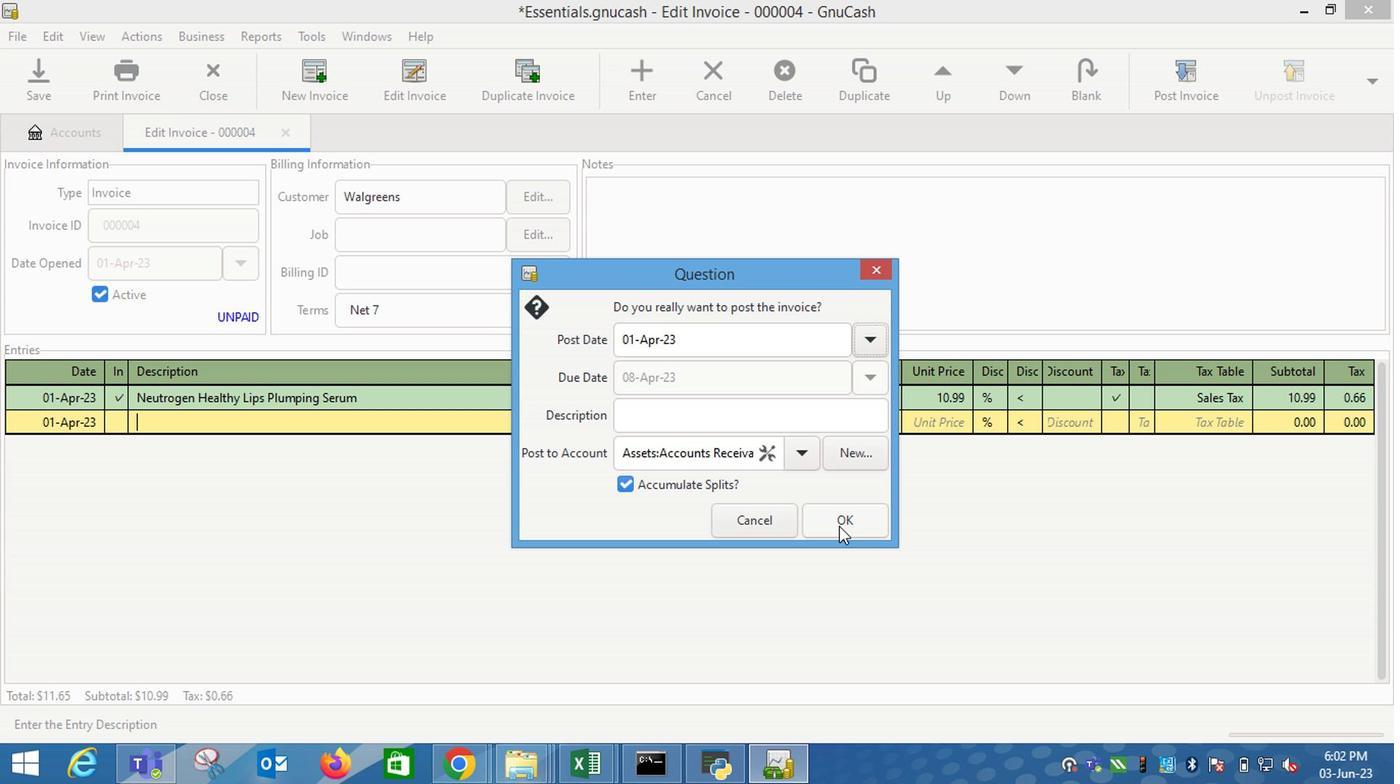 
Action: Mouse moved to (1323, 53)
Screenshot: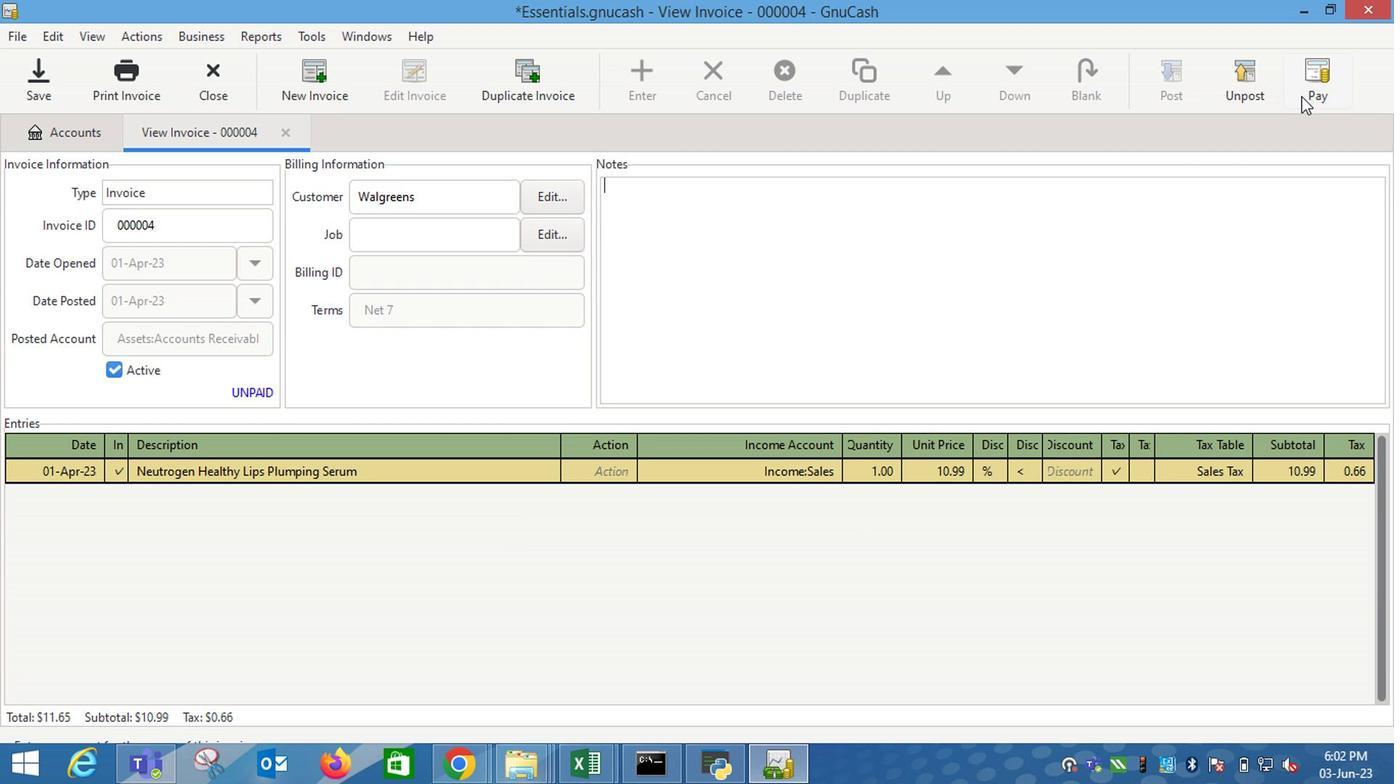 
Action: Mouse pressed left at (1323, 53)
Screenshot: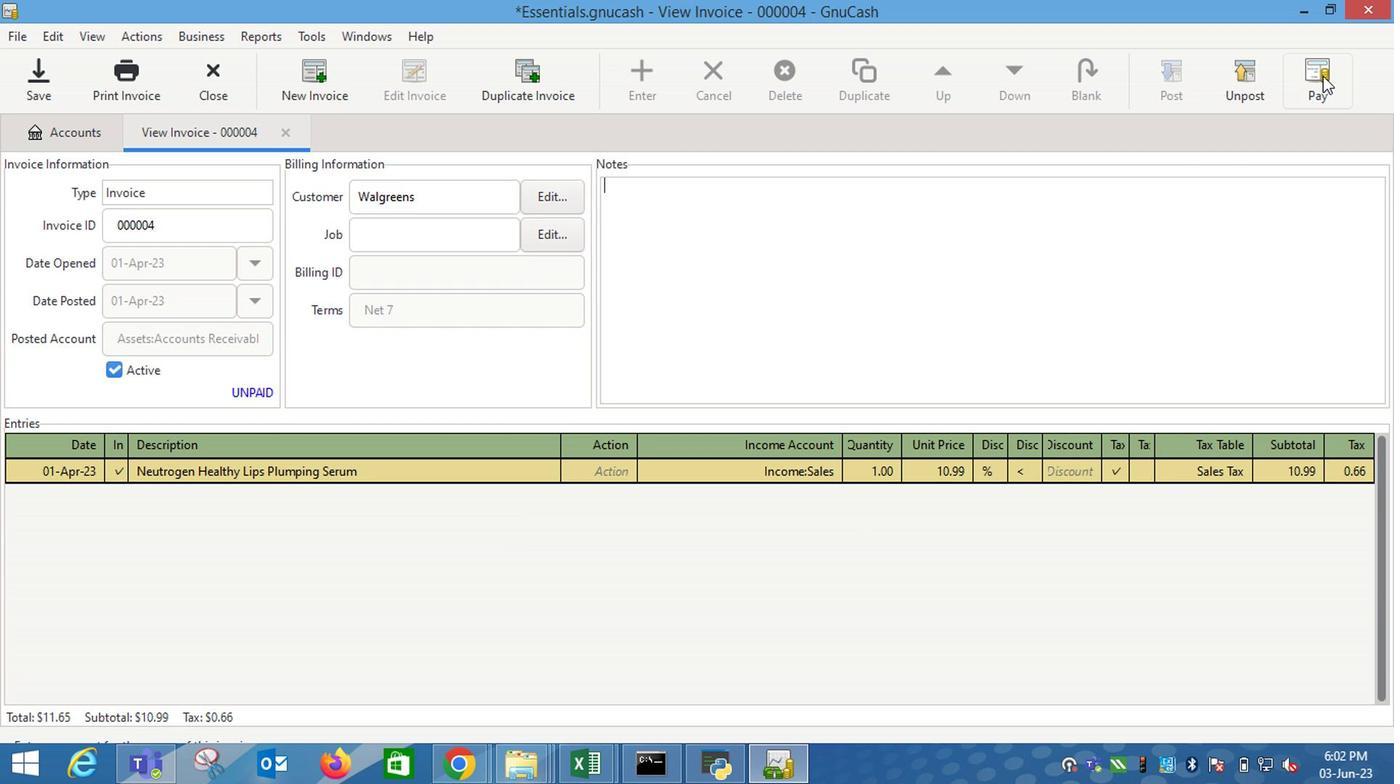 
Action: Mouse moved to (629, 402)
Screenshot: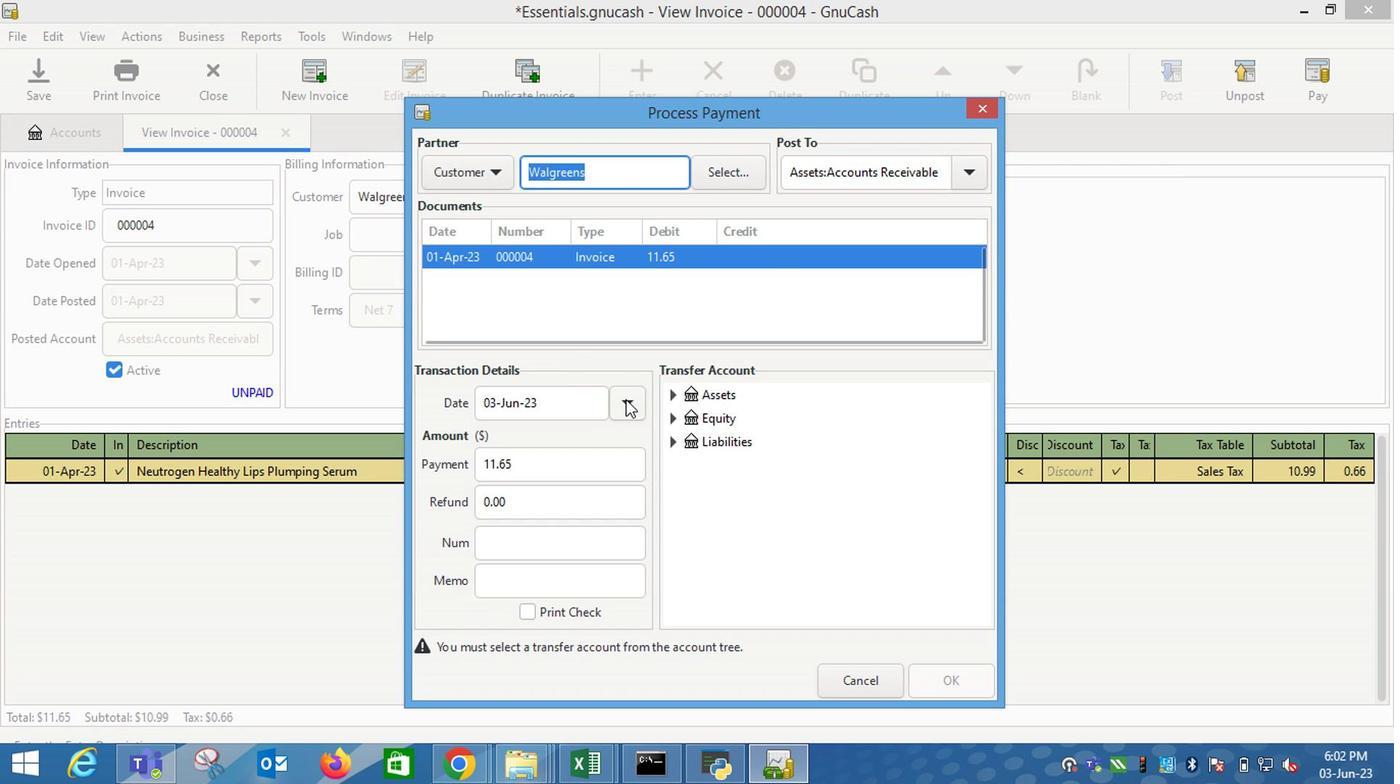 
Action: Mouse pressed left at (629, 402)
Screenshot: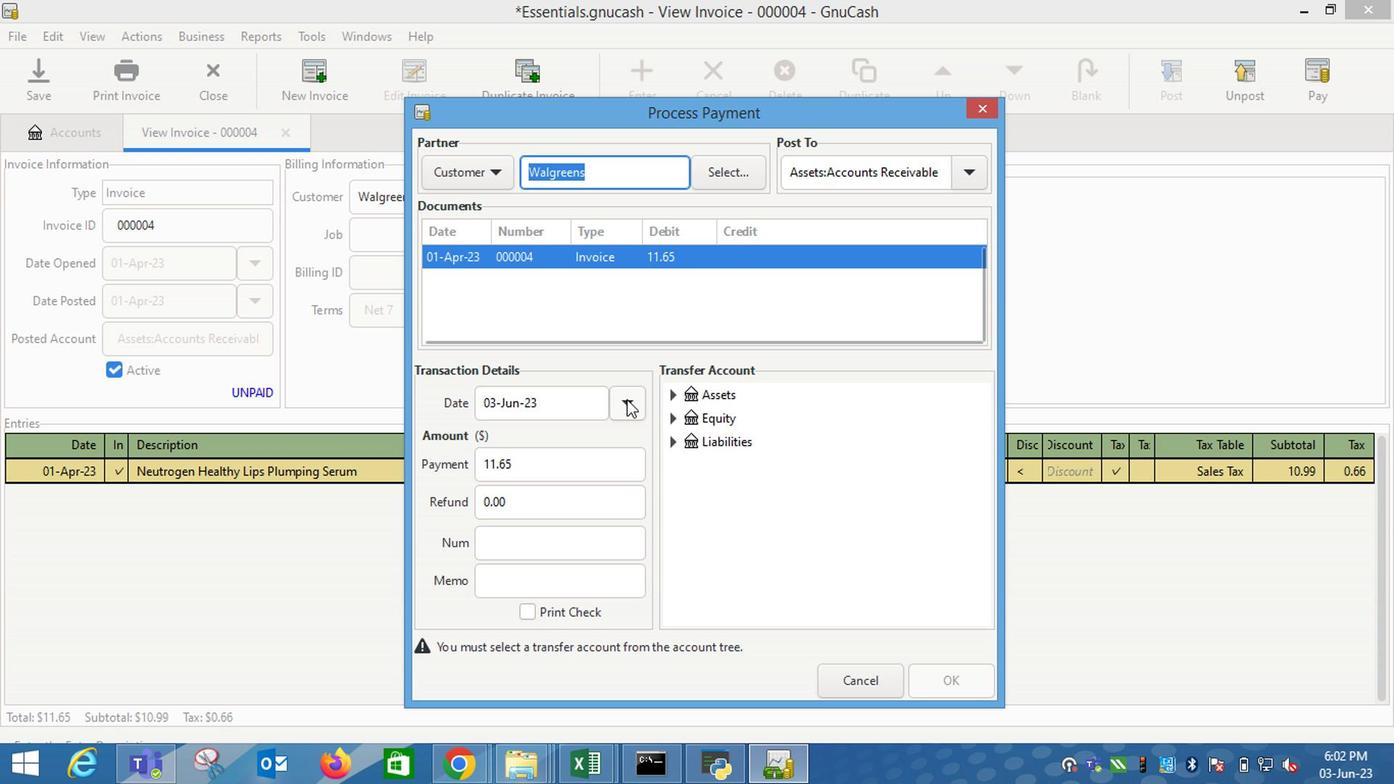 
Action: Mouse moved to (467, 441)
Screenshot: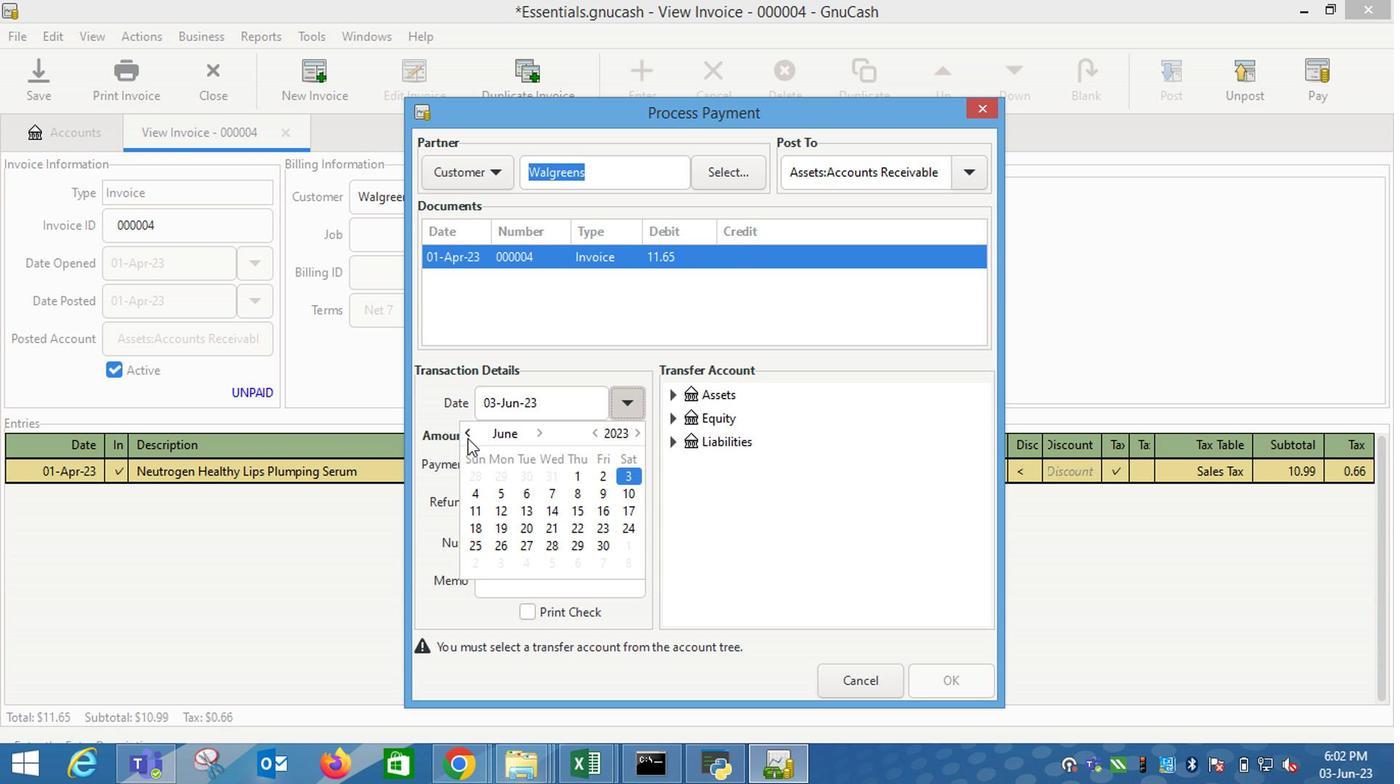 
Action: Mouse pressed left at (467, 441)
Screenshot: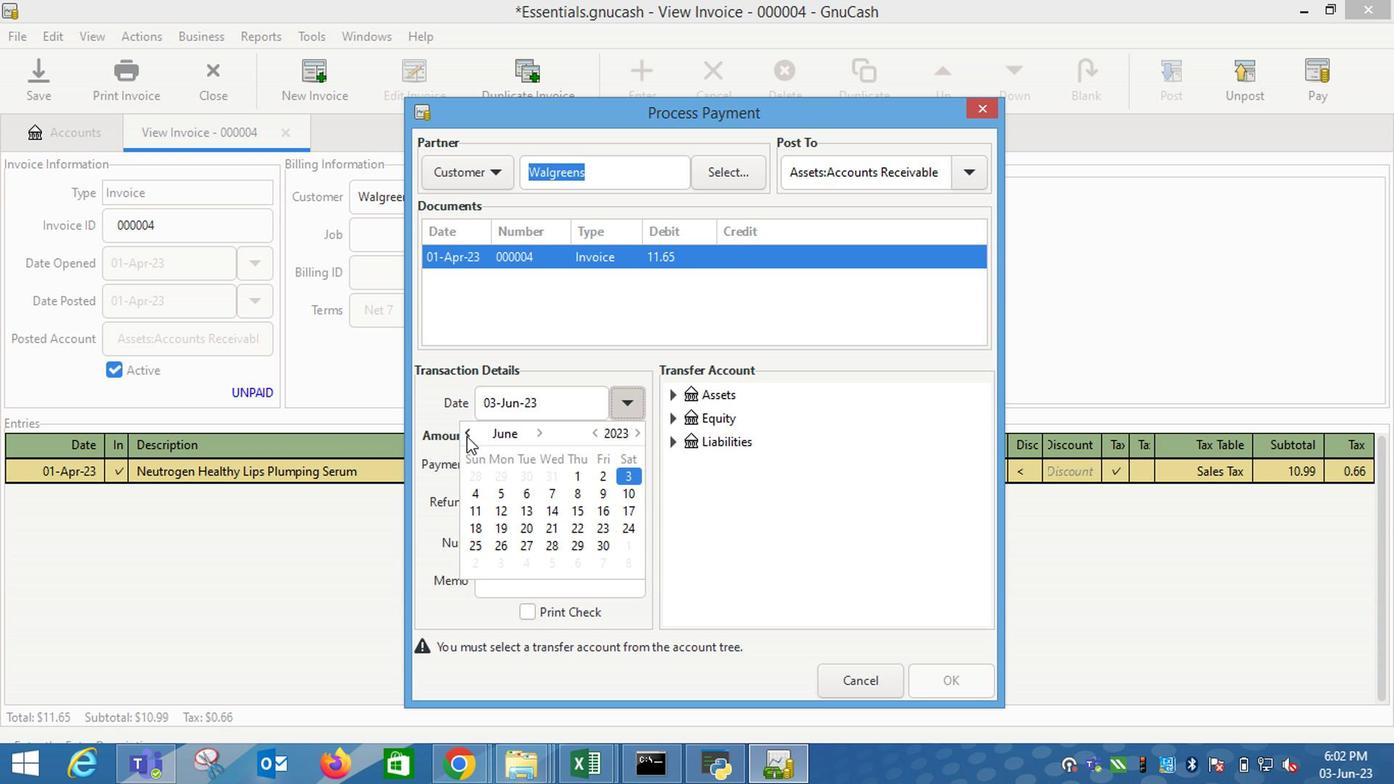 
Action: Mouse pressed left at (467, 441)
Screenshot: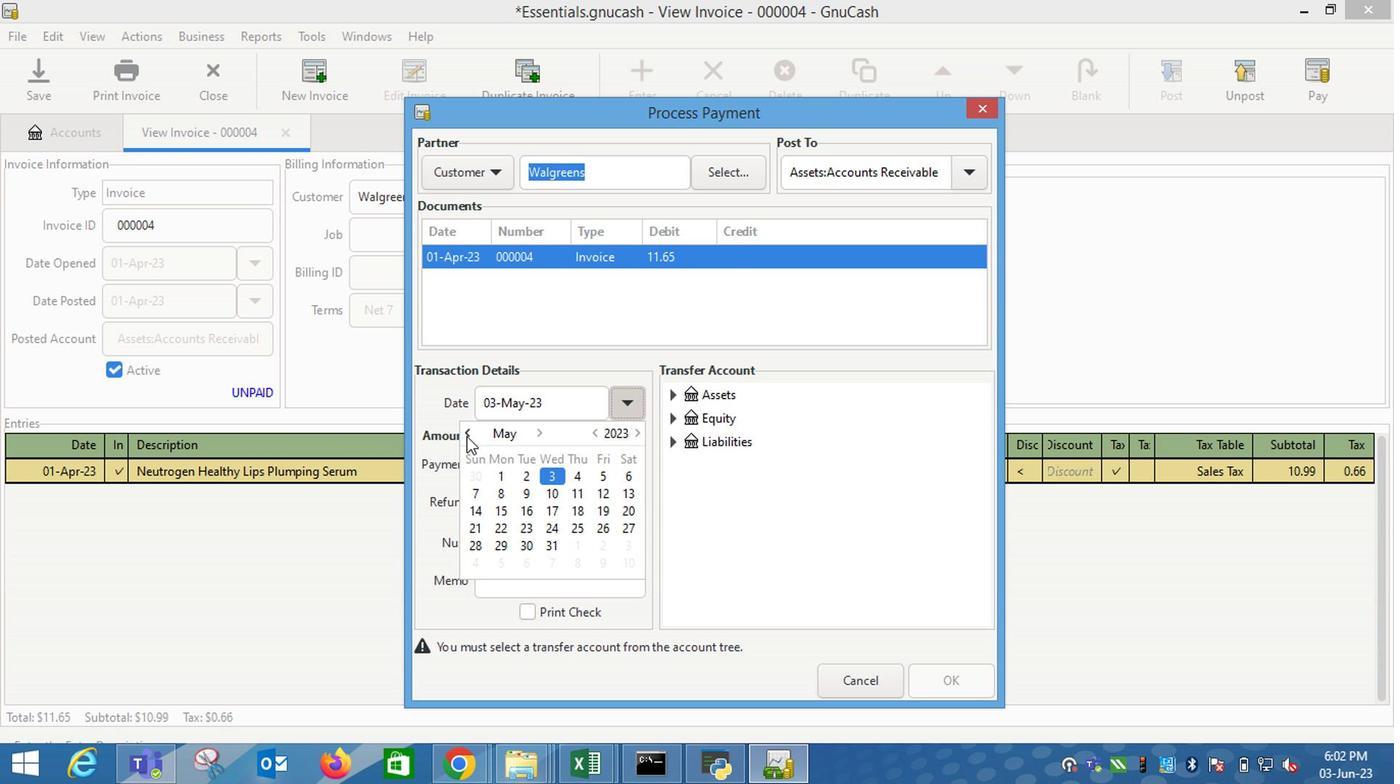 
Action: Mouse moved to (599, 499)
Screenshot: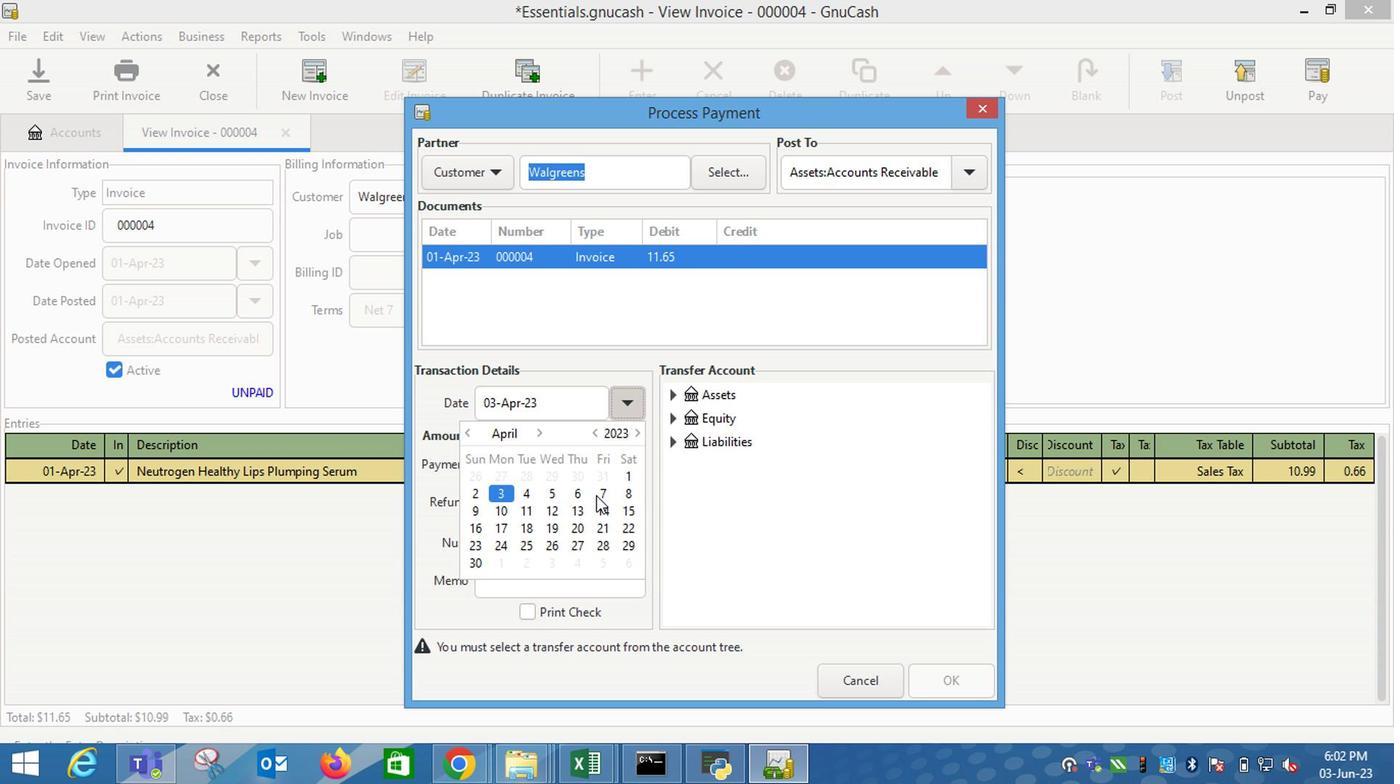 
Action: Mouse pressed left at (599, 499)
Screenshot: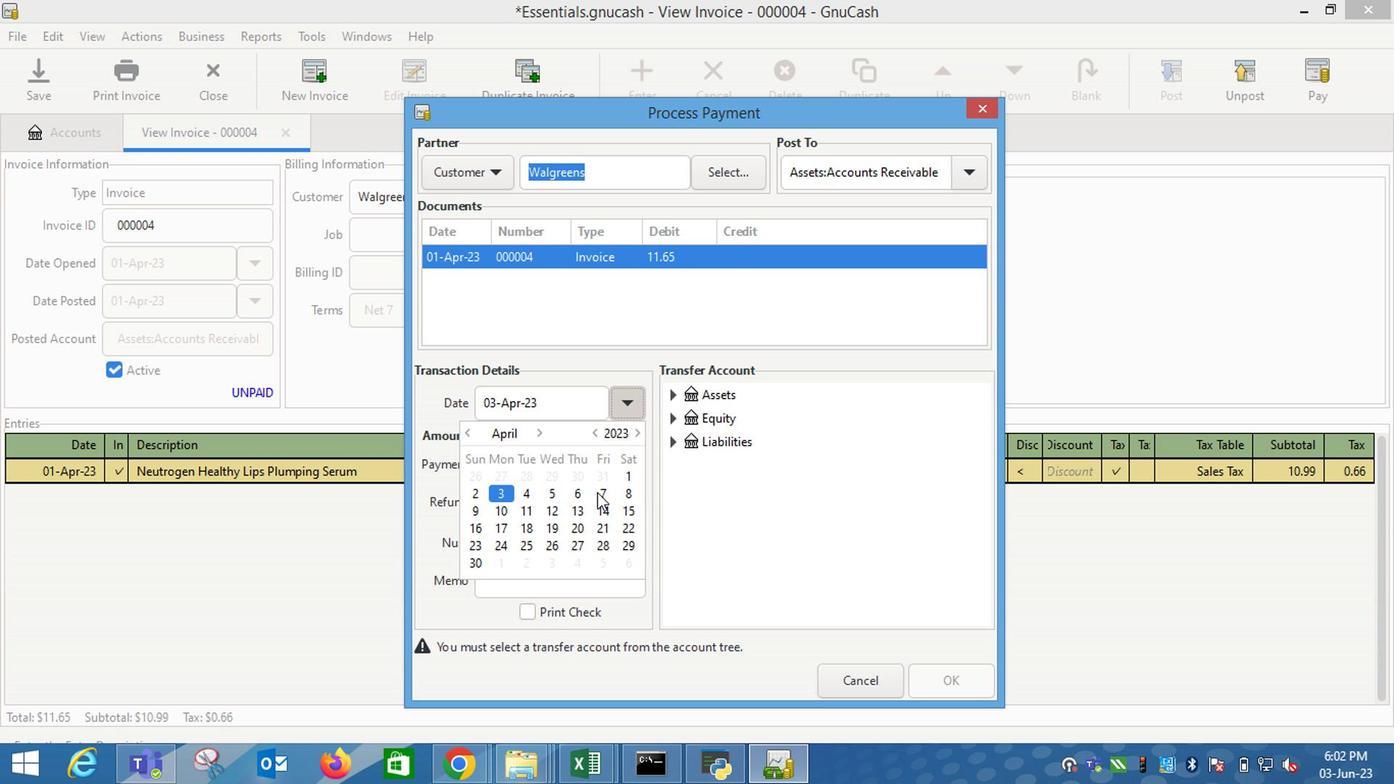 
Action: Mouse moved to (726, 526)
Screenshot: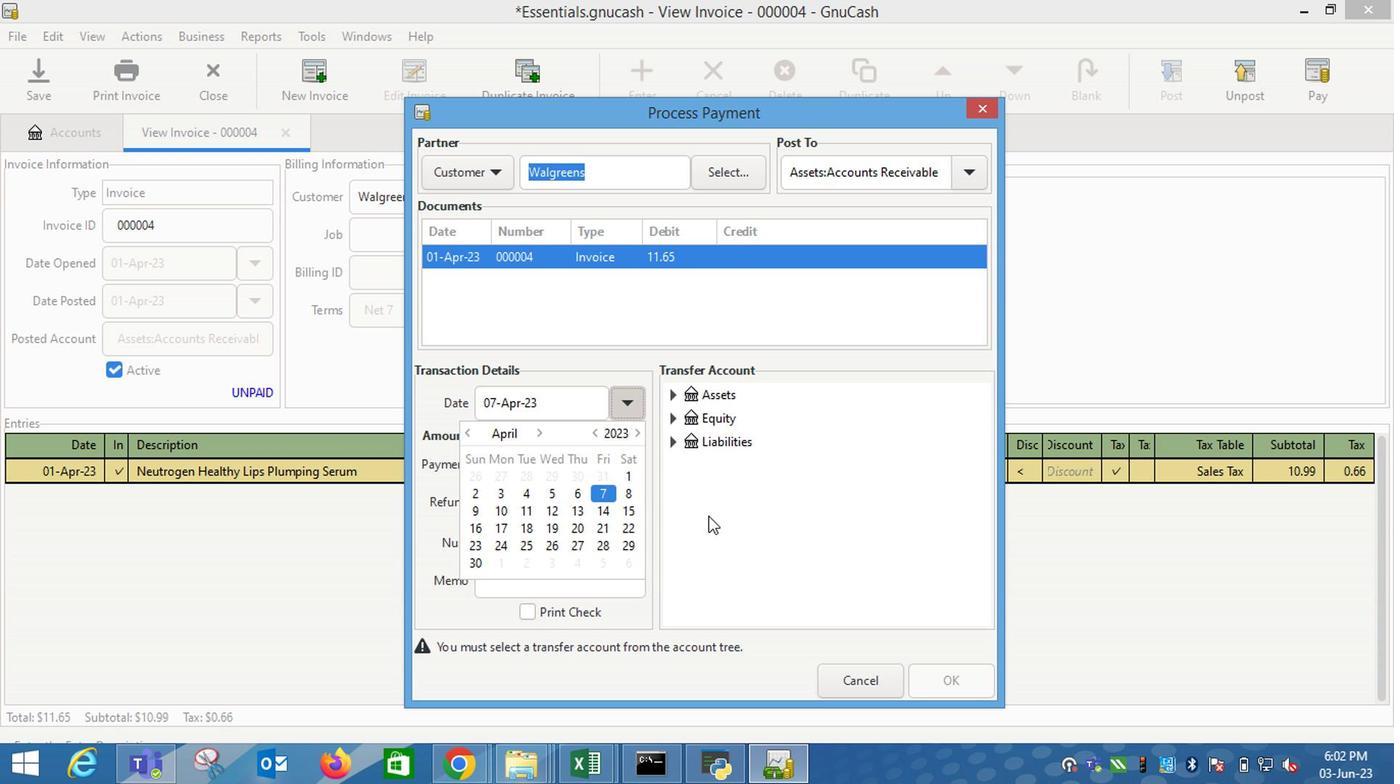 
Action: Mouse pressed left at (726, 526)
Screenshot: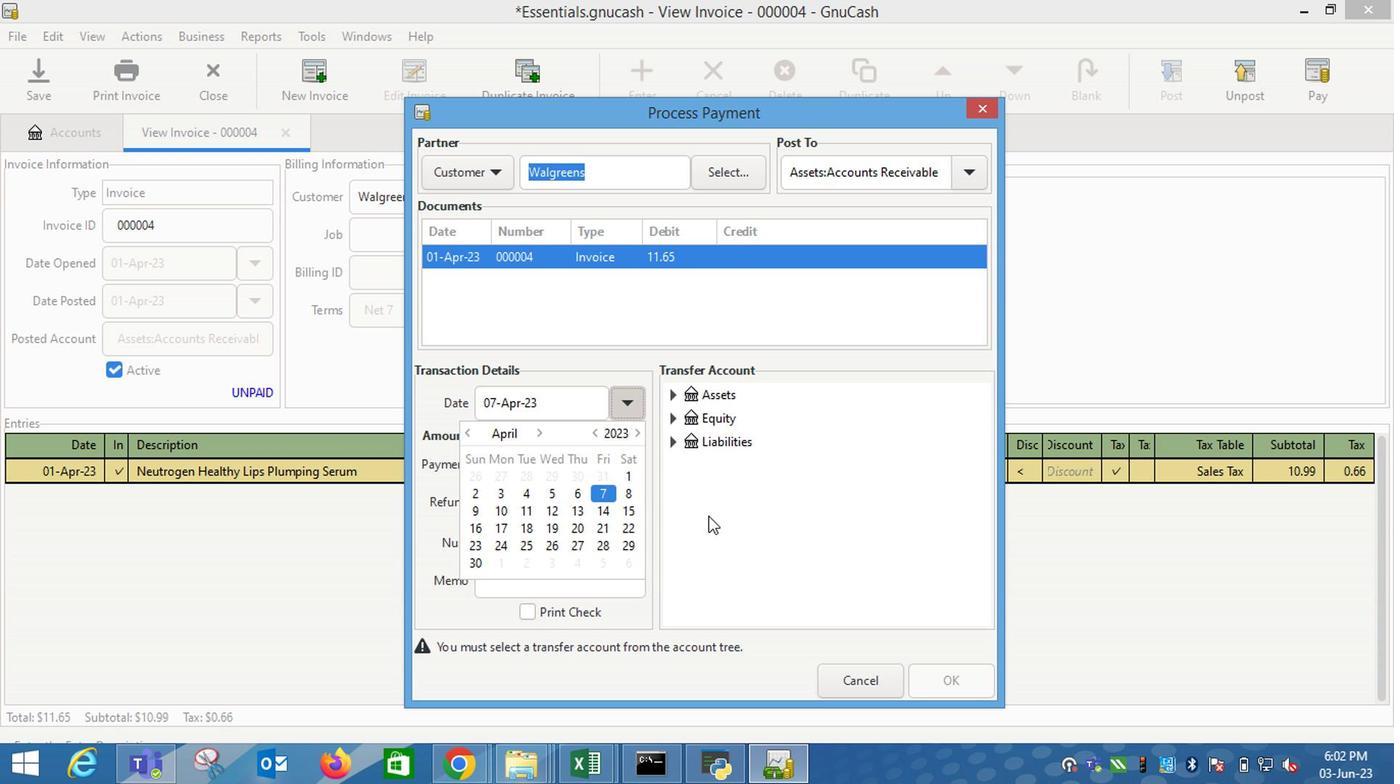 
Action: Mouse moved to (676, 395)
Screenshot: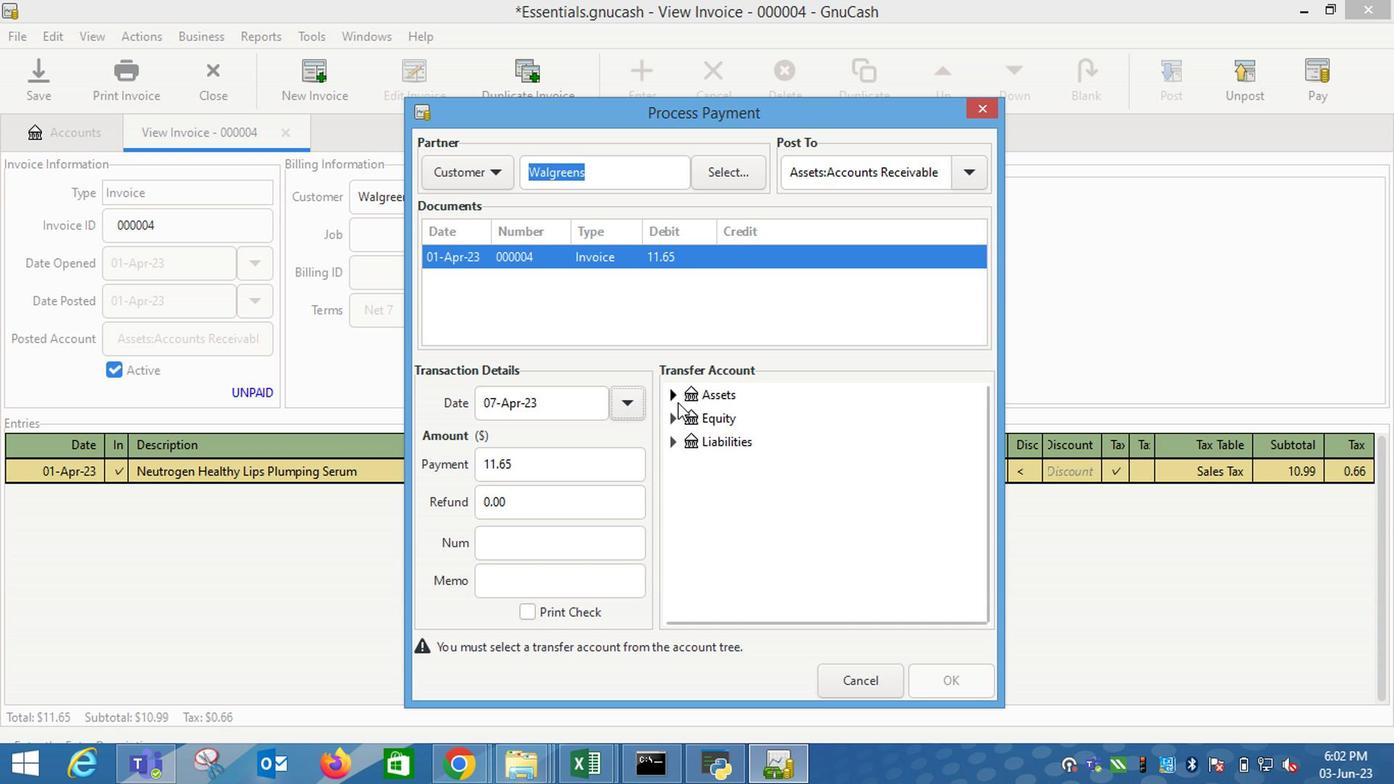 
Action: Mouse pressed left at (676, 395)
Screenshot: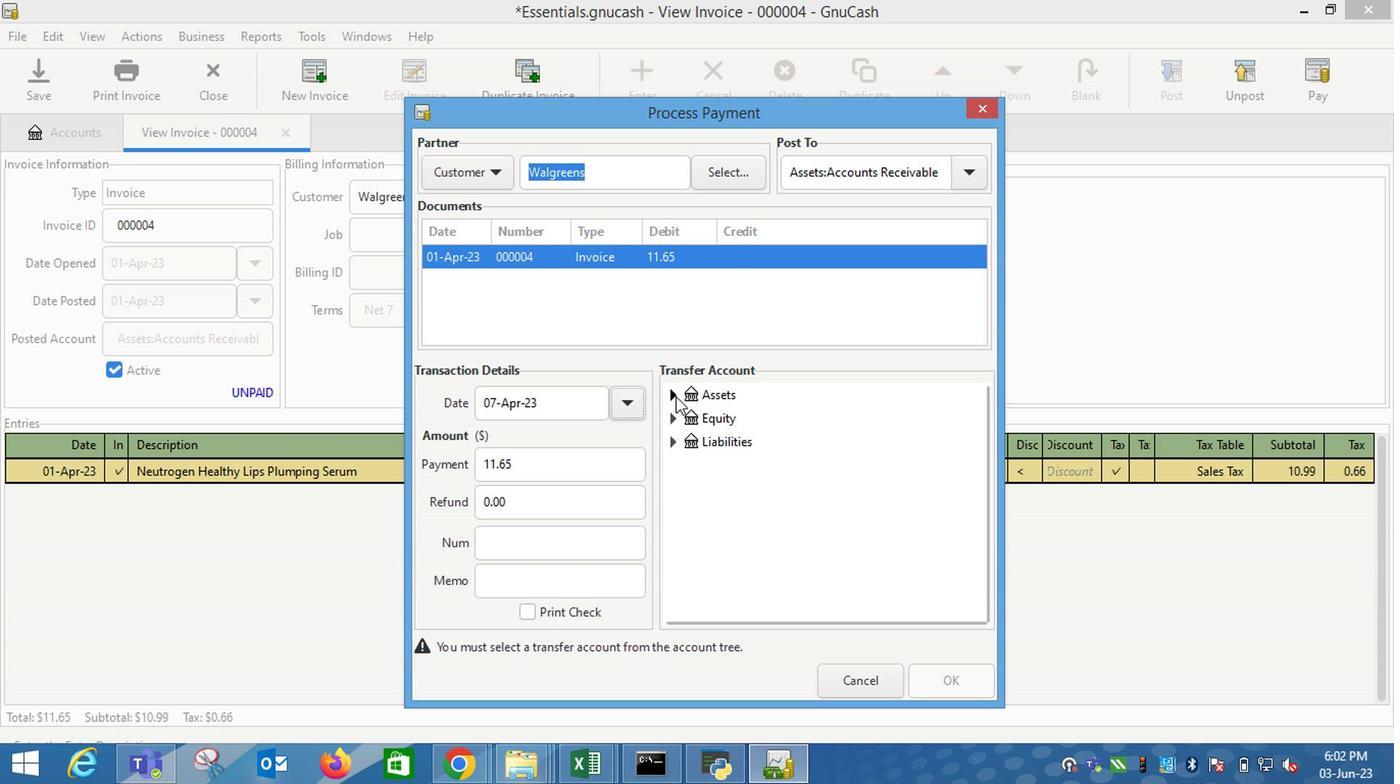 
Action: Mouse moved to (707, 420)
Screenshot: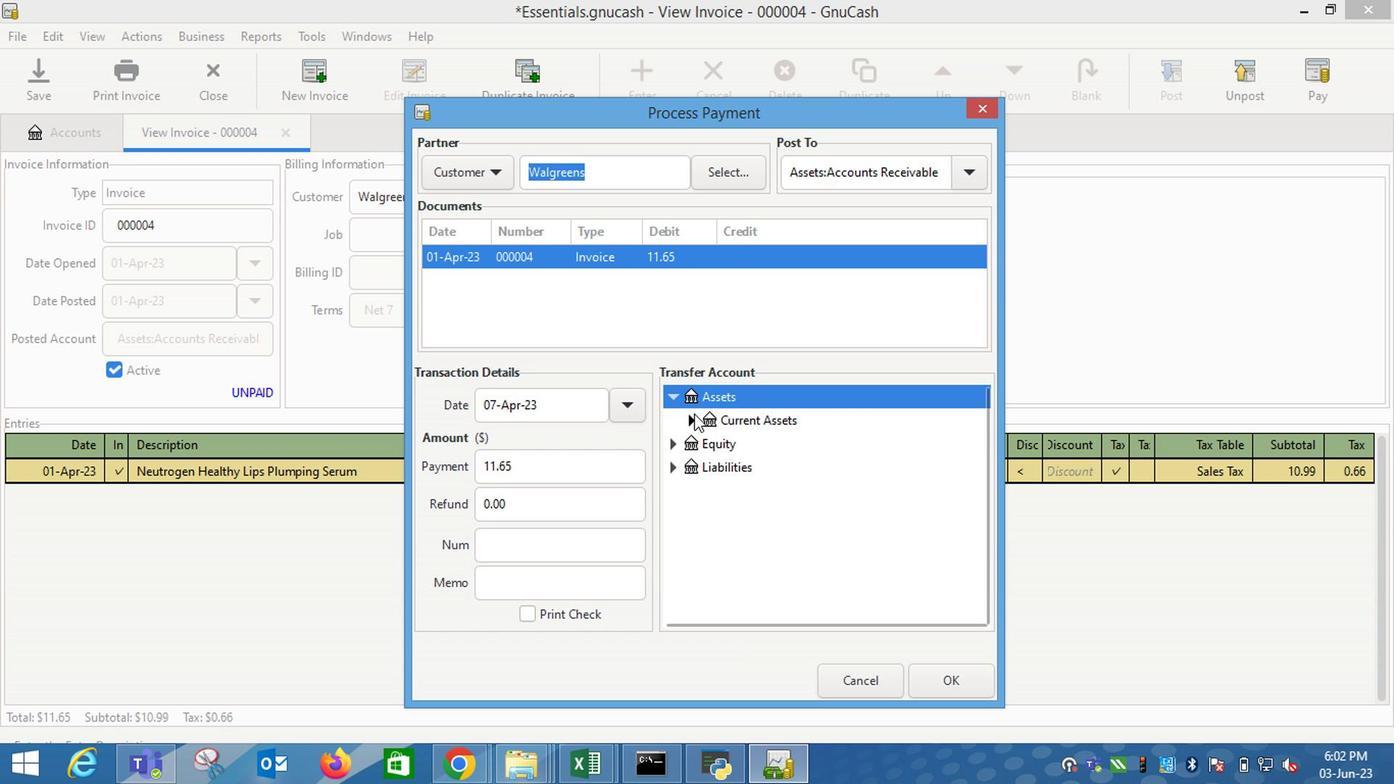 
Action: Mouse pressed left at (707, 420)
Screenshot: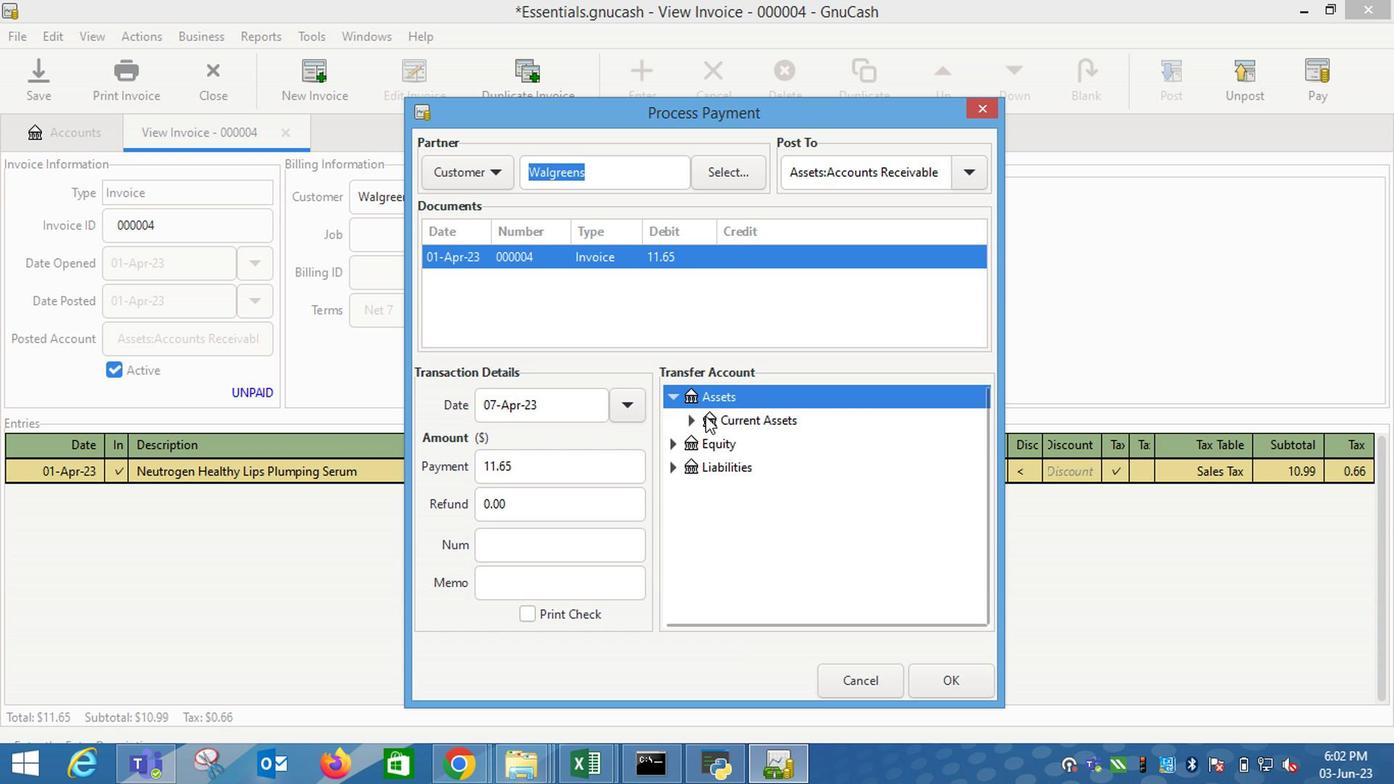 
Action: Mouse moved to (697, 424)
Screenshot: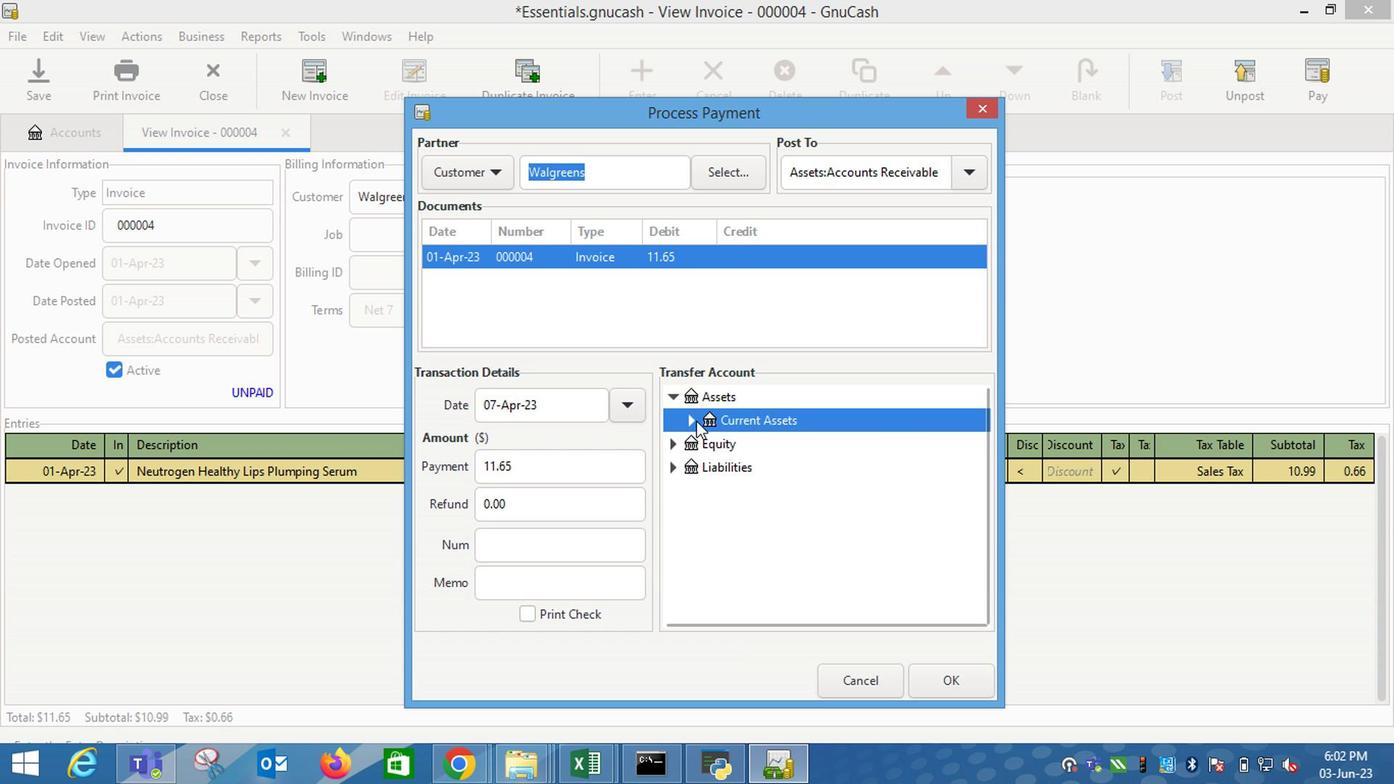 
Action: Mouse pressed left at (697, 424)
Screenshot: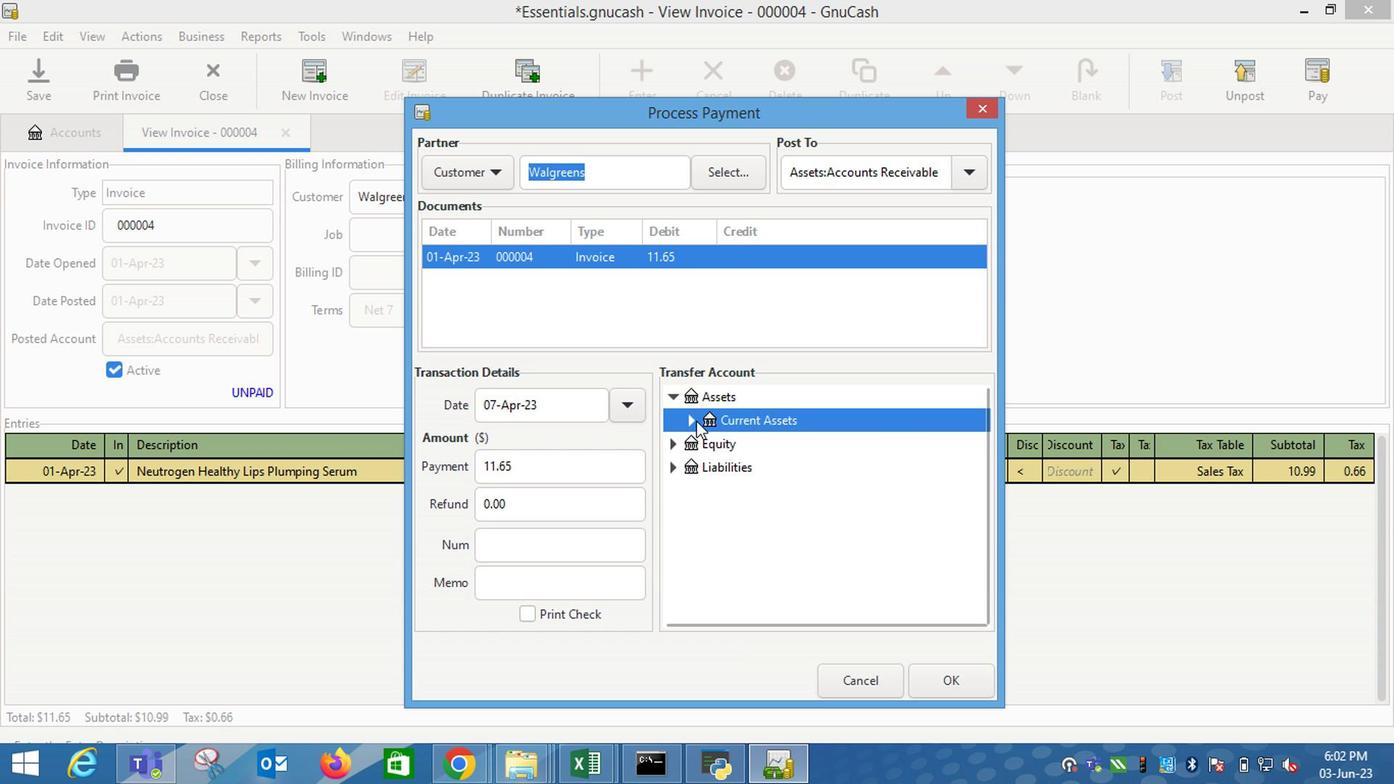 
Action: Mouse moved to (756, 451)
Screenshot: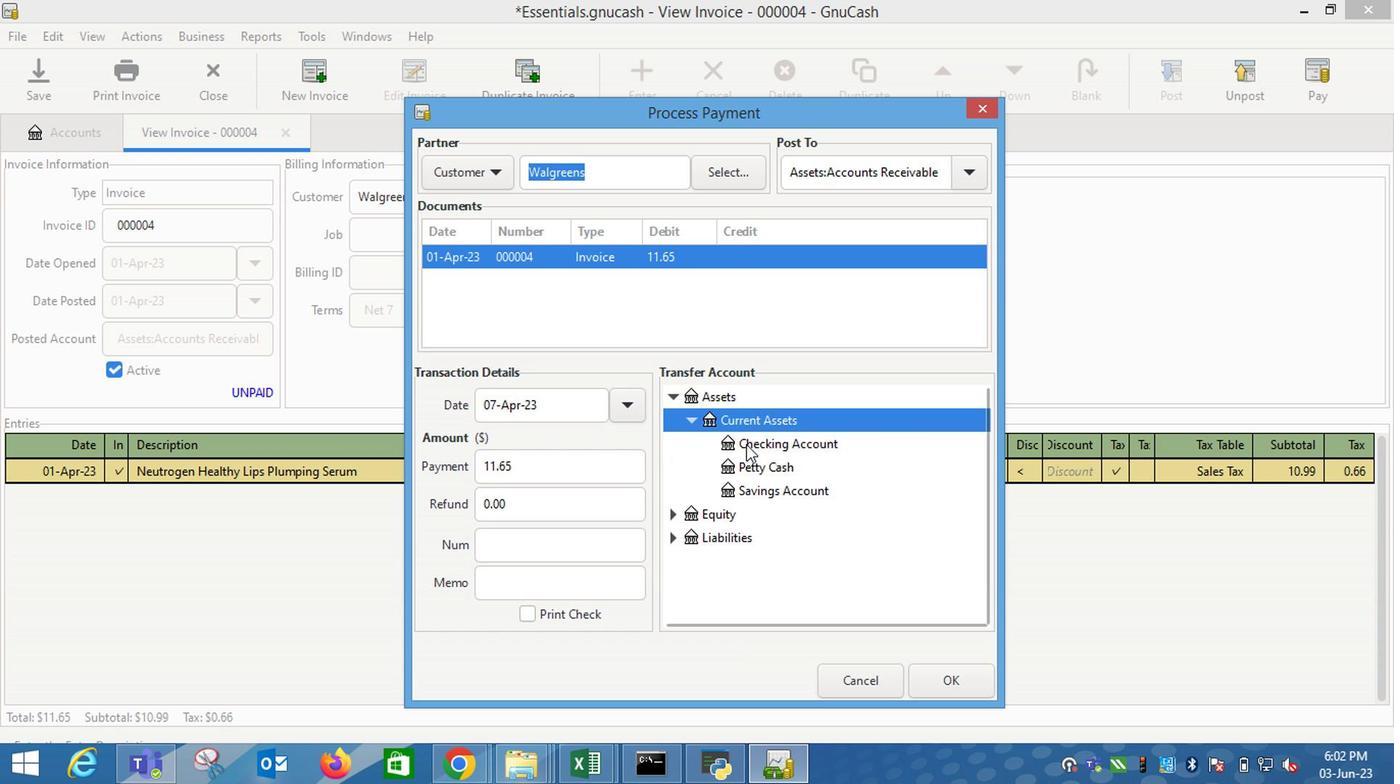 
Action: Mouse pressed left at (756, 451)
Screenshot: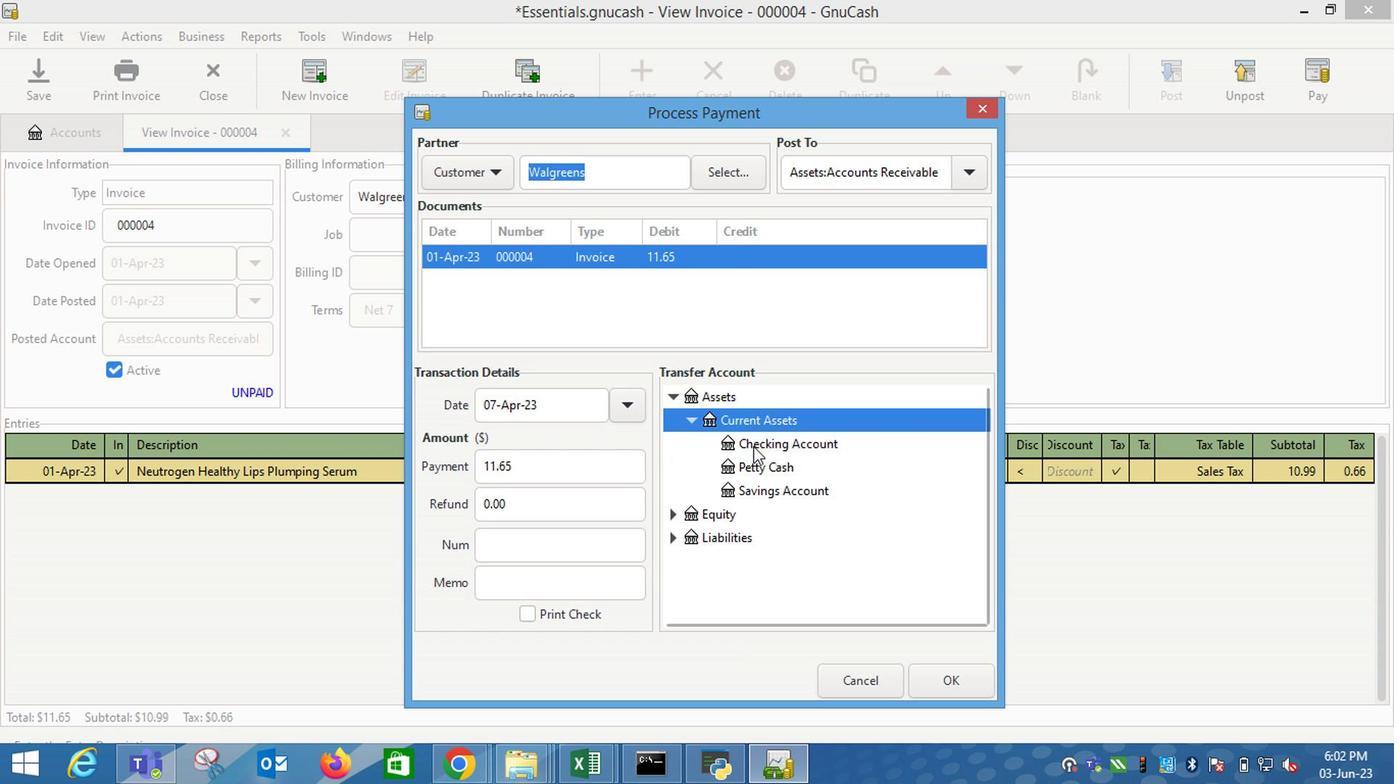 
Action: Mouse moved to (958, 712)
Screenshot: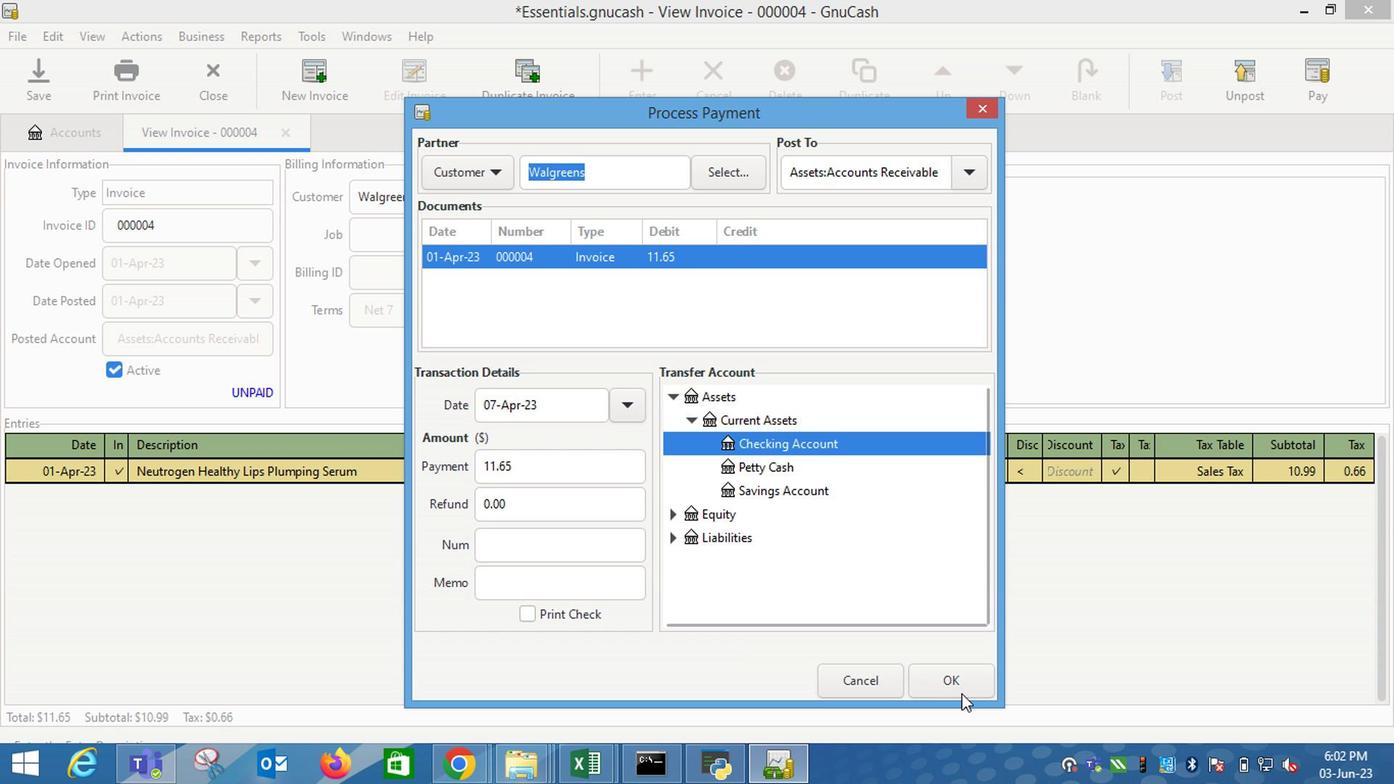 
Action: Mouse pressed left at (958, 712)
Screenshot: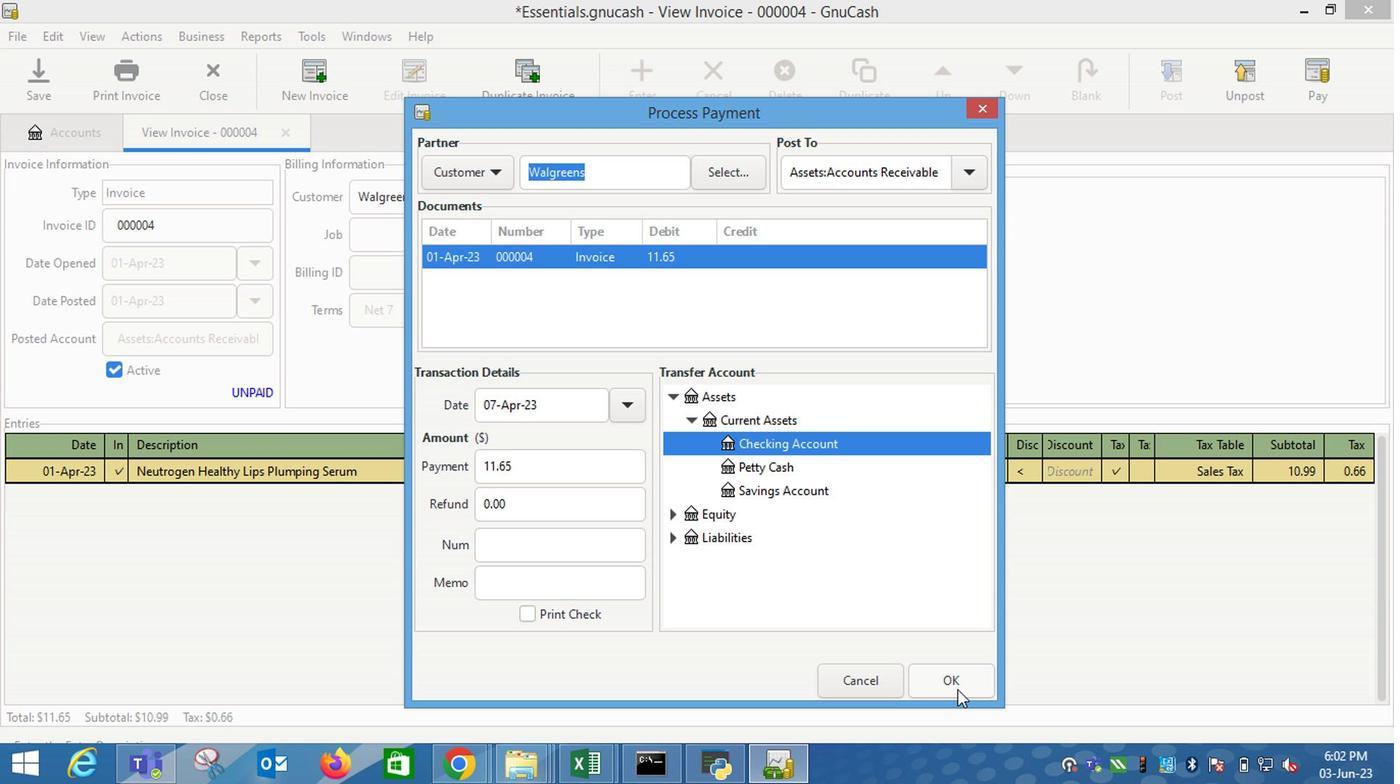 
Action: Mouse moved to (110, 52)
Screenshot: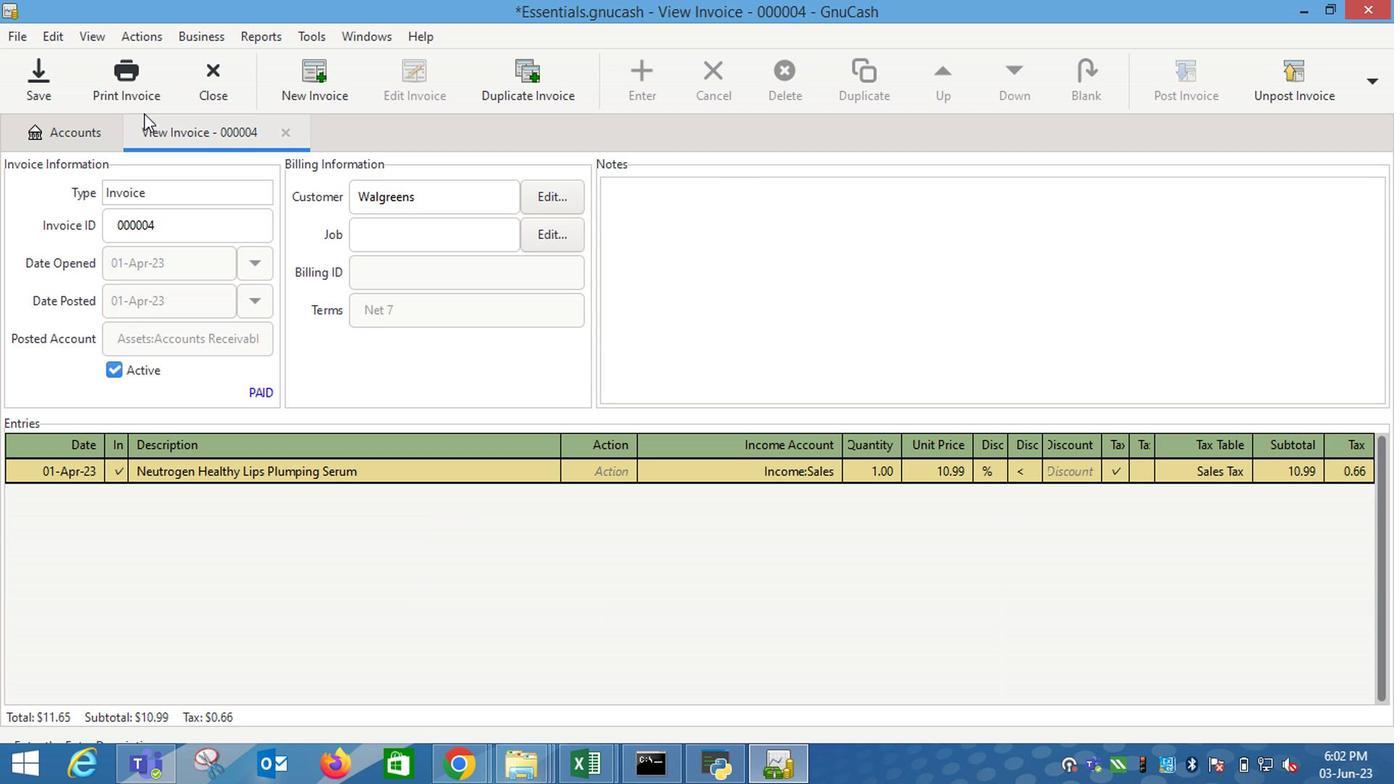 
Action: Mouse pressed left at (110, 52)
Screenshot: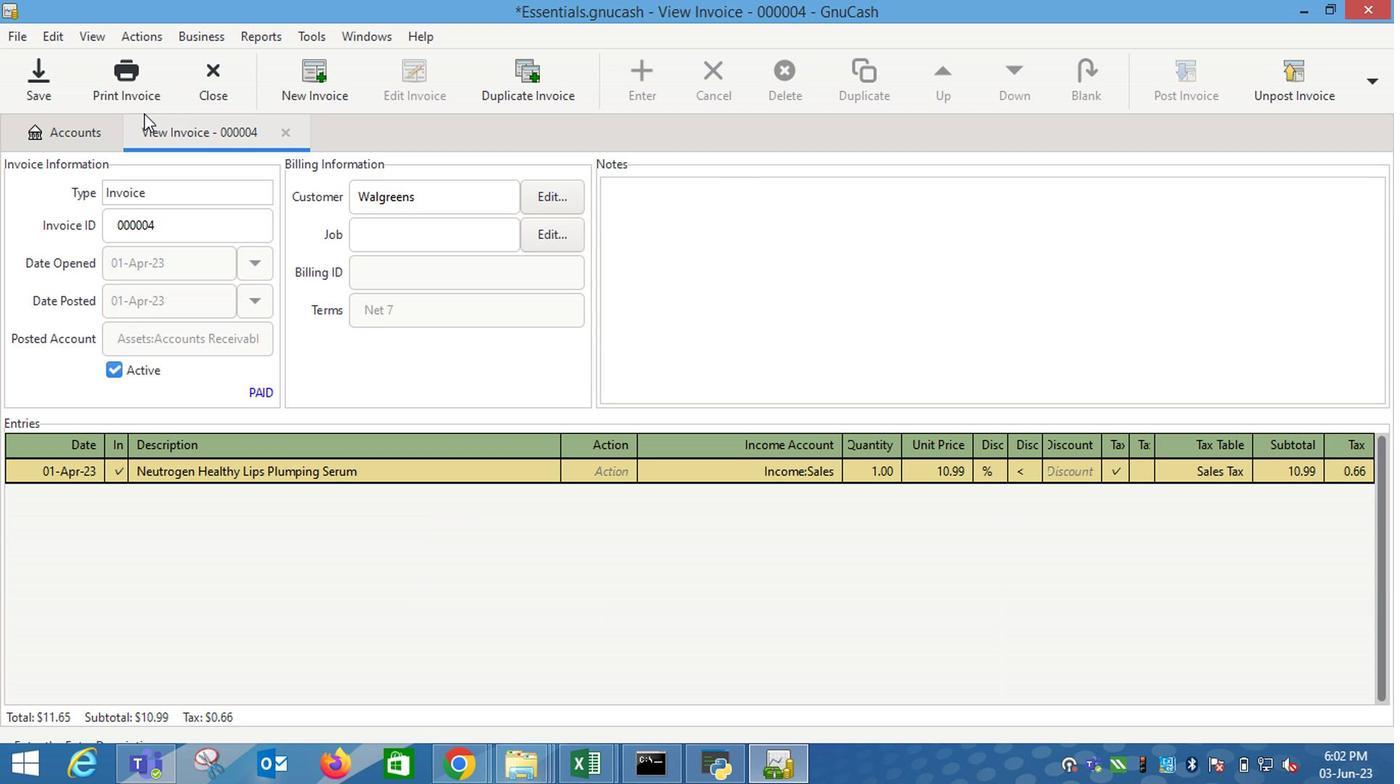 
Action: Mouse moved to (982, 69)
Screenshot: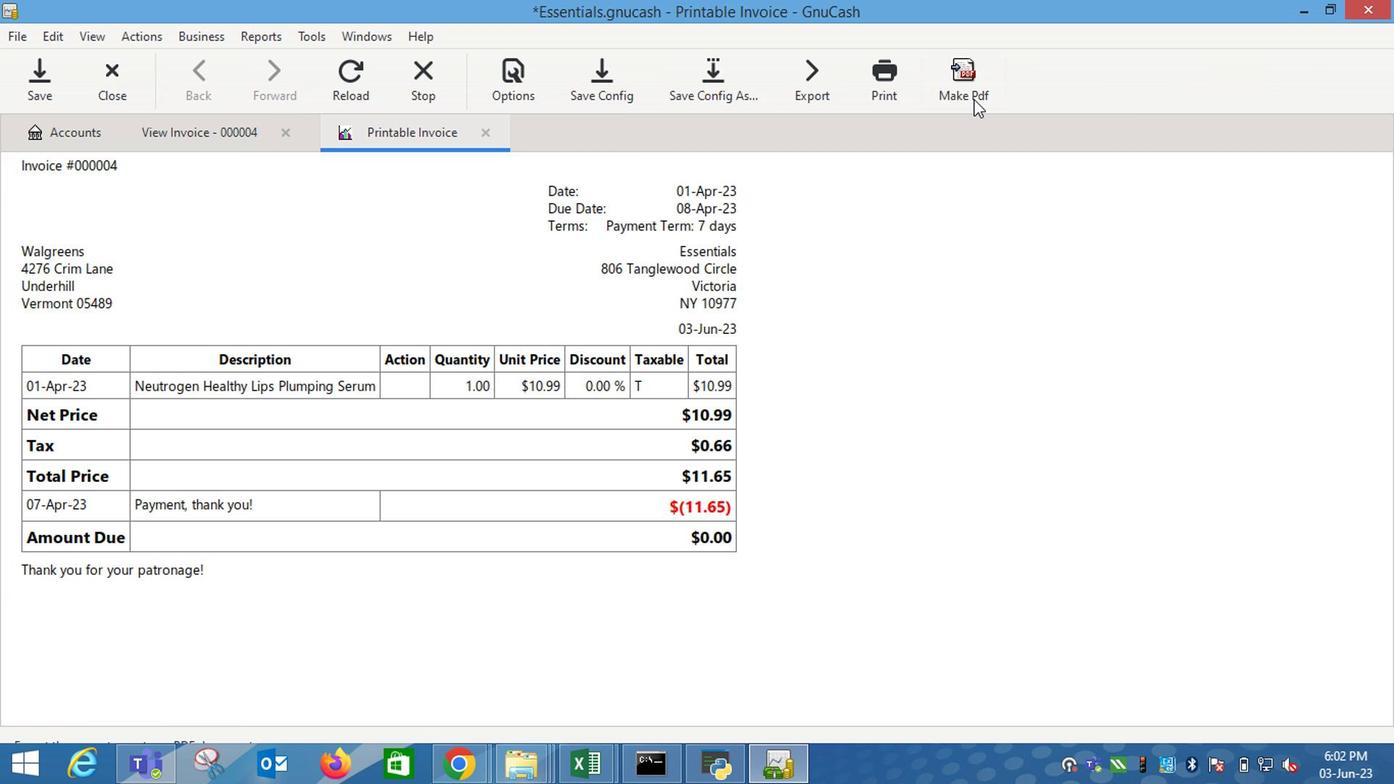 
Action: Mouse pressed left at (982, 69)
Screenshot: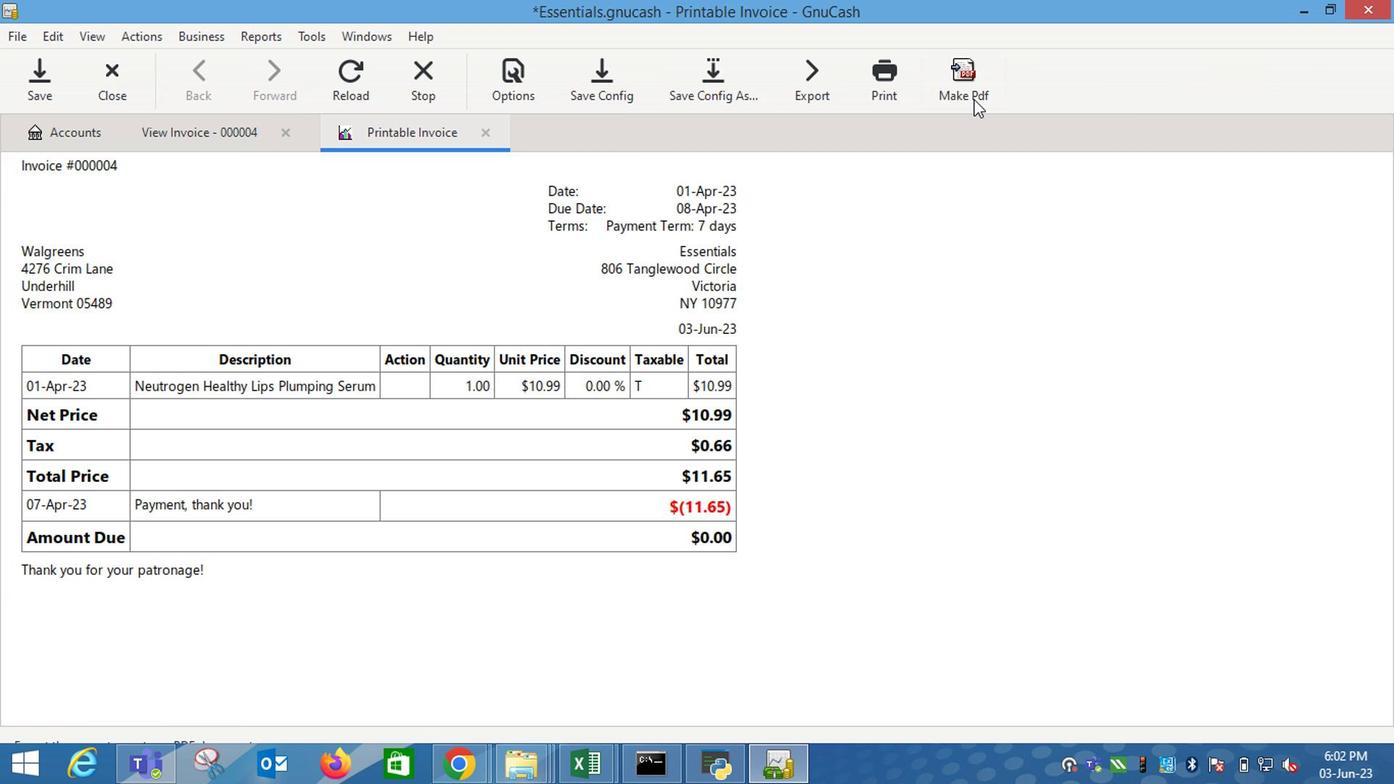 
Action: Mouse moved to (1096, 731)
Screenshot: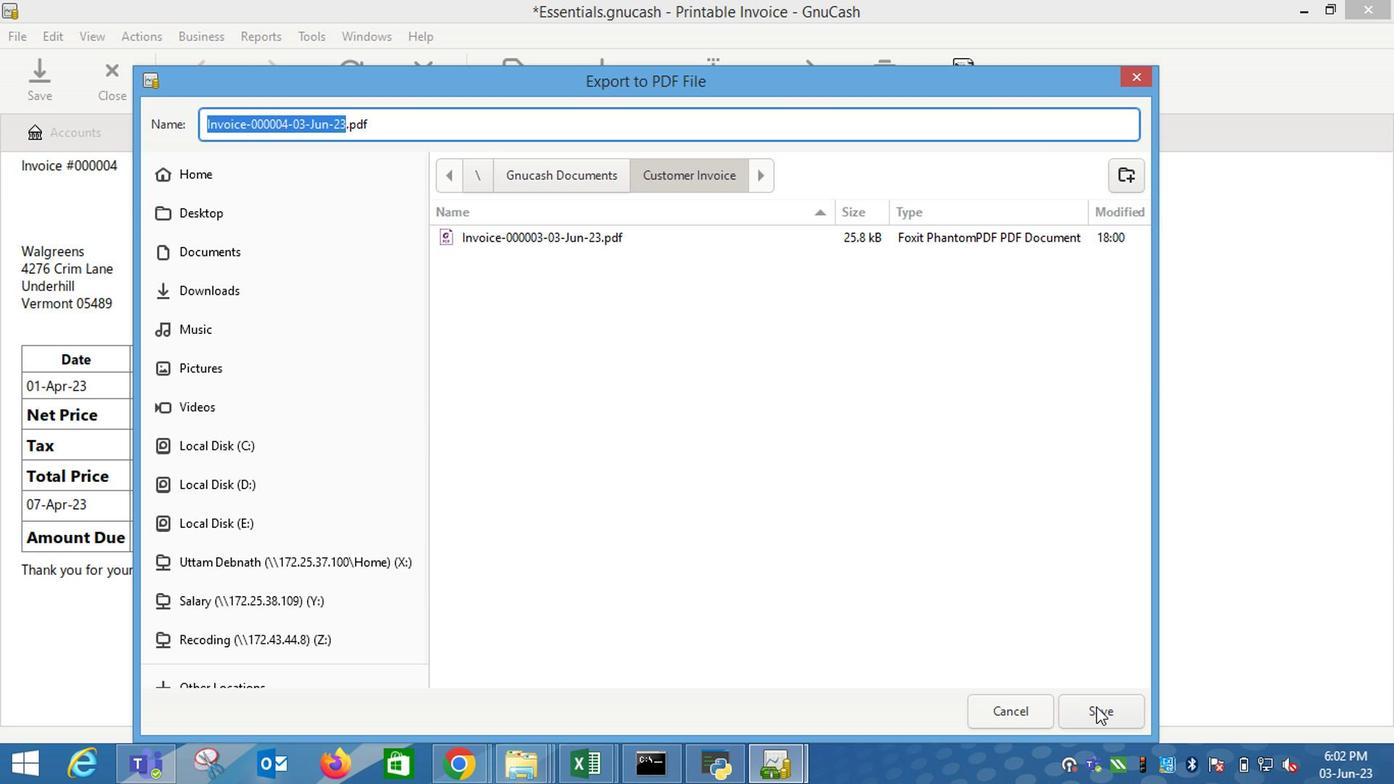 
Action: Mouse pressed left at (1096, 731)
Screenshot: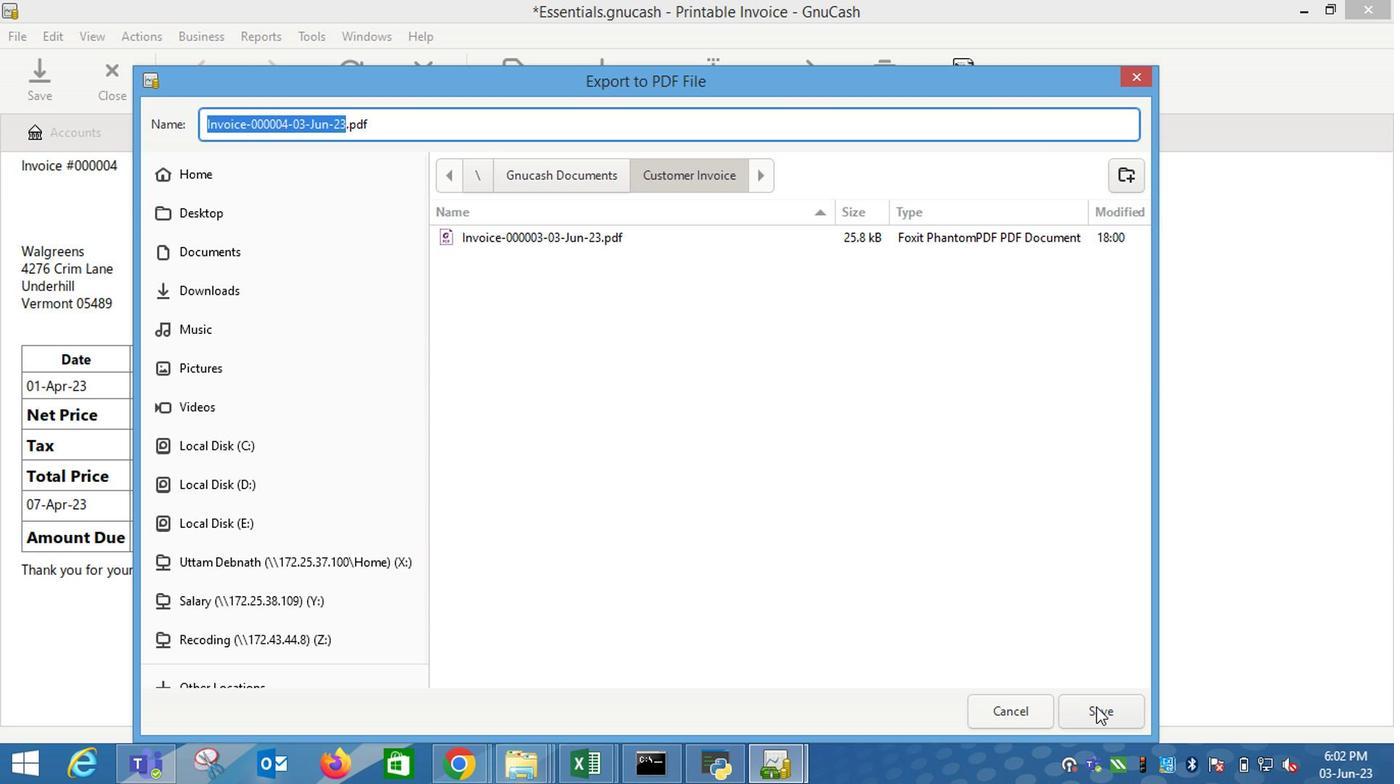 
Action: Mouse moved to (715, 467)
Screenshot: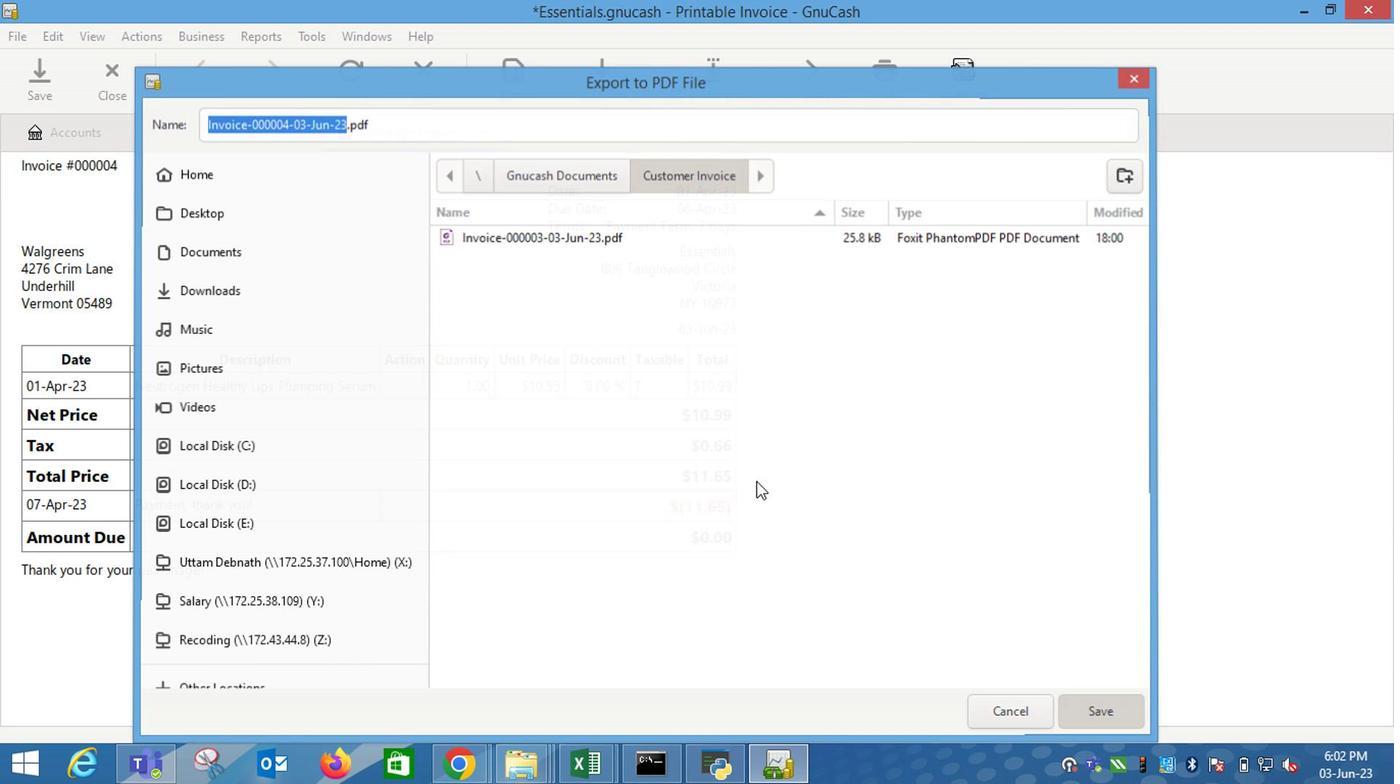 
